 Task: Research Airbnb options in Venado Tuerto, Argentina from 12th  December, 2023 to 15th December, 2023 for 3 adults.2 bedrooms having 3 beds and 1 bathroom. Property type can be flat. Amenities needed are: heating. Booking option can be shelf check-in. Look for 5 properties as per requirement.
Action: Mouse moved to (423, 84)
Screenshot: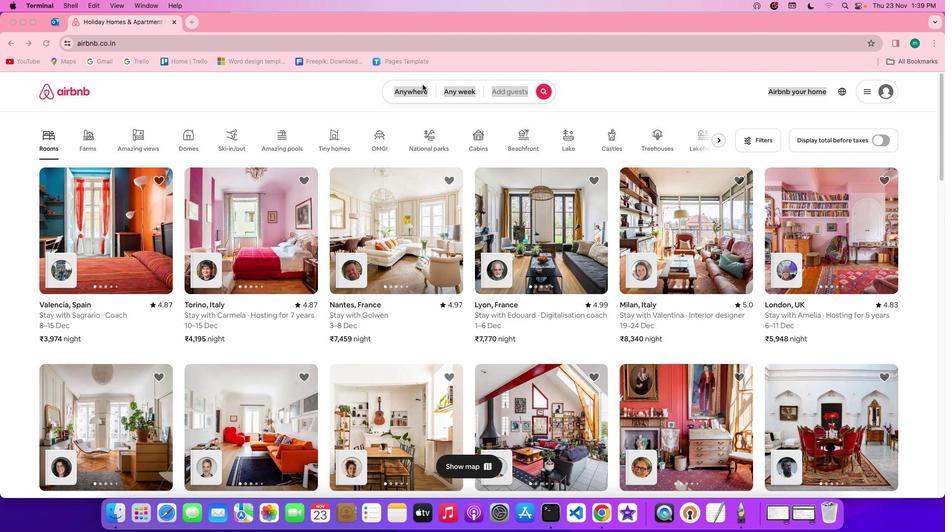 
Action: Mouse pressed left at (423, 84)
Screenshot: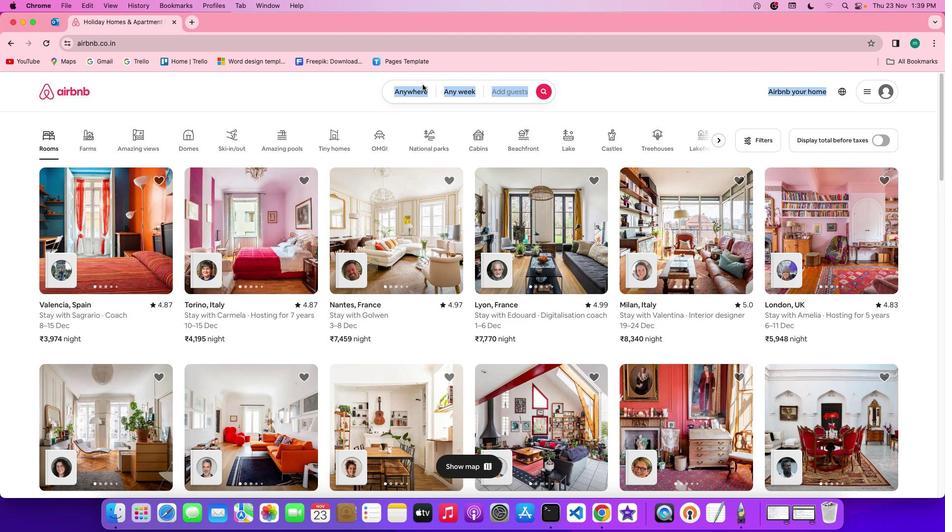 
Action: Mouse pressed left at (423, 84)
Screenshot: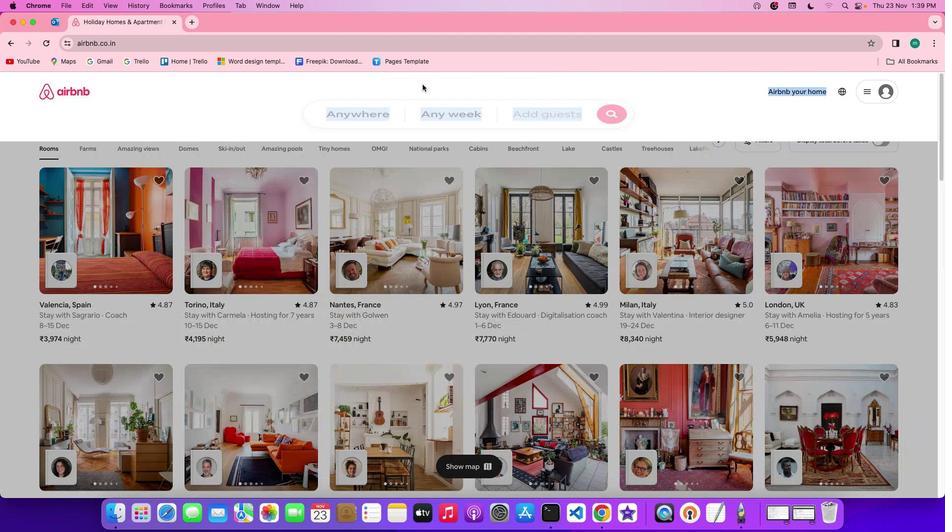 
Action: Mouse moved to (381, 127)
Screenshot: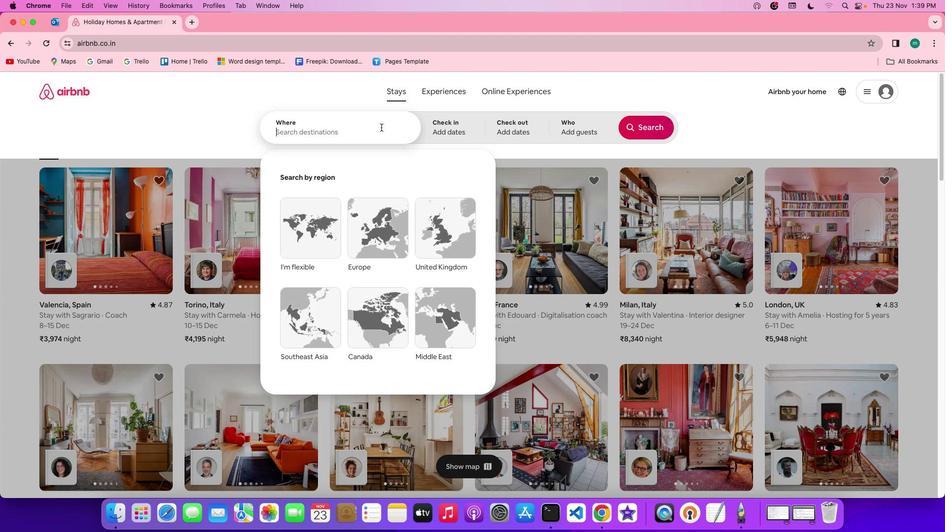 
Action: Mouse pressed left at (381, 127)
Screenshot: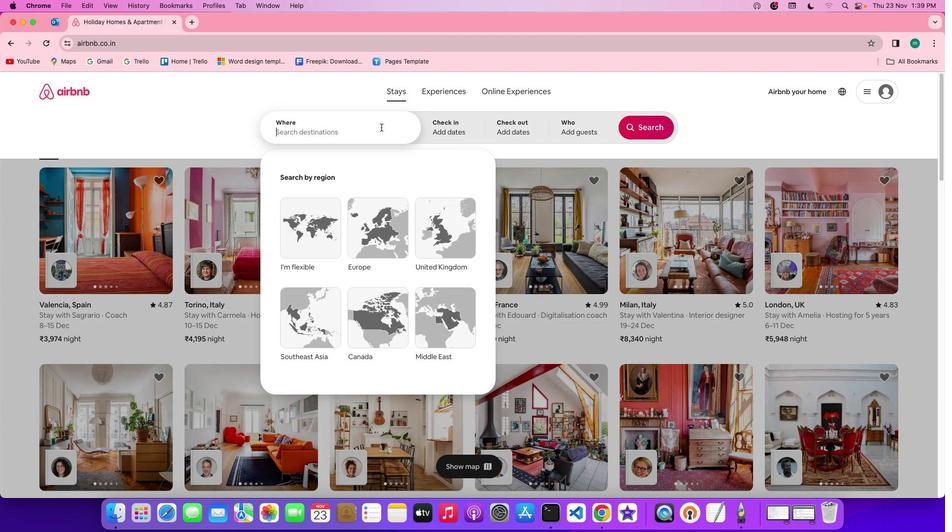 
Action: Key pressed Key.spaceKey.shift'V''e''n''a''d''o'Key.spaceKey.shift'T''u''e''r''t''o'','Key.spaceKey.shift'a''r''g''e''n''t''i''n''a'
Screenshot: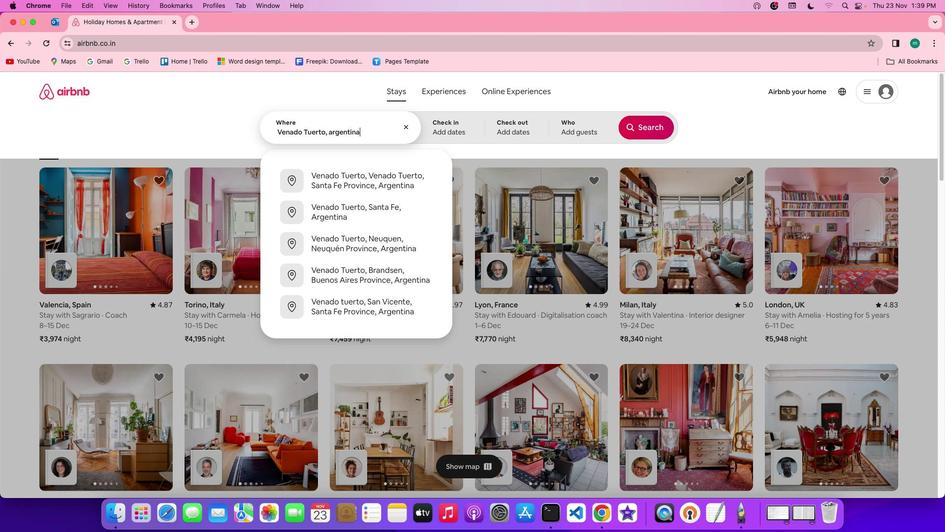 
Action: Mouse moved to (459, 125)
Screenshot: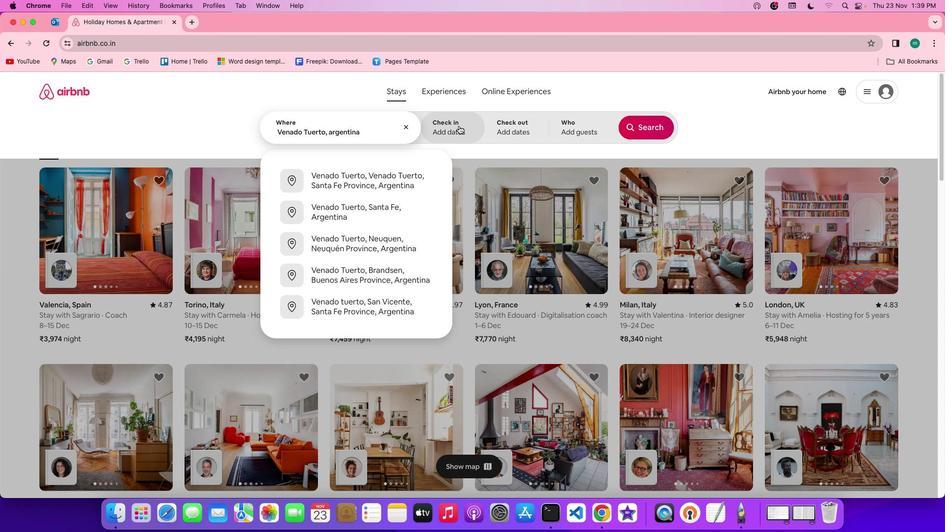
Action: Mouse pressed left at (459, 125)
Screenshot: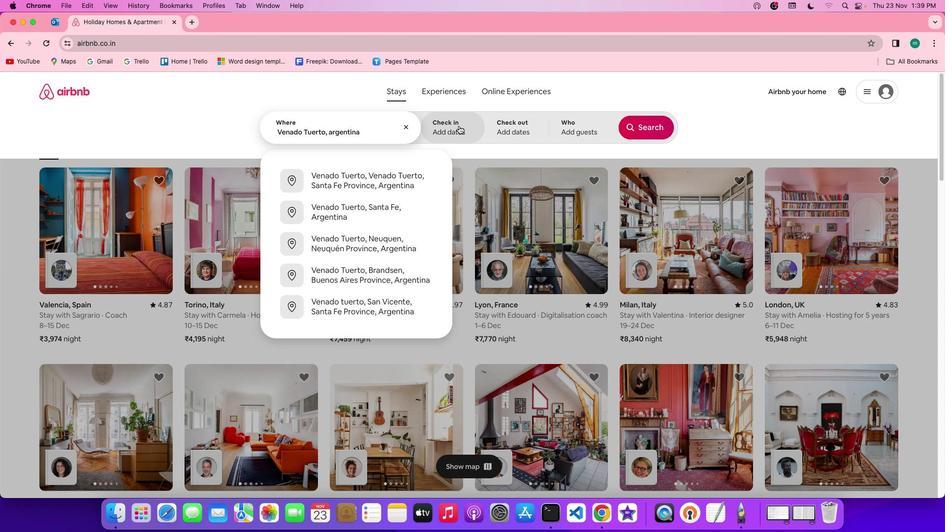 
Action: Mouse moved to (548, 297)
Screenshot: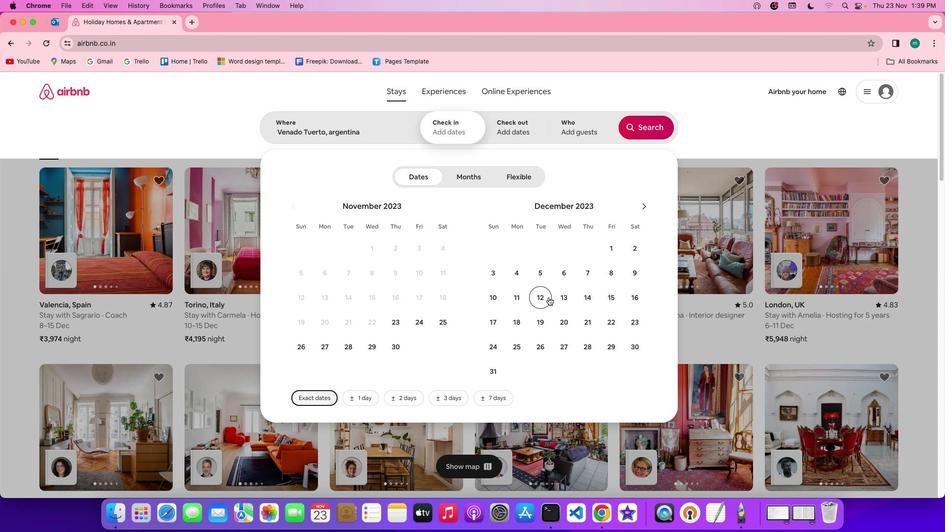 
Action: Mouse pressed left at (548, 297)
Screenshot: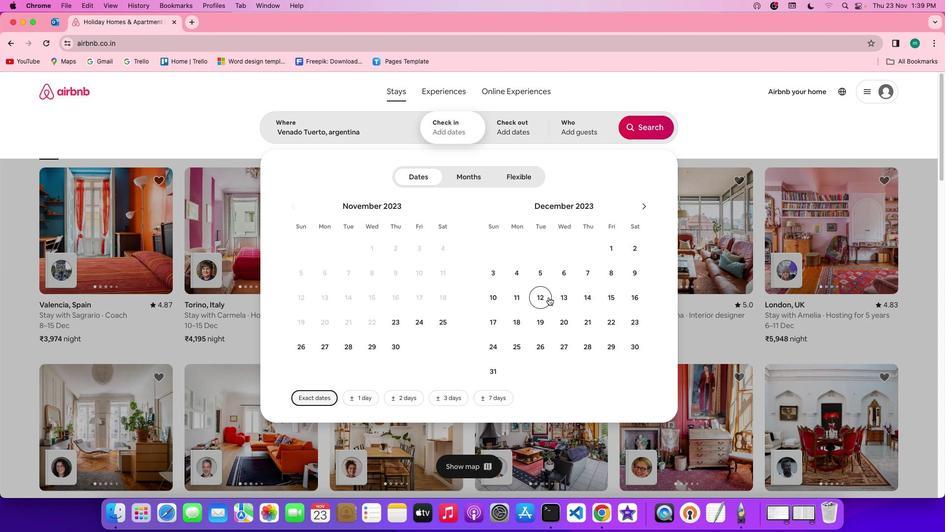 
Action: Mouse moved to (608, 301)
Screenshot: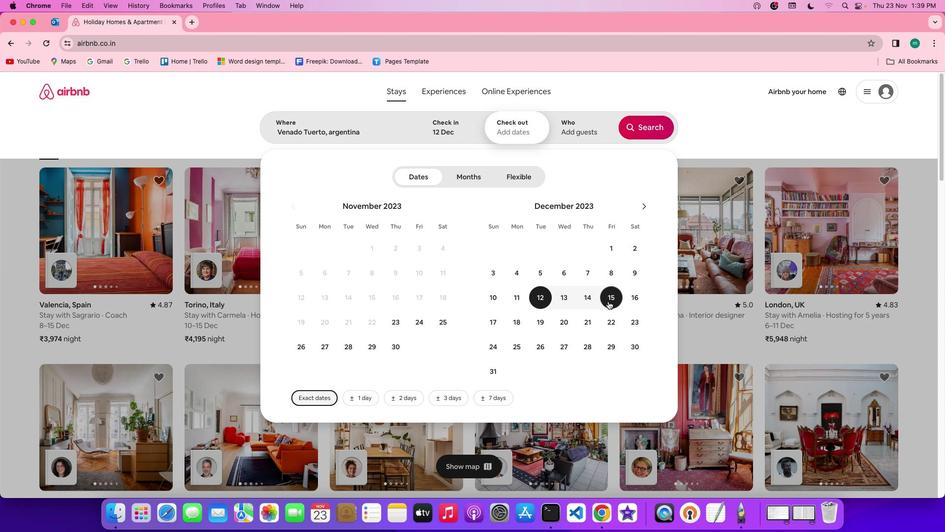 
Action: Mouse pressed left at (608, 301)
Screenshot: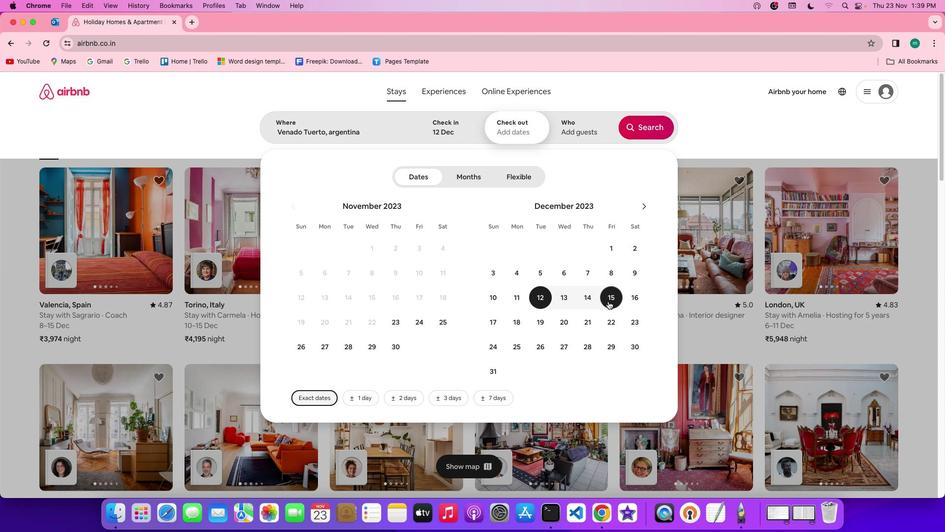 
Action: Mouse moved to (594, 124)
Screenshot: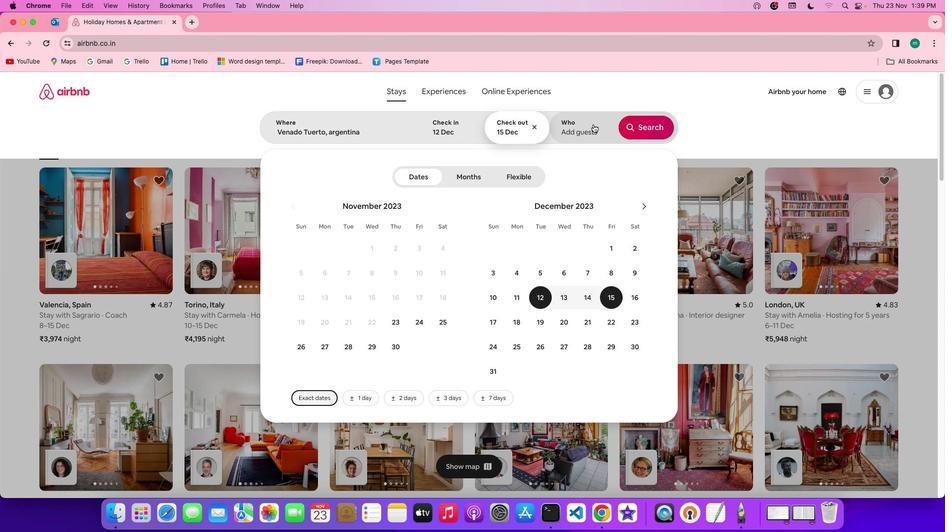 
Action: Mouse pressed left at (594, 124)
Screenshot: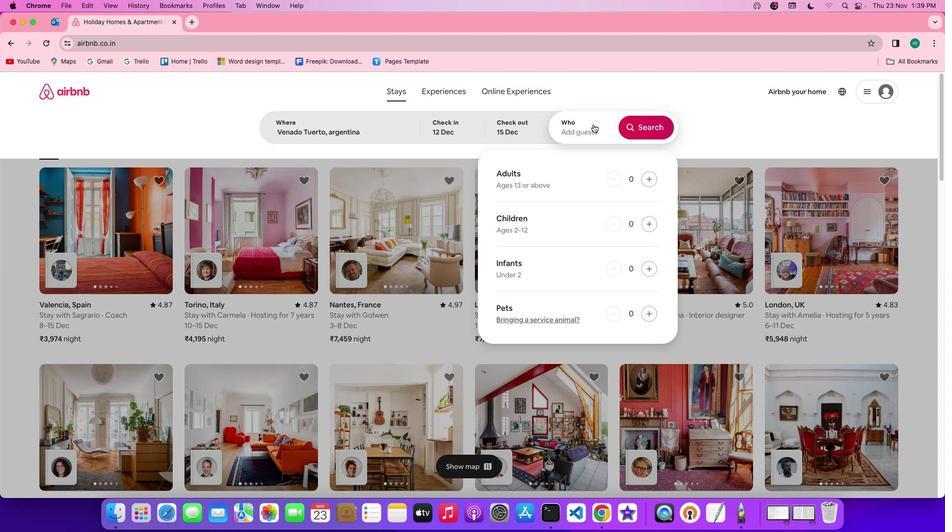 
Action: Mouse moved to (649, 178)
Screenshot: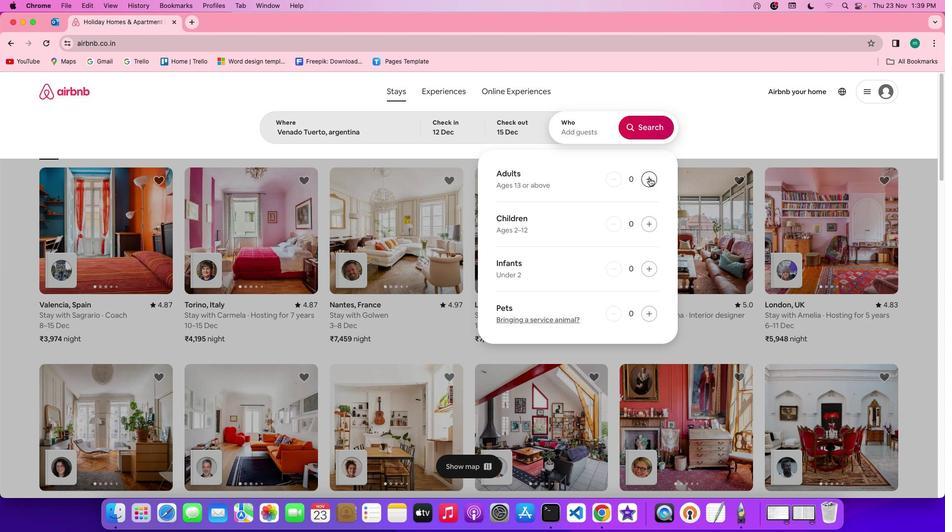 
Action: Mouse pressed left at (649, 178)
Screenshot: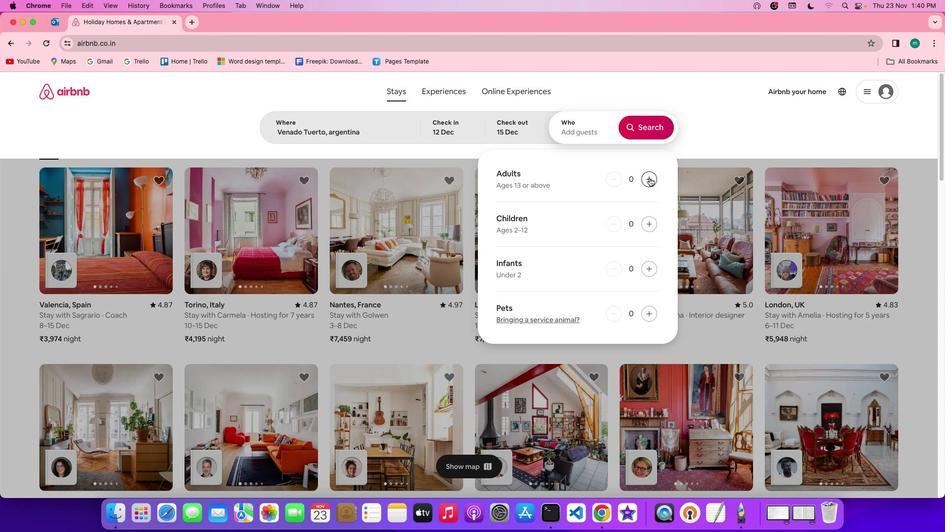 
Action: Mouse pressed left at (649, 178)
Screenshot: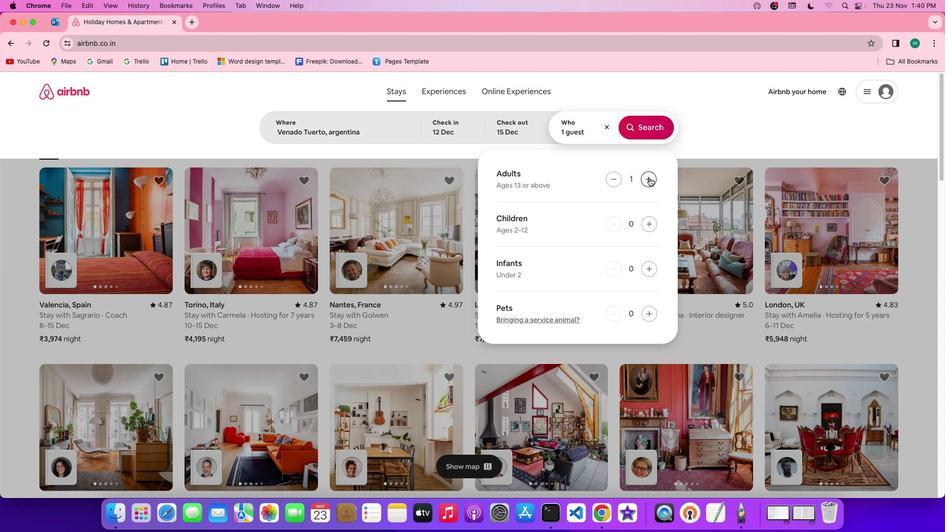 
Action: Mouse pressed left at (649, 178)
Screenshot: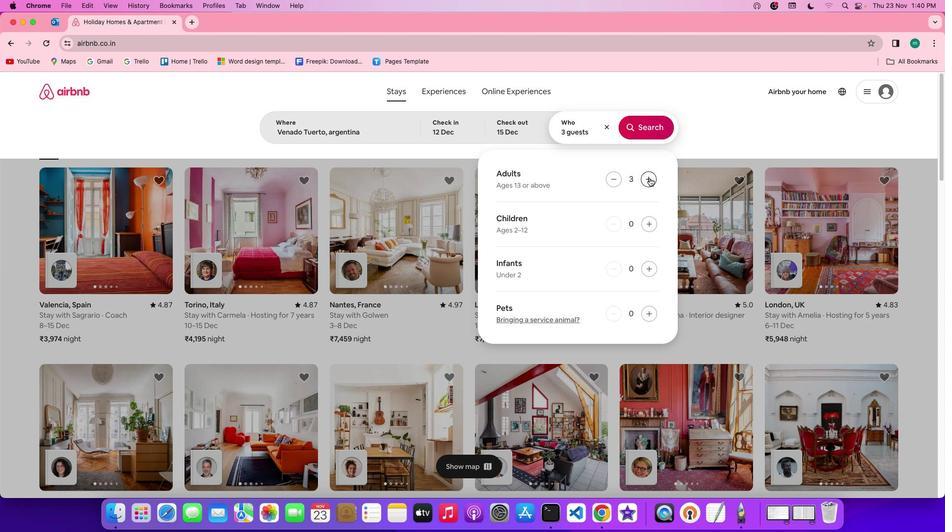 
Action: Mouse moved to (656, 123)
Screenshot: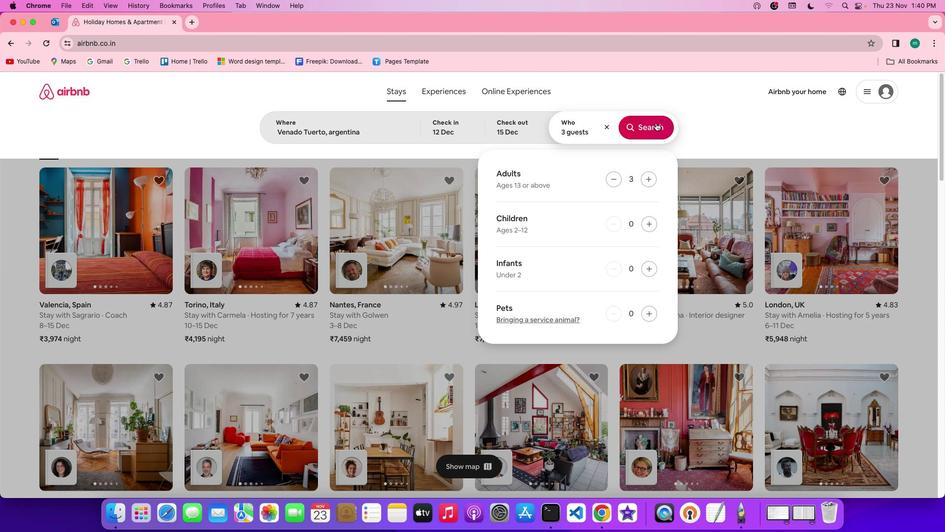 
Action: Mouse pressed left at (656, 123)
Screenshot: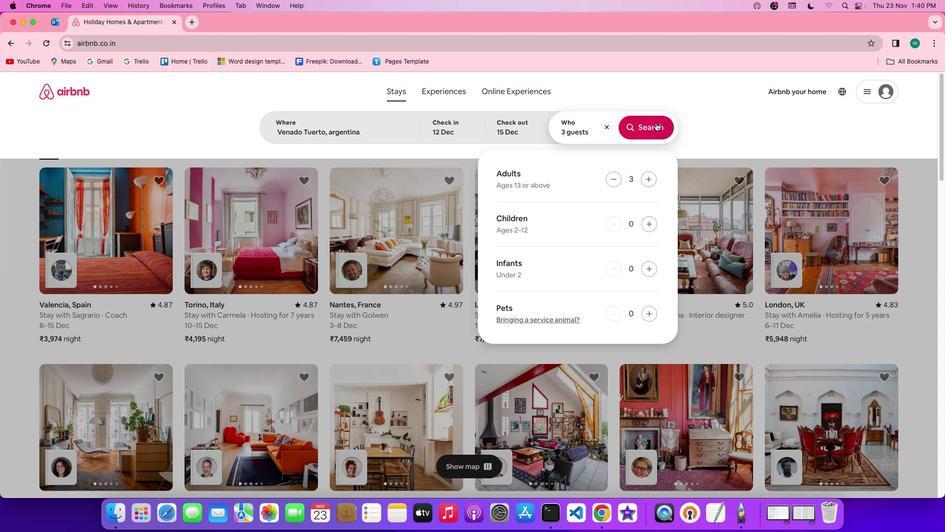 
Action: Mouse moved to (778, 132)
Screenshot: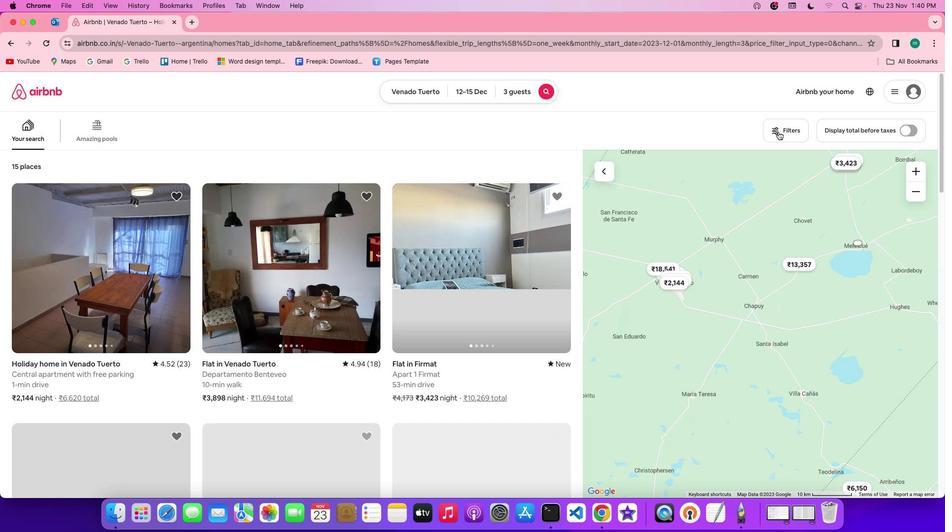 
Action: Mouse pressed left at (778, 132)
Screenshot: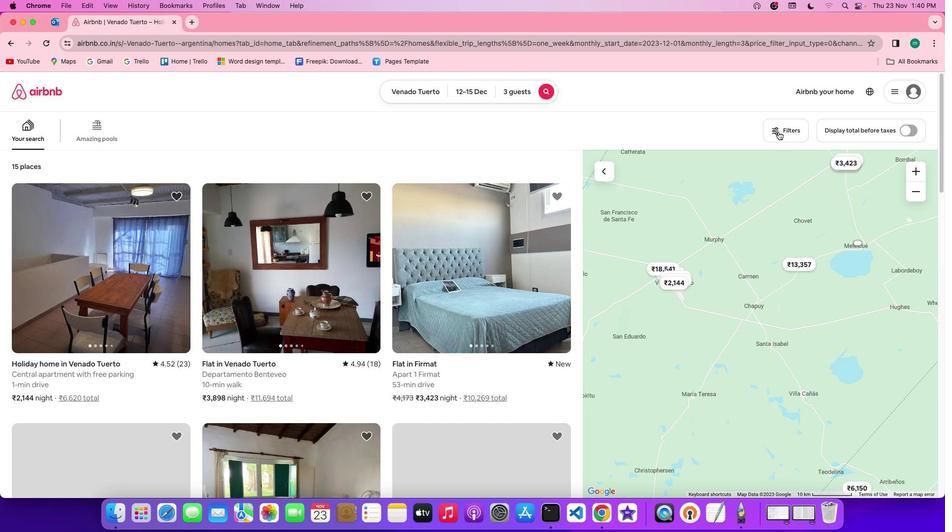 
Action: Mouse moved to (457, 311)
Screenshot: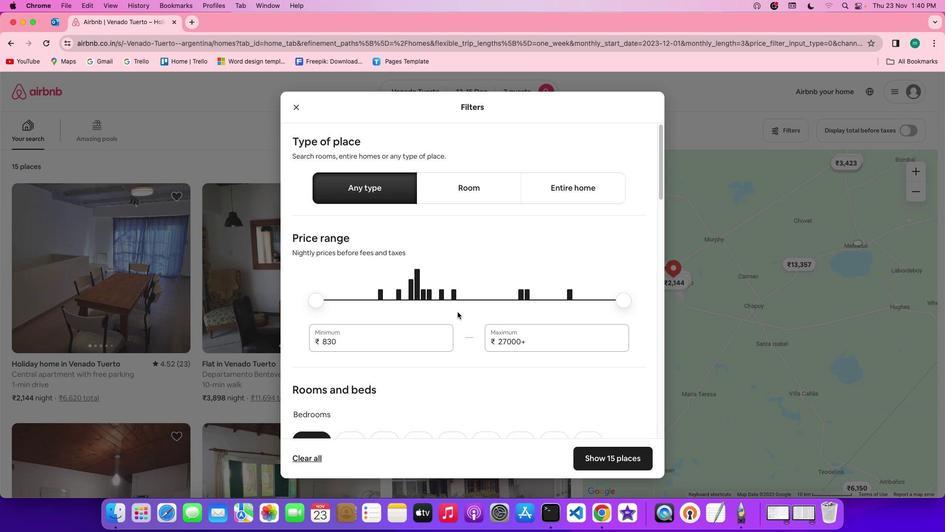 
Action: Mouse scrolled (457, 311) with delta (0, 0)
Screenshot: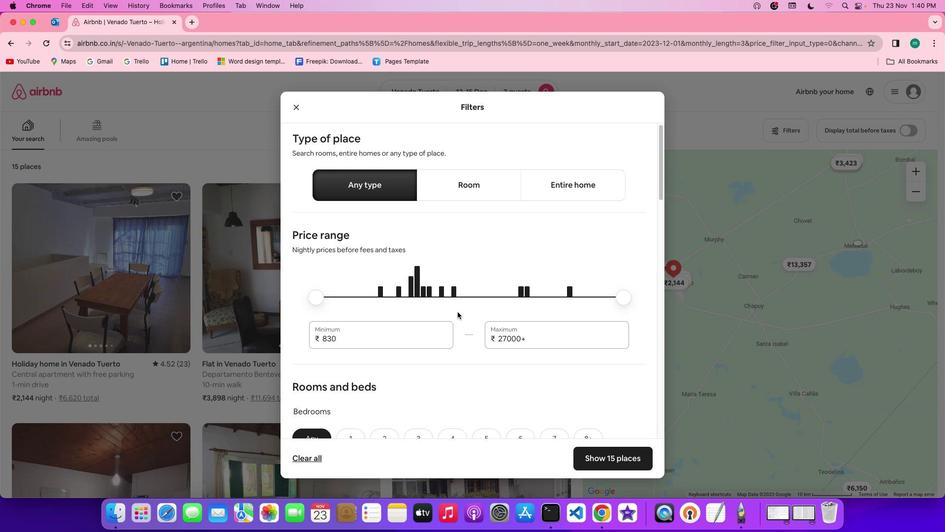 
Action: Mouse scrolled (457, 311) with delta (0, 0)
Screenshot: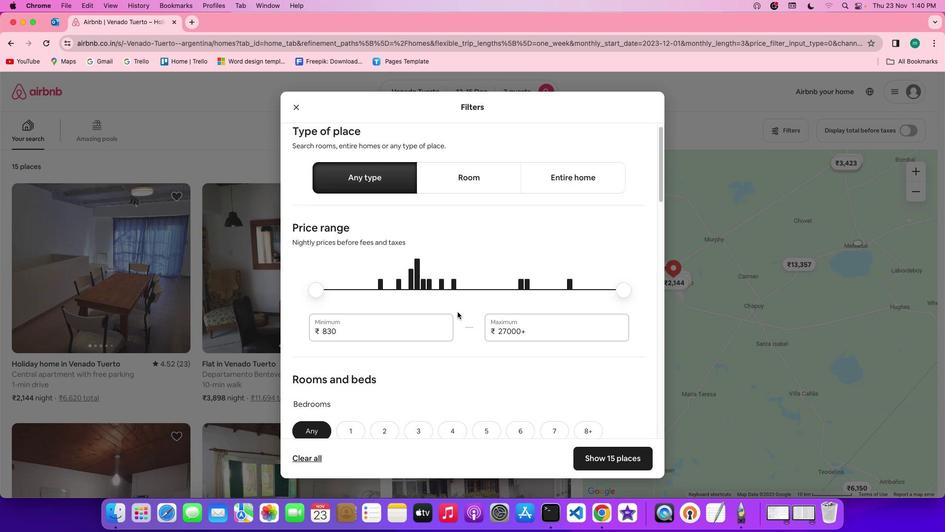 
Action: Mouse scrolled (457, 311) with delta (0, 0)
Screenshot: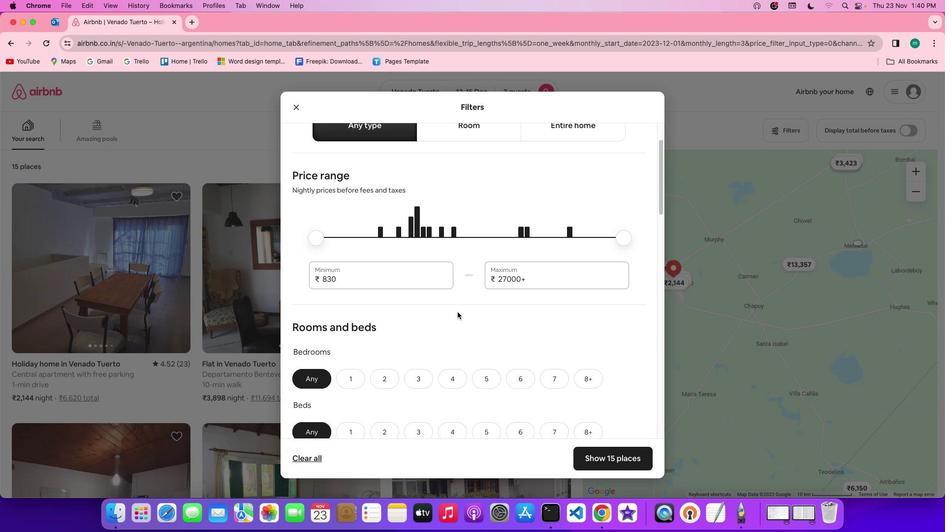 
Action: Mouse scrolled (457, 311) with delta (0, -1)
Screenshot: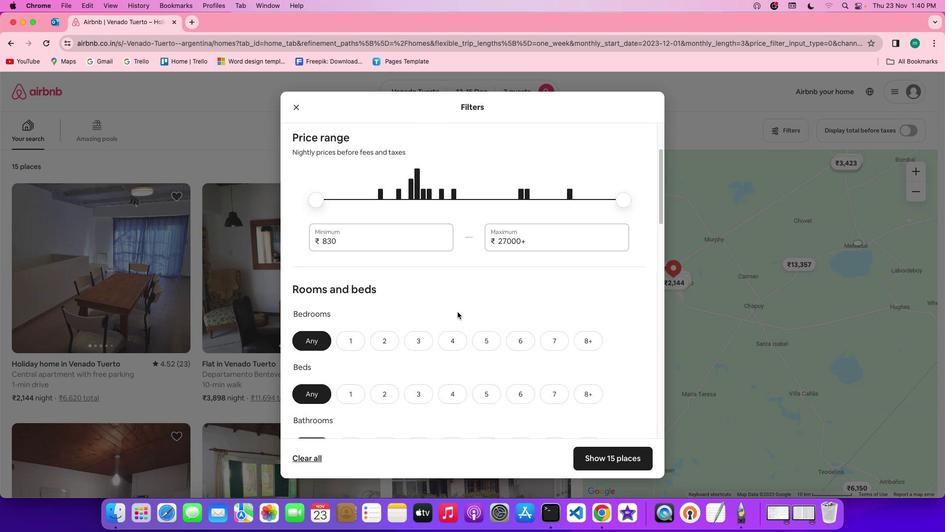 
Action: Mouse scrolled (457, 311) with delta (0, 0)
Screenshot: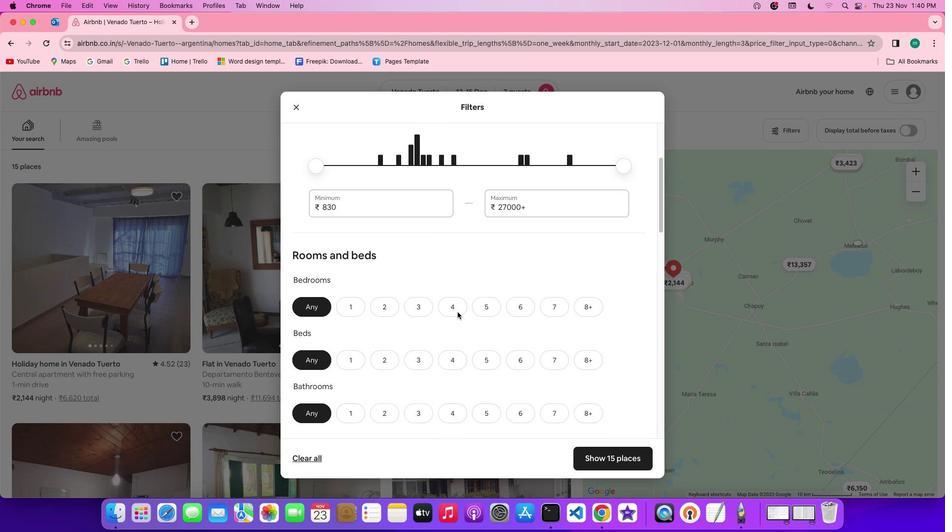 
Action: Mouse scrolled (457, 311) with delta (0, 0)
Screenshot: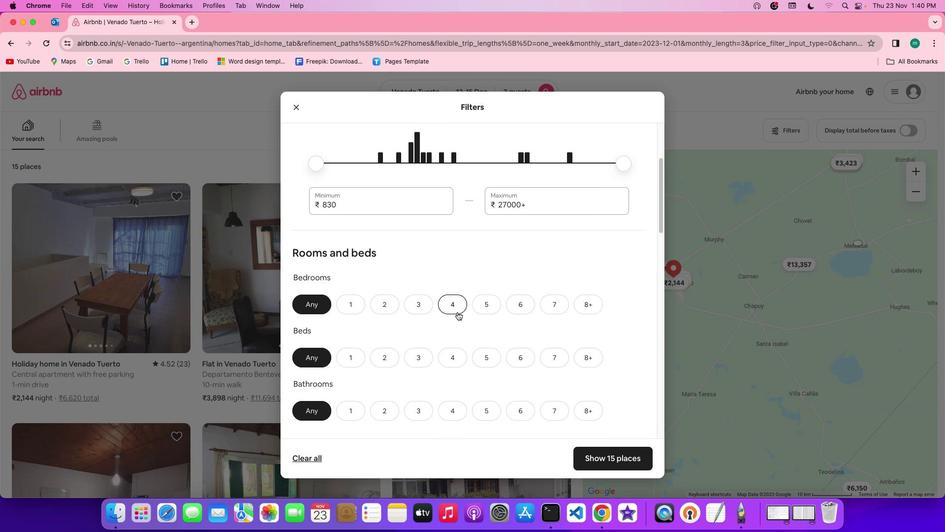 
Action: Mouse scrolled (457, 311) with delta (0, 0)
Screenshot: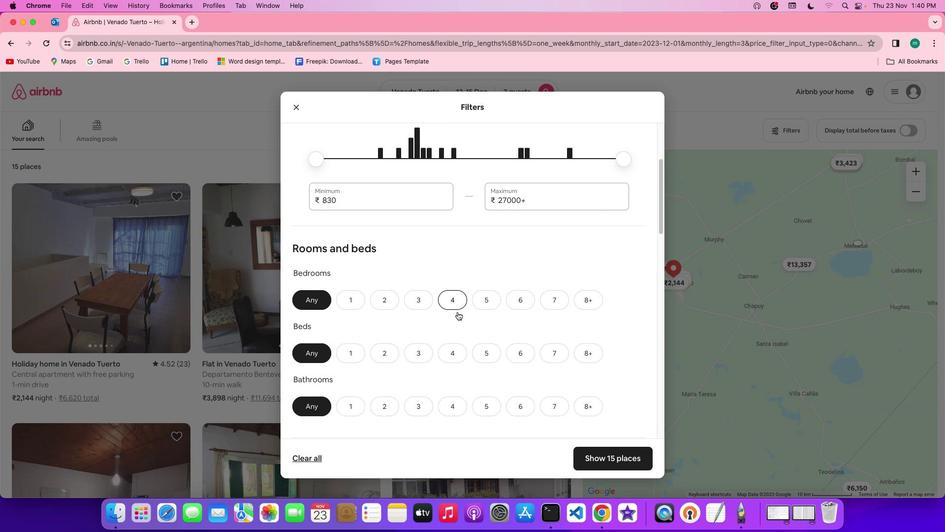 
Action: Mouse scrolled (457, 311) with delta (0, 0)
Screenshot: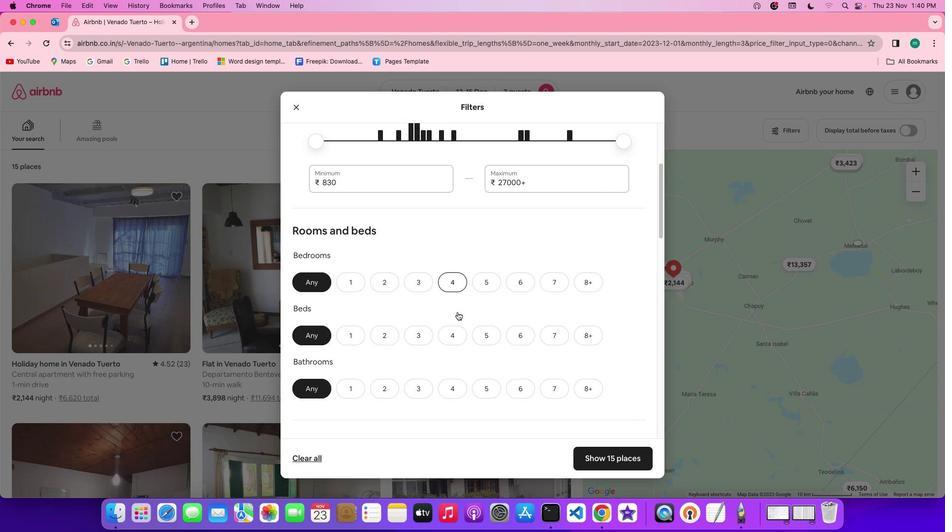 
Action: Mouse scrolled (457, 311) with delta (0, 0)
Screenshot: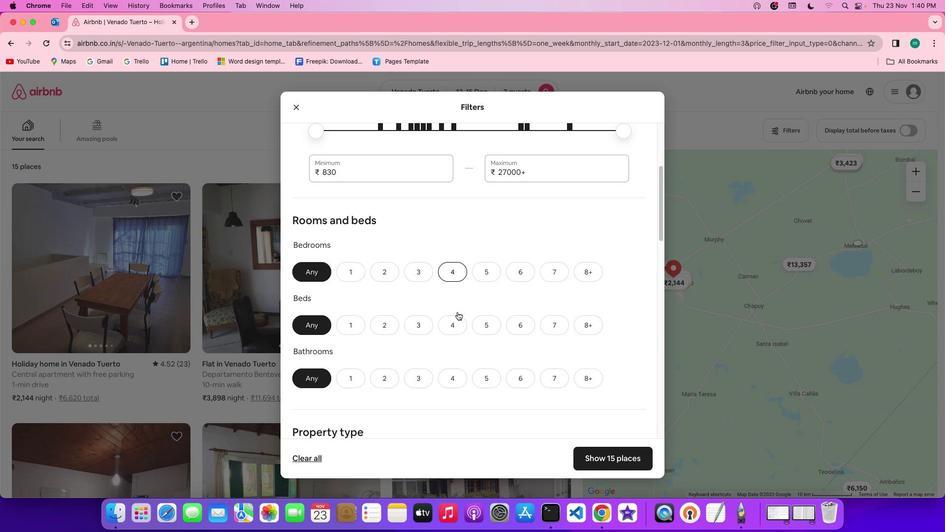 
Action: Mouse scrolled (457, 311) with delta (0, 0)
Screenshot: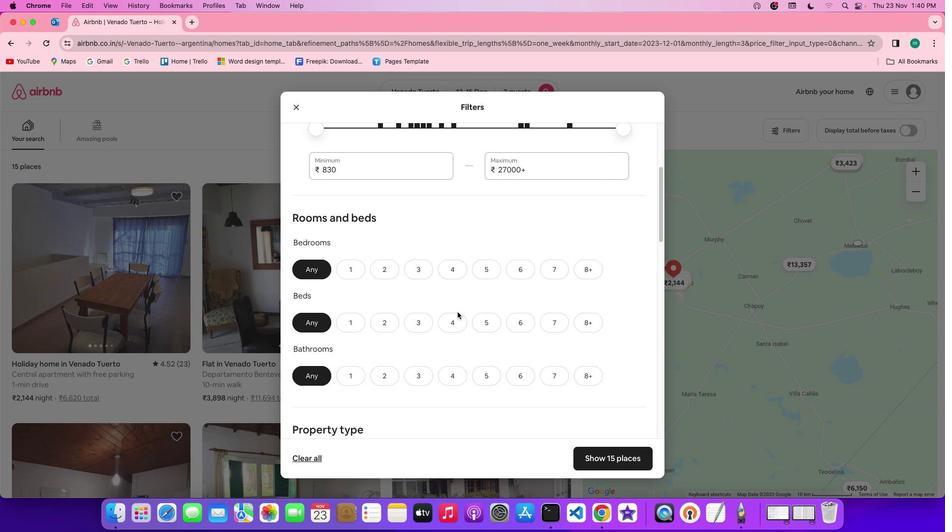 
Action: Mouse scrolled (457, 311) with delta (0, 0)
Screenshot: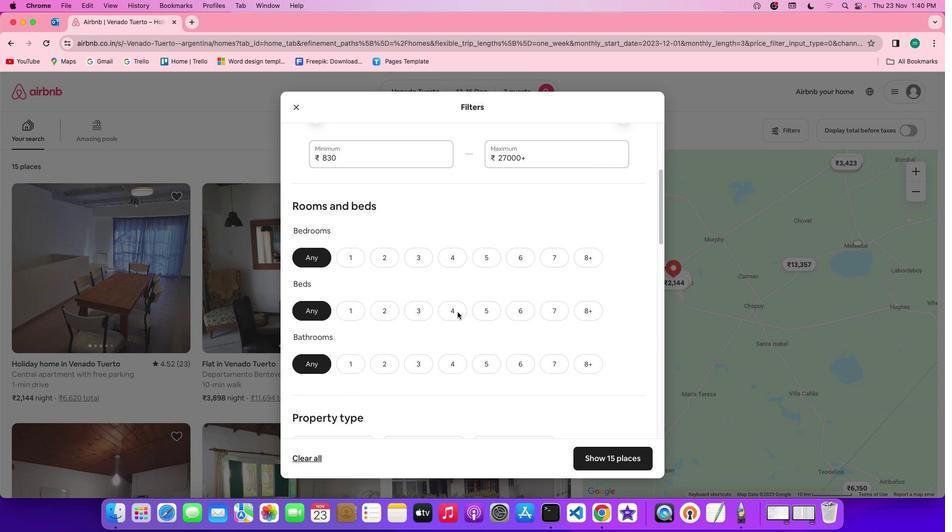 
Action: Mouse scrolled (457, 311) with delta (0, 0)
Screenshot: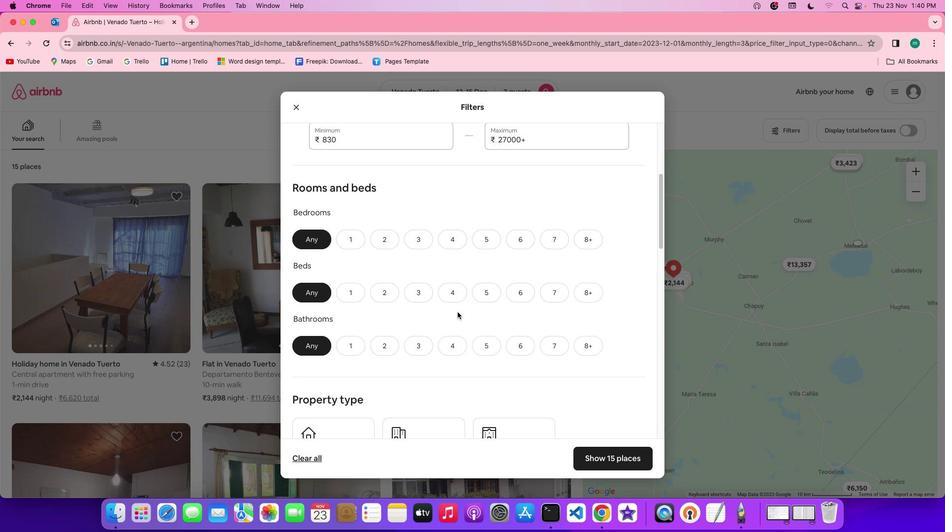 
Action: Mouse moved to (379, 221)
Screenshot: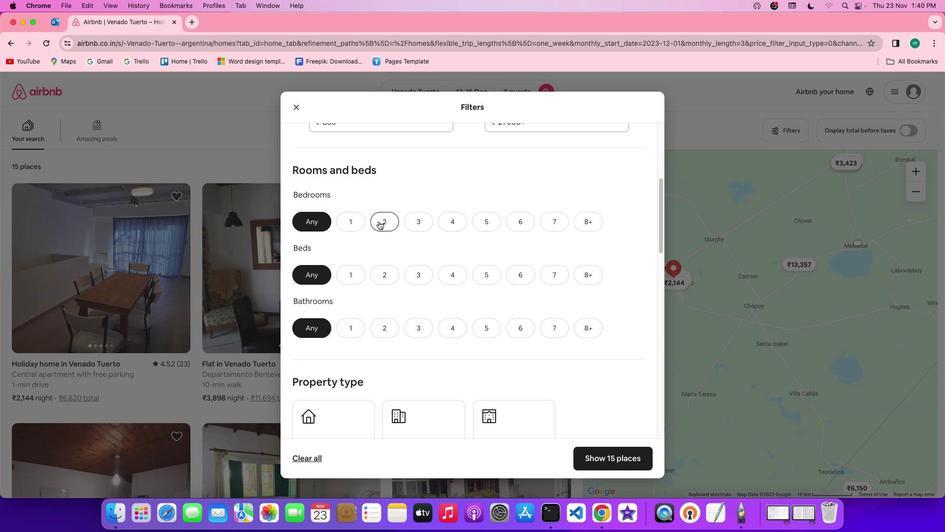 
Action: Mouse pressed left at (379, 221)
Screenshot: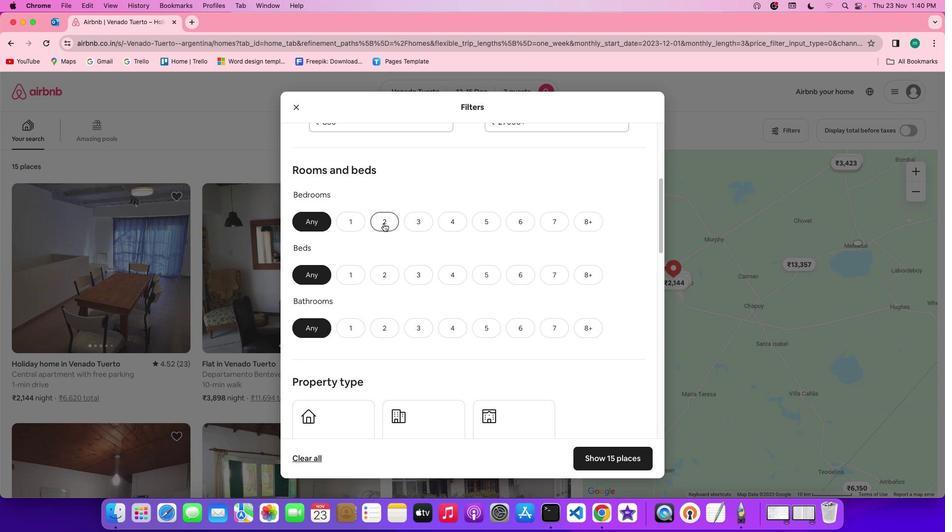 
Action: Mouse moved to (426, 280)
Screenshot: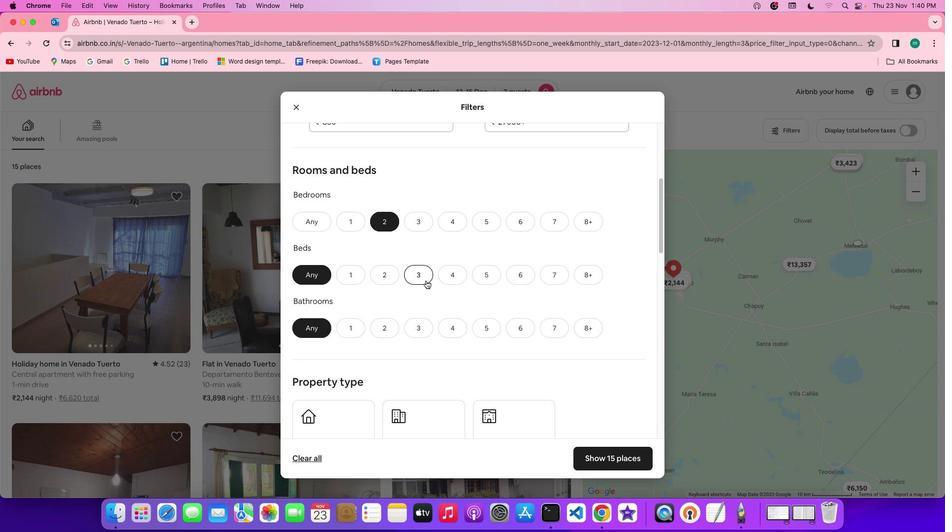 
Action: Mouse pressed left at (426, 280)
Screenshot: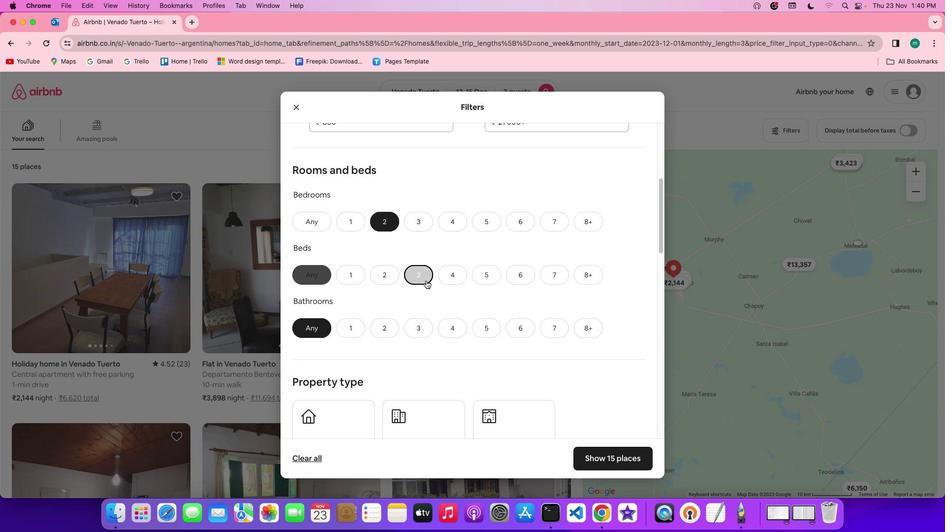 
Action: Mouse moved to (355, 327)
Screenshot: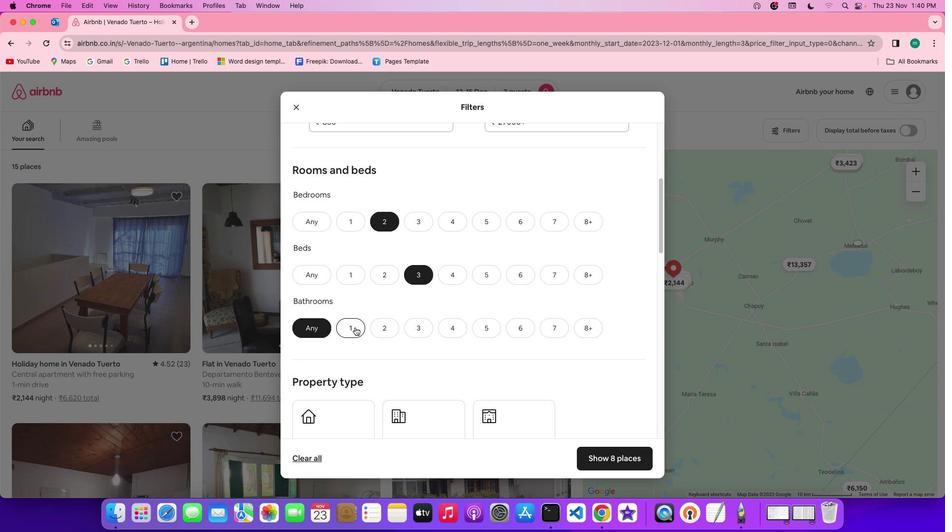 
Action: Mouse pressed left at (355, 327)
Screenshot: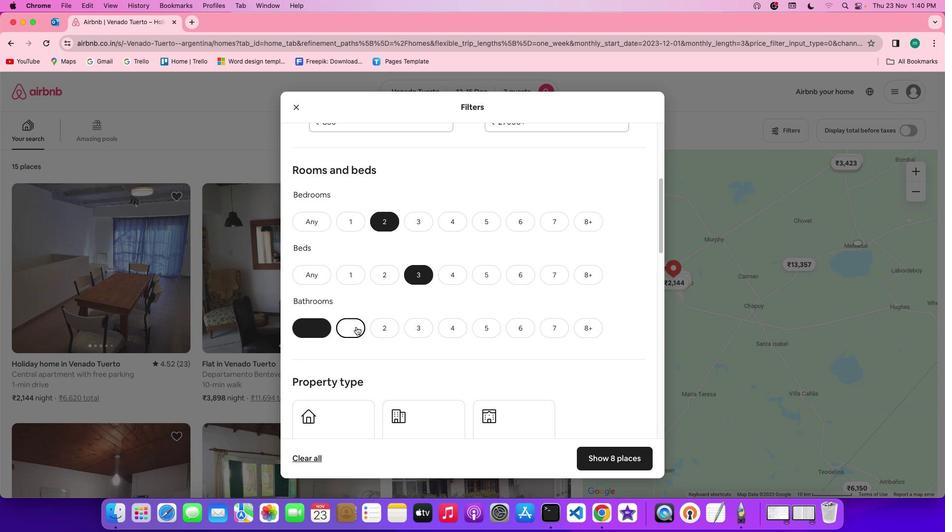 
Action: Mouse moved to (476, 322)
Screenshot: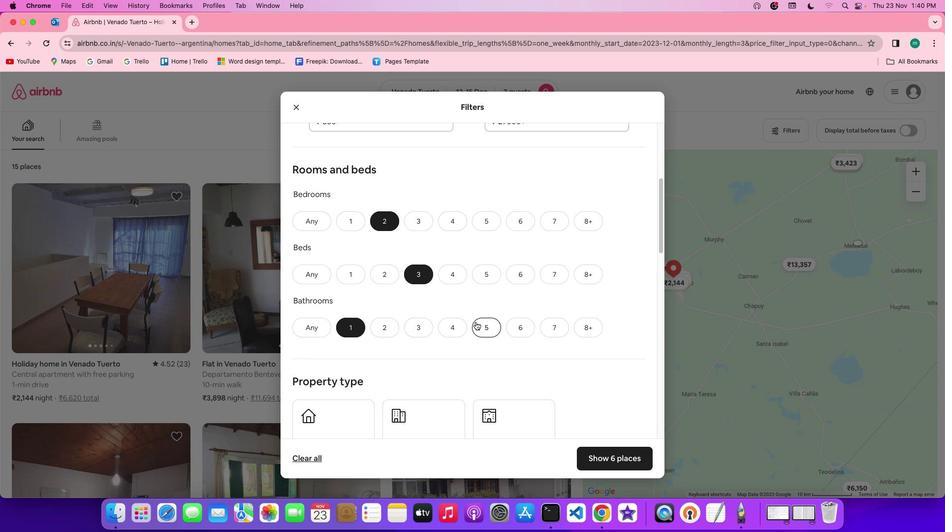 
Action: Mouse scrolled (476, 322) with delta (0, 0)
Screenshot: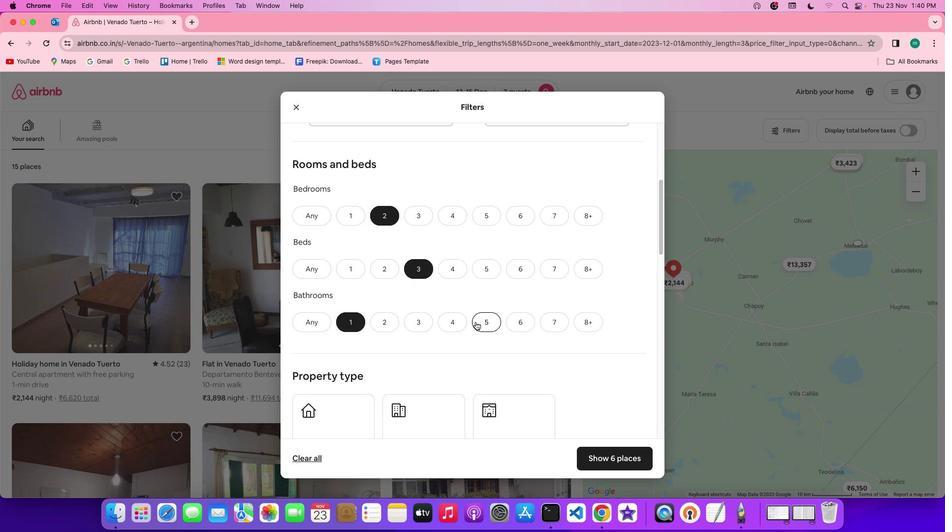 
Action: Mouse scrolled (476, 322) with delta (0, 0)
Screenshot: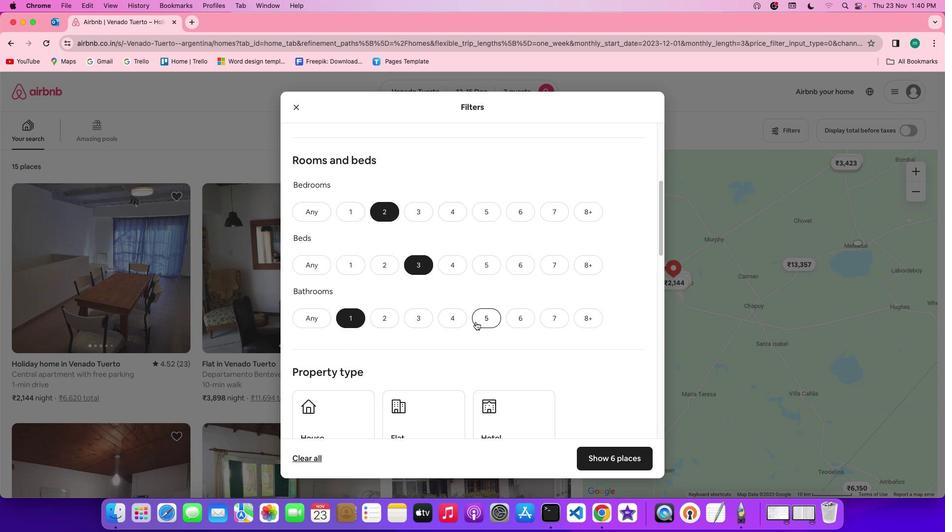 
Action: Mouse scrolled (476, 322) with delta (0, 0)
Screenshot: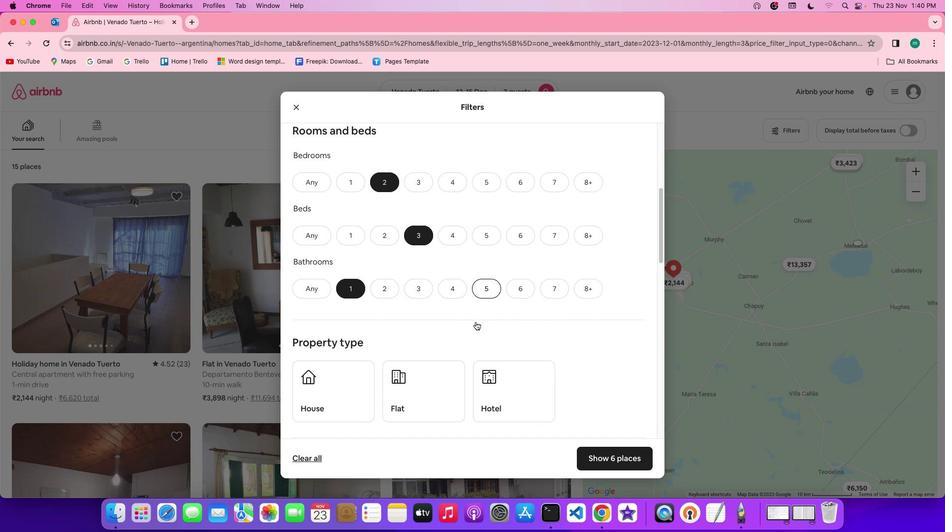 
Action: Mouse scrolled (476, 322) with delta (0, 0)
Screenshot: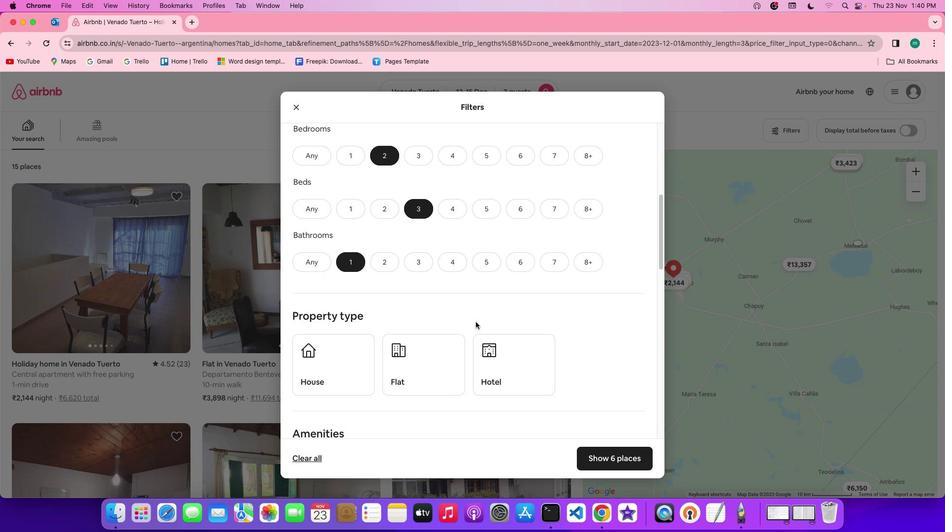 
Action: Mouse scrolled (476, 322) with delta (0, 0)
Screenshot: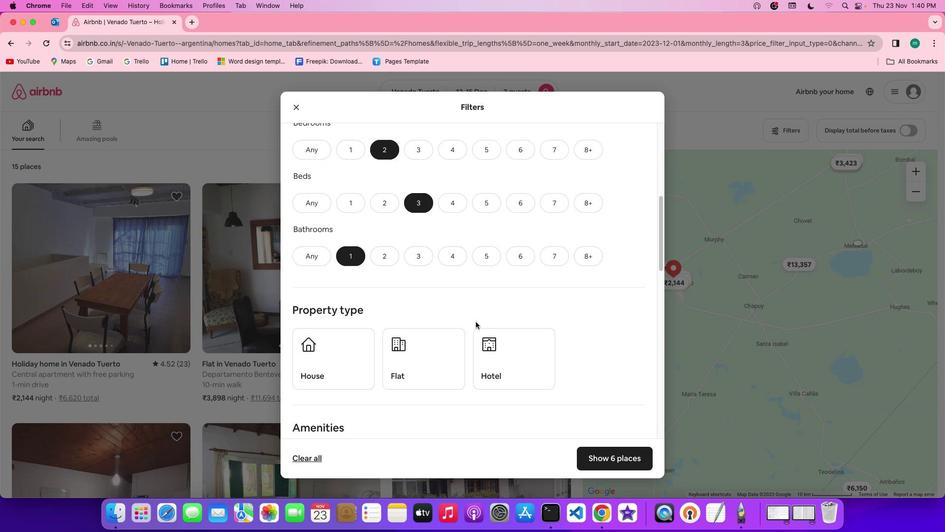 
Action: Mouse scrolled (476, 322) with delta (0, 0)
Screenshot: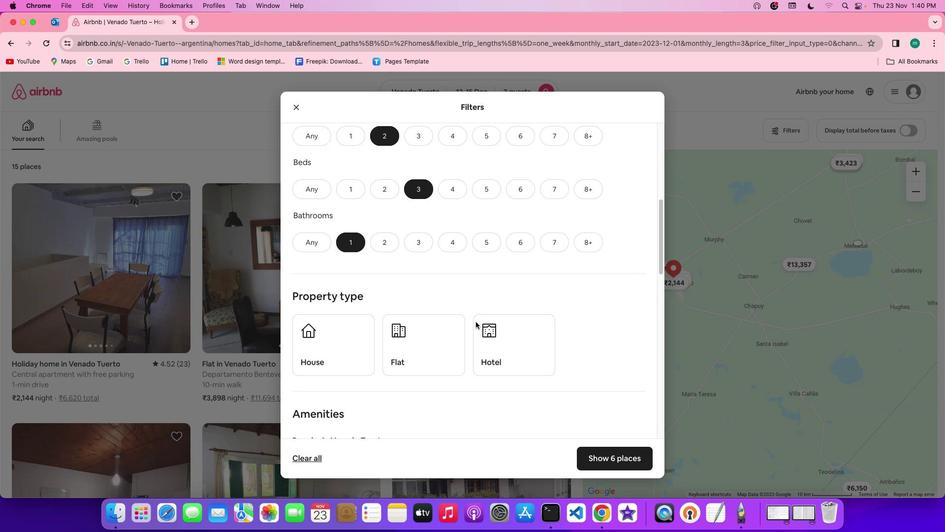 
Action: Mouse scrolled (476, 322) with delta (0, 0)
Screenshot: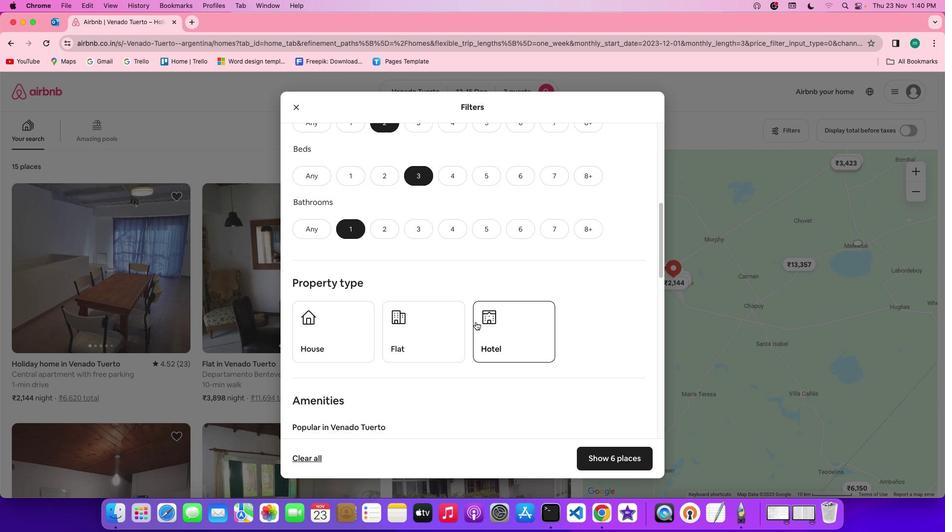 
Action: Mouse scrolled (476, 322) with delta (0, 0)
Screenshot: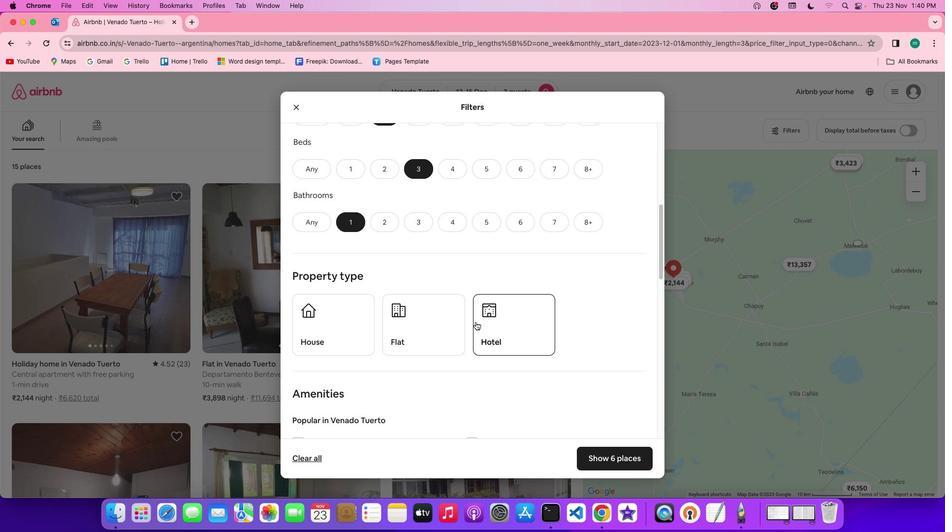 
Action: Mouse scrolled (476, 322) with delta (0, 0)
Screenshot: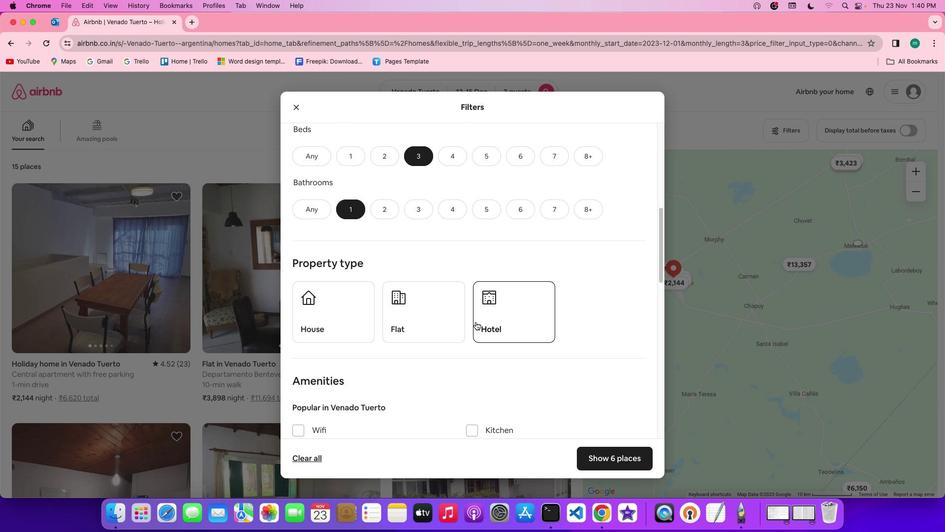 
Action: Mouse scrolled (476, 322) with delta (0, 0)
Screenshot: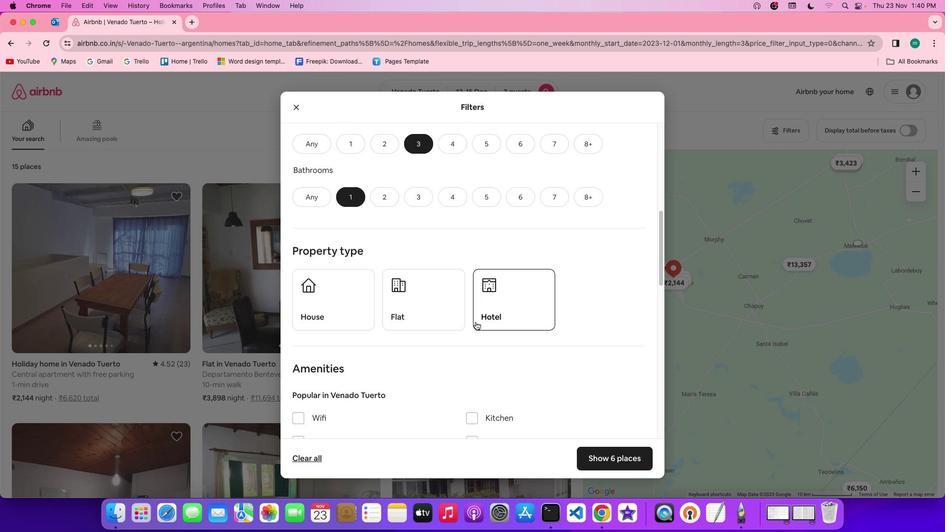 
Action: Mouse moved to (451, 319)
Screenshot: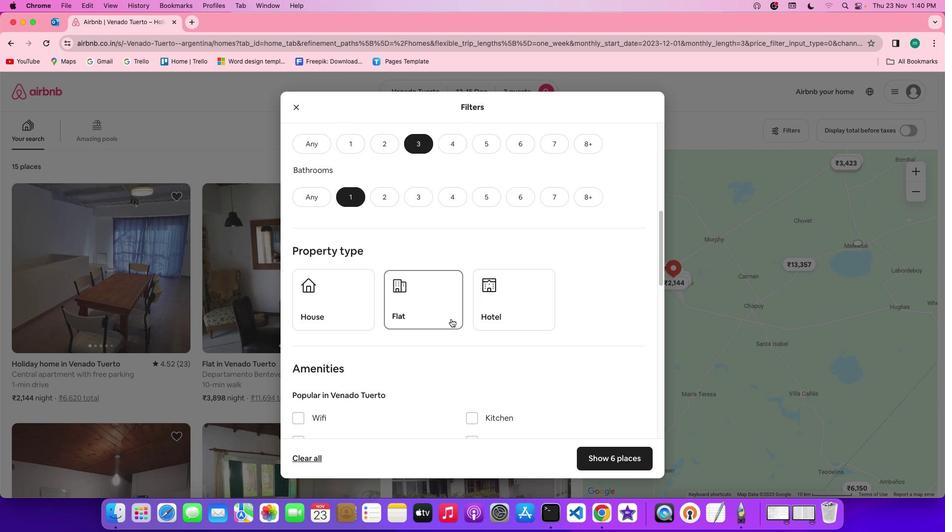 
Action: Mouse pressed left at (451, 319)
Screenshot: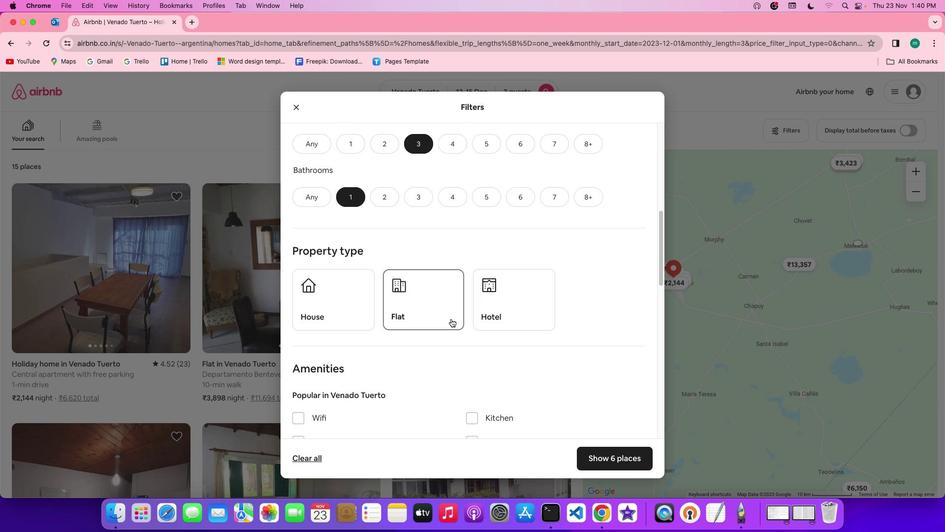 
Action: Mouse moved to (554, 330)
Screenshot: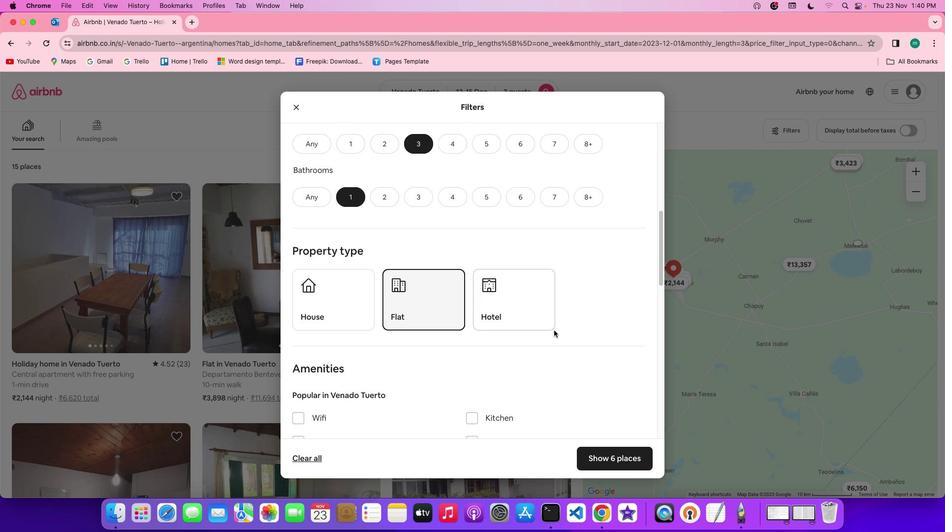 
Action: Mouse scrolled (554, 330) with delta (0, 0)
Screenshot: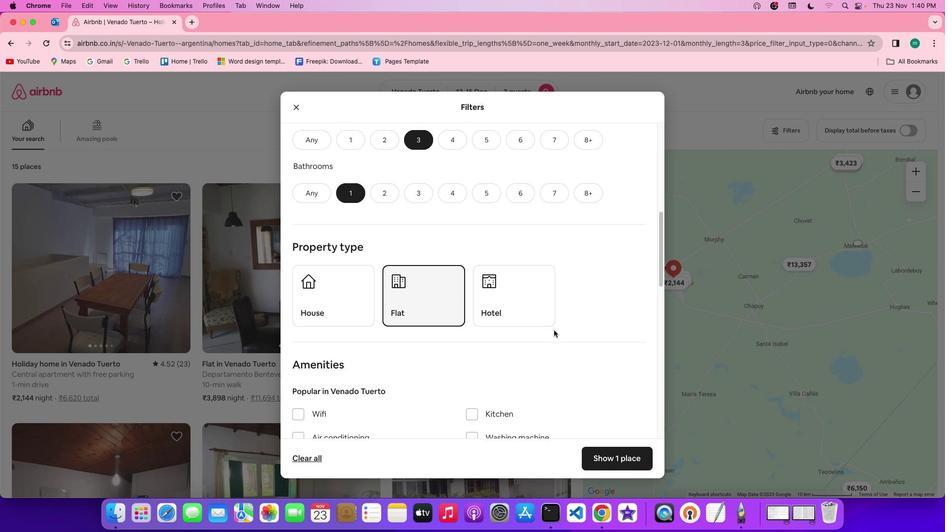 
Action: Mouse scrolled (554, 330) with delta (0, 0)
Screenshot: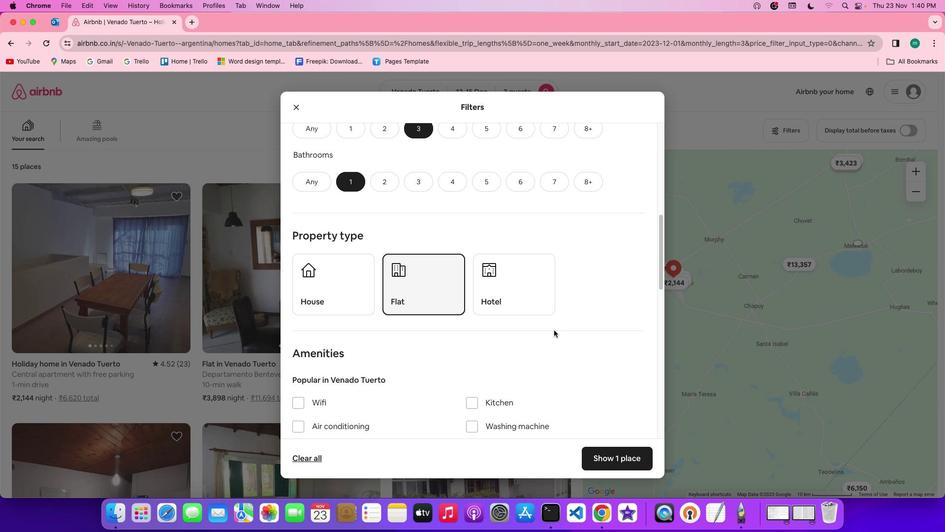 
Action: Mouse scrolled (554, 330) with delta (0, 0)
Screenshot: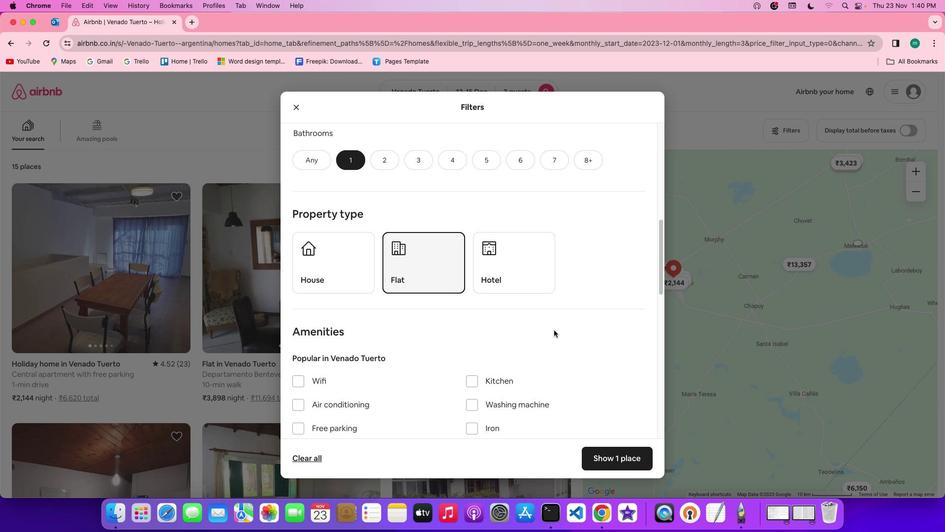 
Action: Mouse scrolled (554, 330) with delta (0, 0)
Screenshot: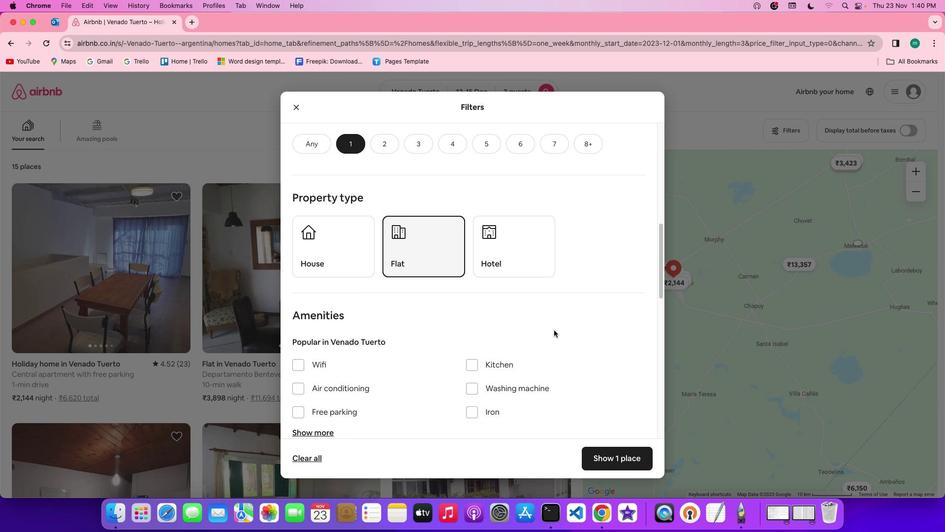 
Action: Mouse scrolled (554, 330) with delta (0, 0)
Screenshot: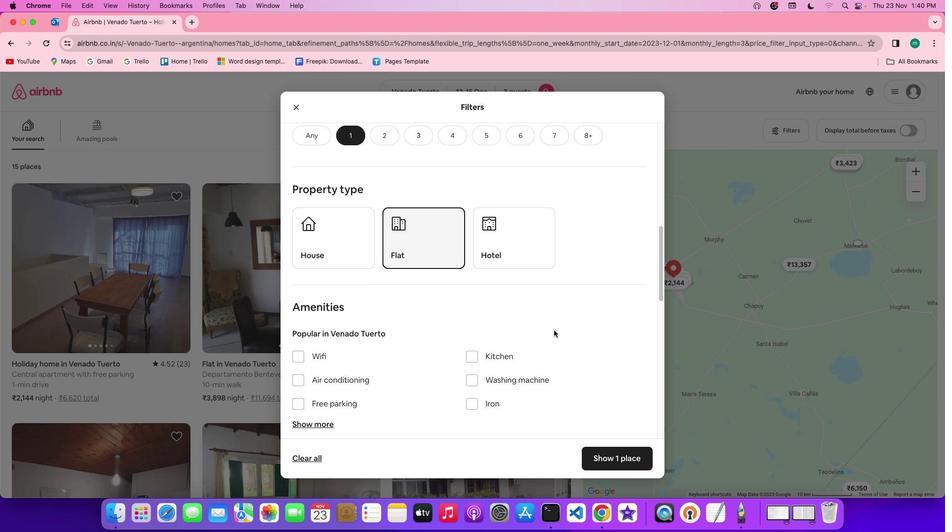 
Action: Mouse scrolled (554, 330) with delta (0, 0)
Screenshot: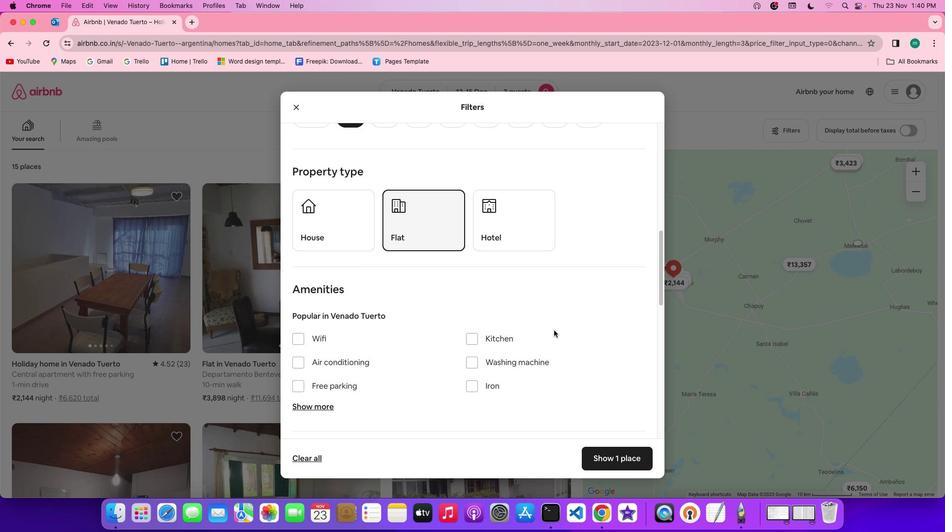 
Action: Mouse scrolled (554, 330) with delta (0, 0)
Screenshot: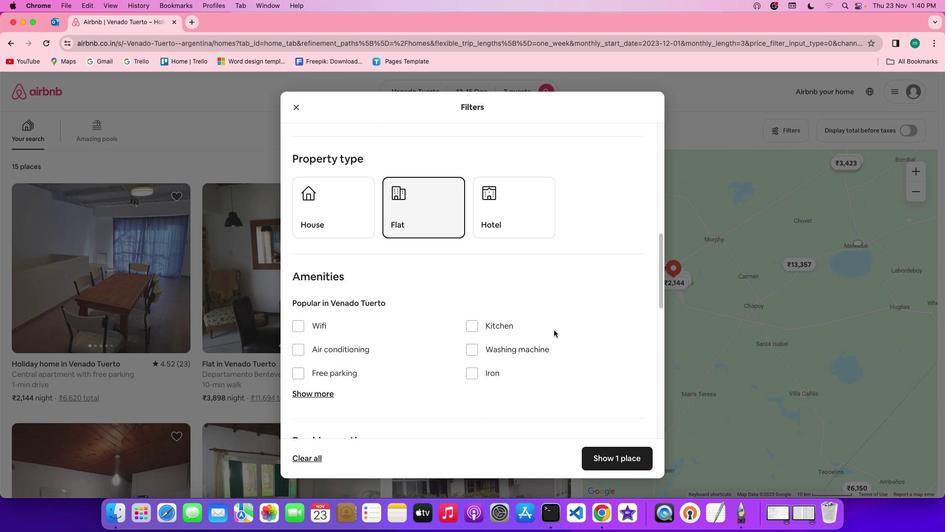
Action: Mouse scrolled (554, 330) with delta (0, 0)
Screenshot: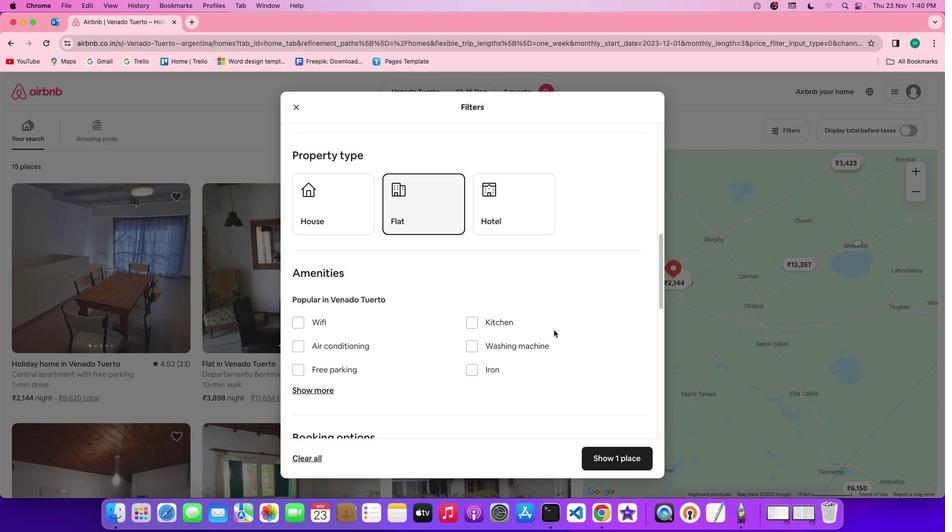 
Action: Mouse scrolled (554, 330) with delta (0, 0)
Screenshot: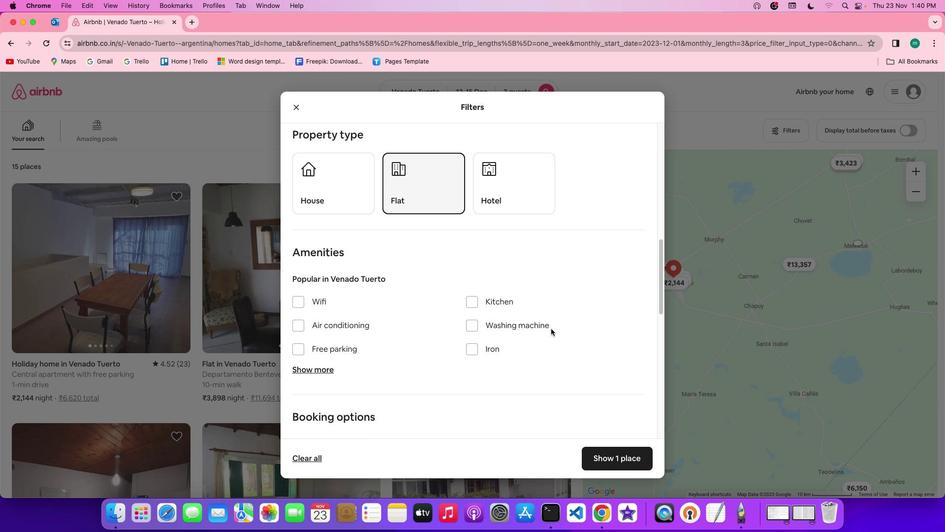 
Action: Mouse moved to (331, 366)
Screenshot: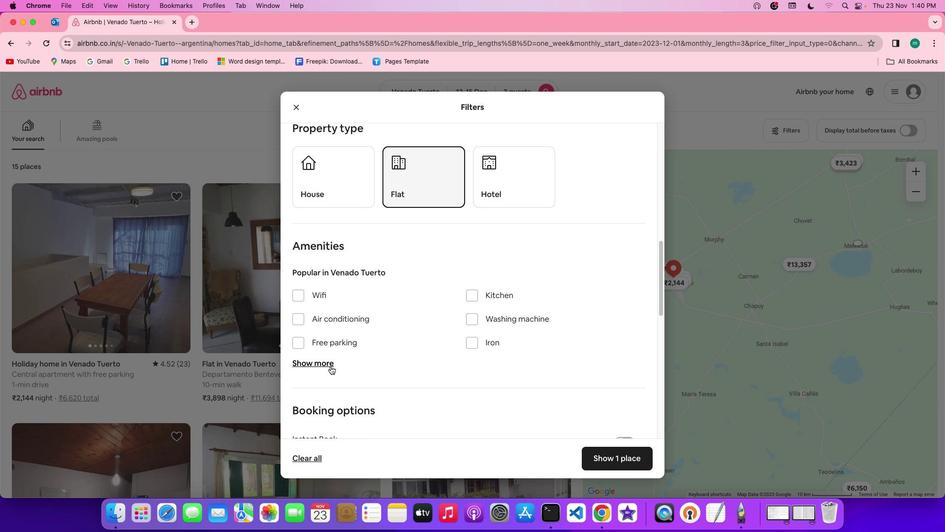 
Action: Mouse pressed left at (331, 366)
Screenshot: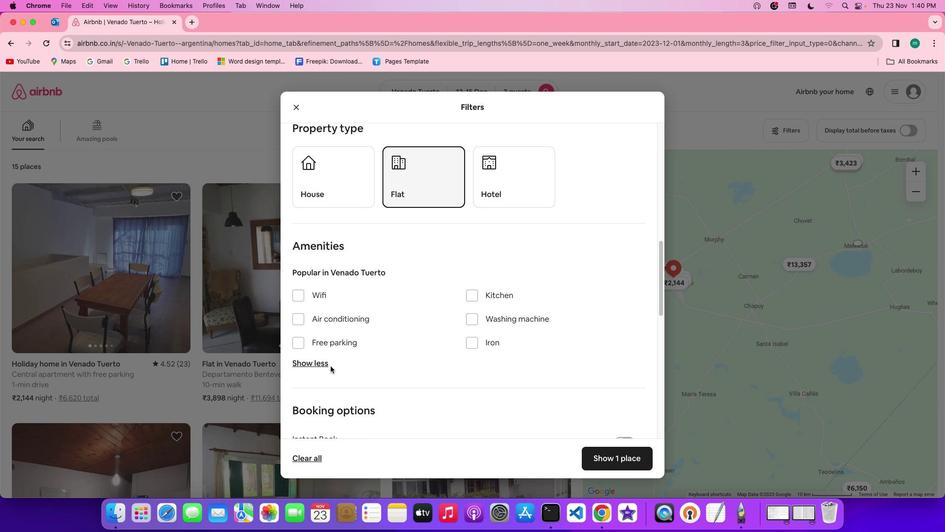
Action: Mouse moved to (474, 395)
Screenshot: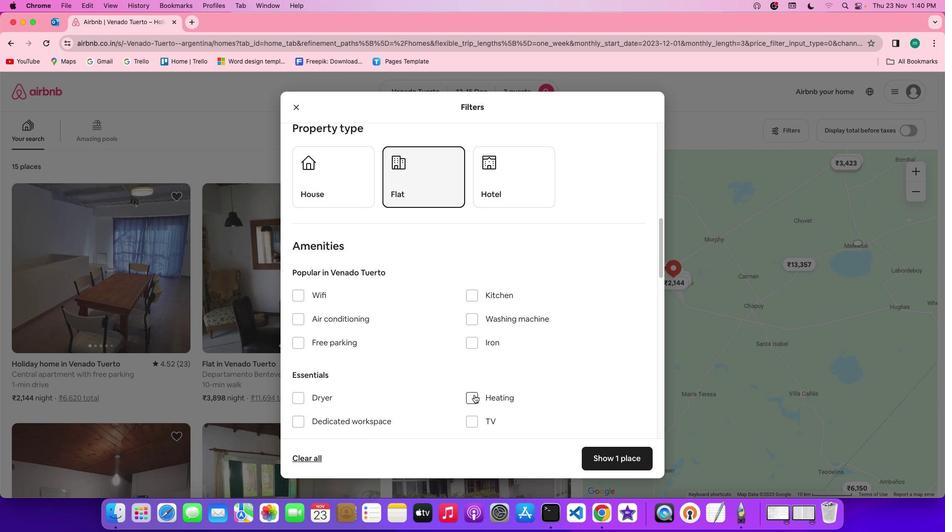
Action: Mouse pressed left at (474, 395)
Screenshot: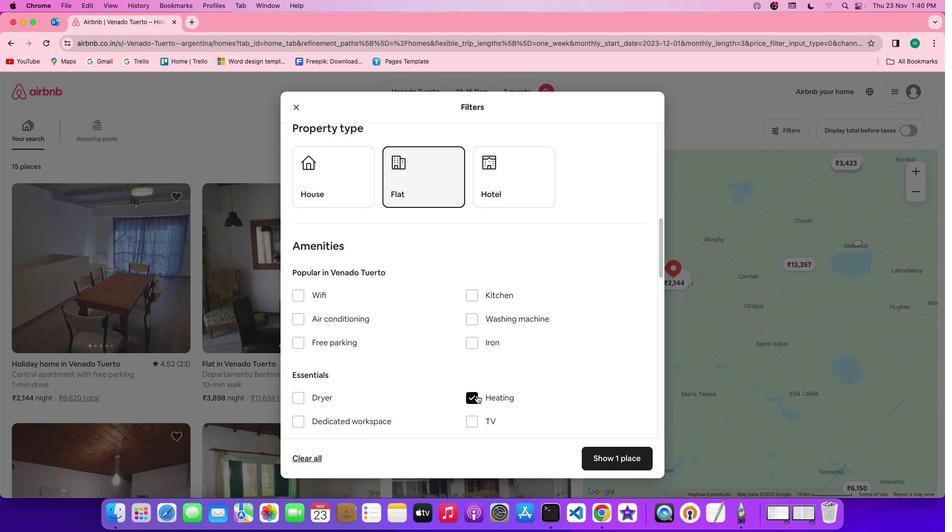 
Action: Mouse moved to (557, 388)
Screenshot: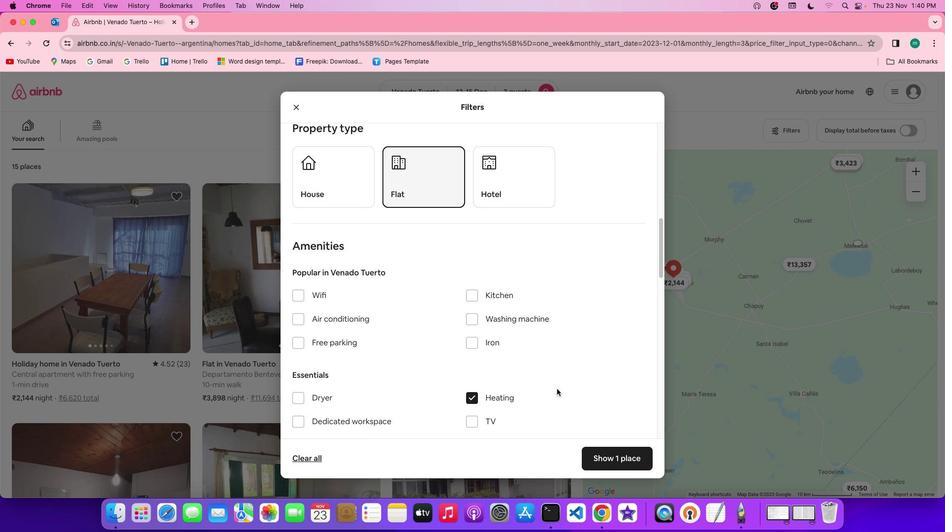 
Action: Mouse scrolled (557, 388) with delta (0, 0)
Screenshot: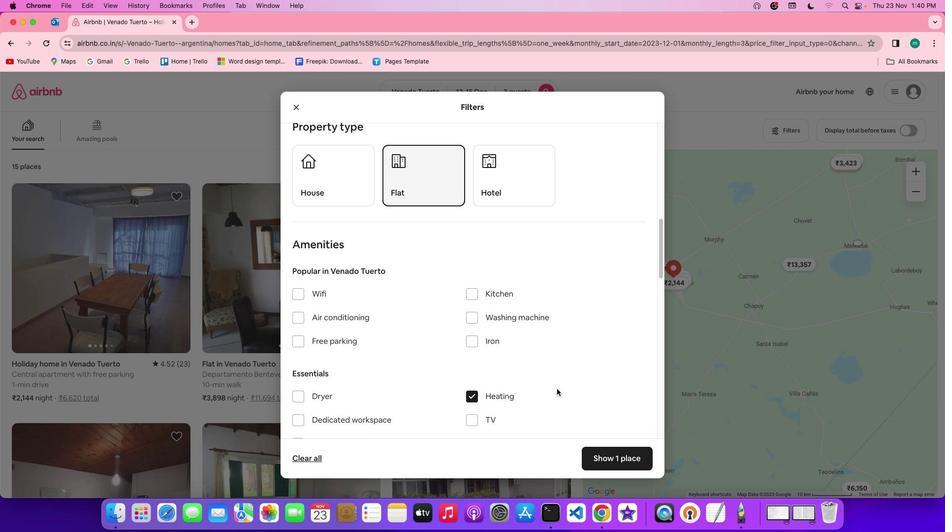 
Action: Mouse scrolled (557, 388) with delta (0, 0)
Screenshot: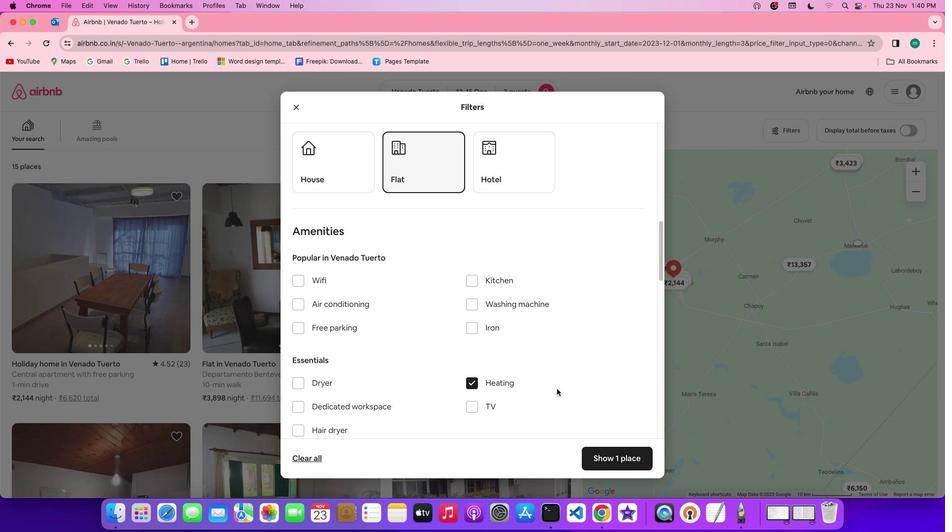
Action: Mouse scrolled (557, 388) with delta (0, 0)
Screenshot: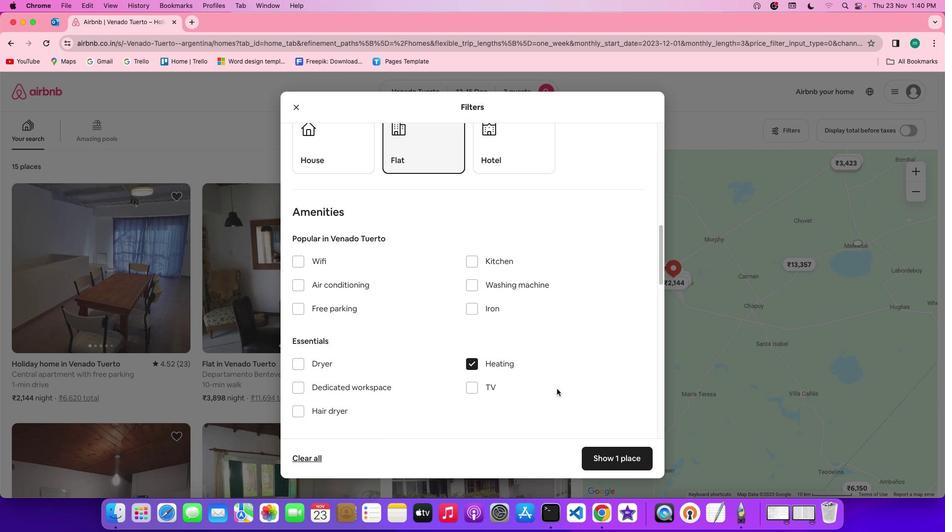 
Action: Mouse scrolled (557, 388) with delta (0, 0)
Screenshot: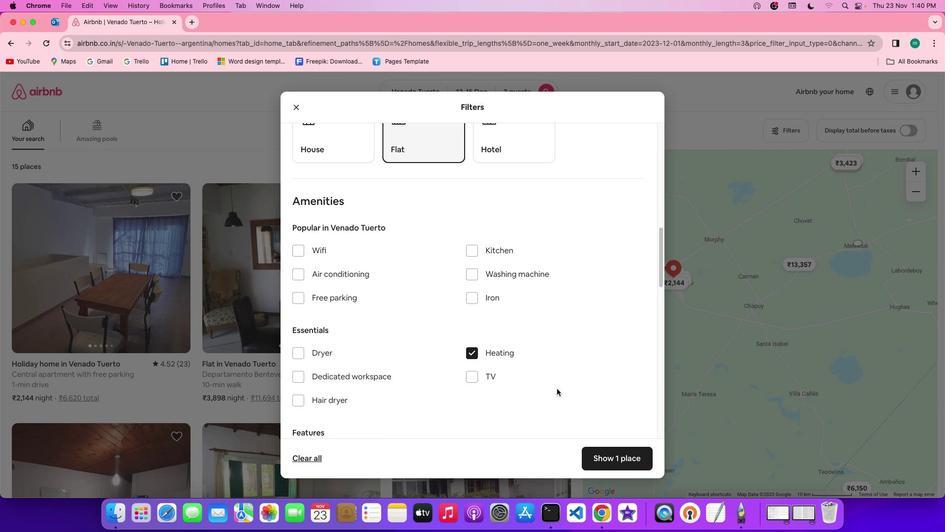 
Action: Mouse scrolled (557, 388) with delta (0, 0)
Screenshot: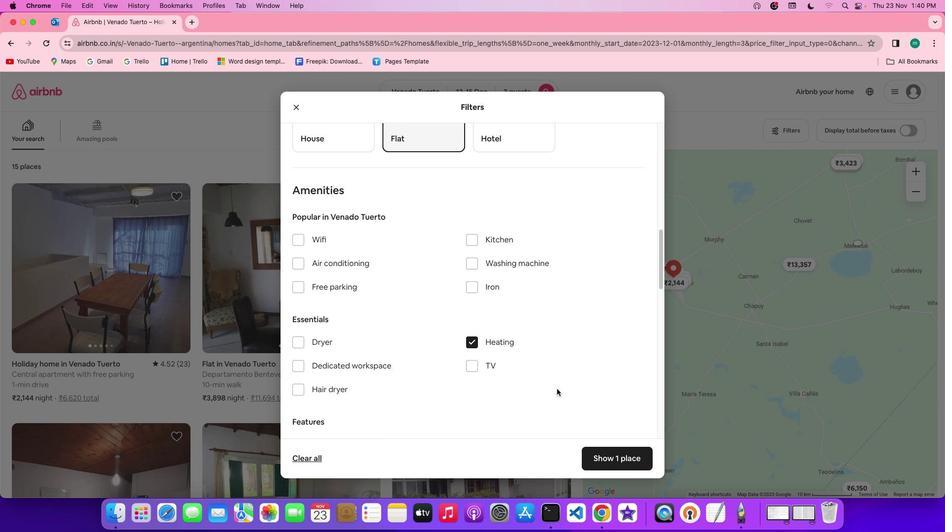 
Action: Mouse scrolled (557, 388) with delta (0, 0)
Screenshot: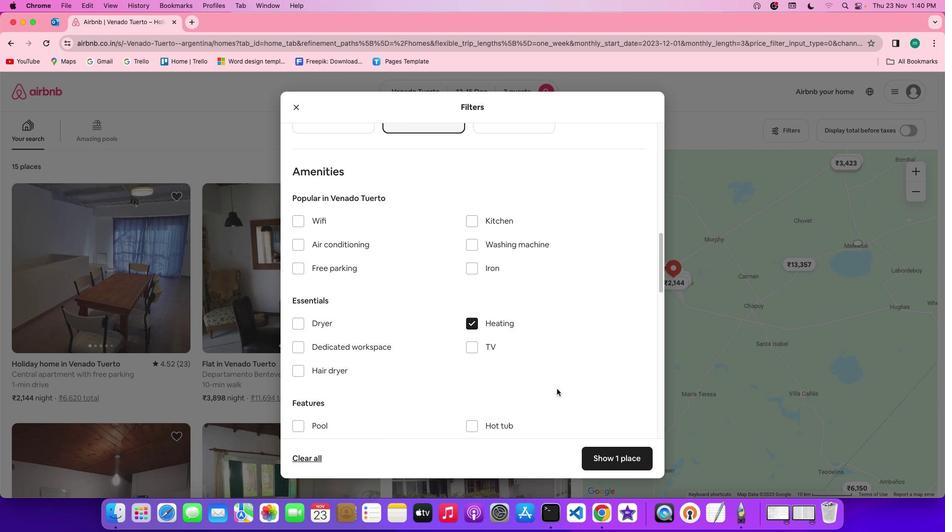 
Action: Mouse scrolled (557, 388) with delta (0, 0)
Screenshot: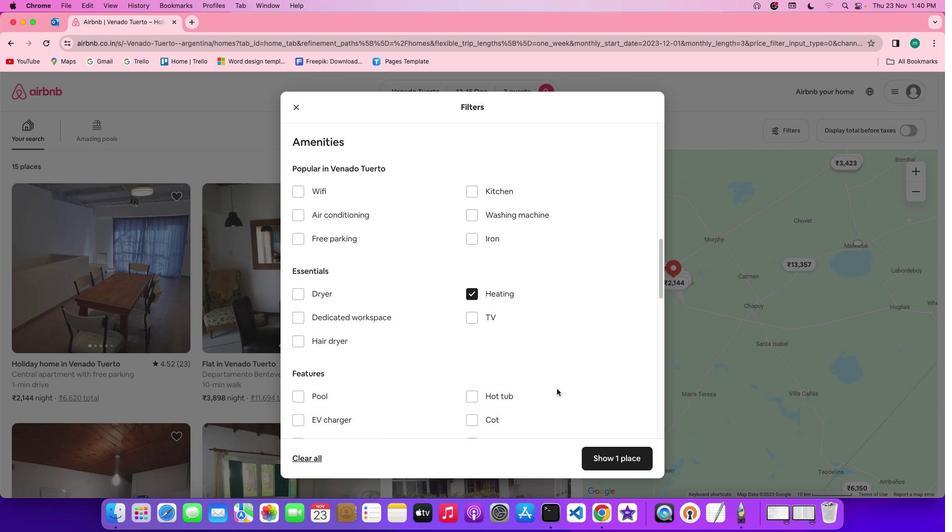 
Action: Mouse scrolled (557, 388) with delta (0, 0)
Screenshot: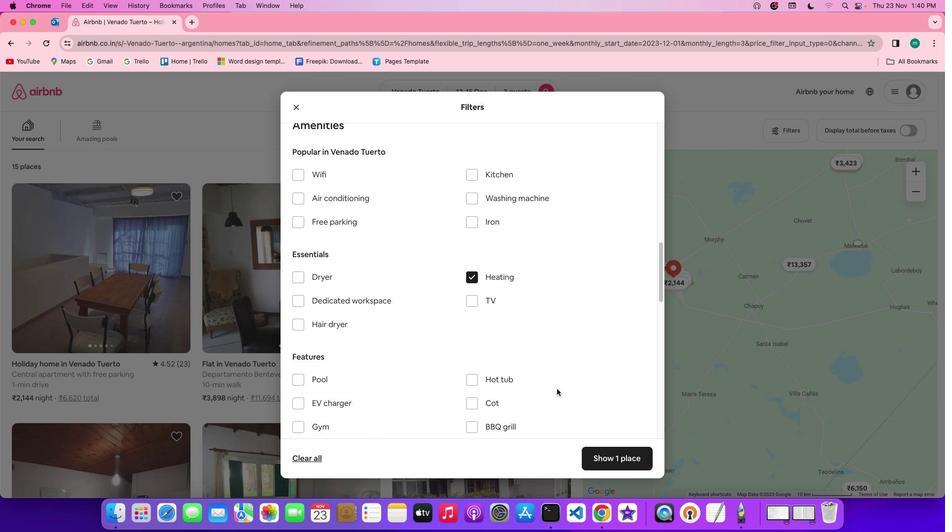 
Action: Mouse scrolled (557, 388) with delta (0, 0)
Screenshot: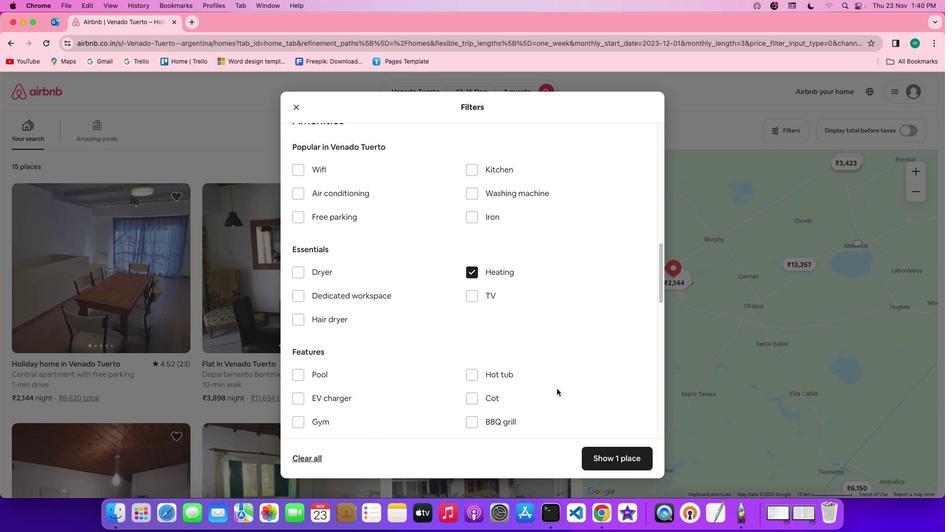 
Action: Mouse scrolled (557, 388) with delta (0, 0)
Screenshot: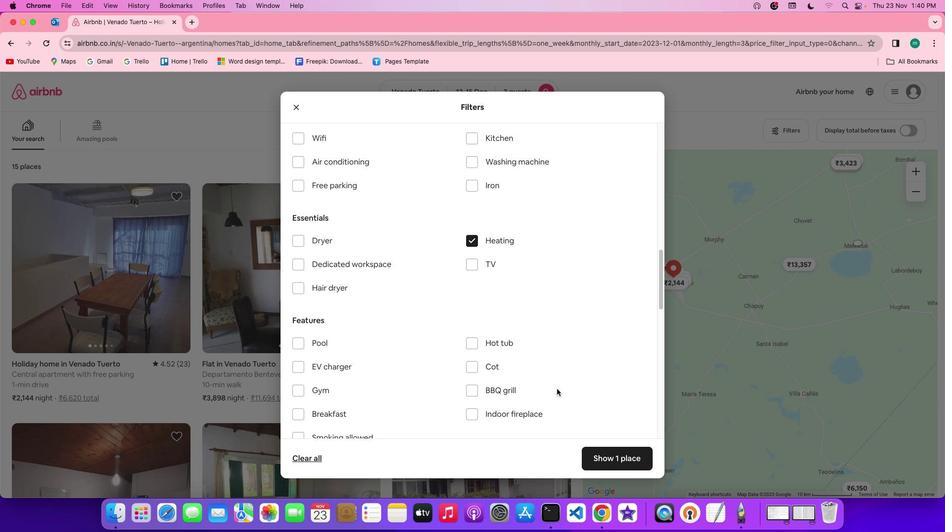 
Action: Mouse scrolled (557, 388) with delta (0, 0)
Screenshot: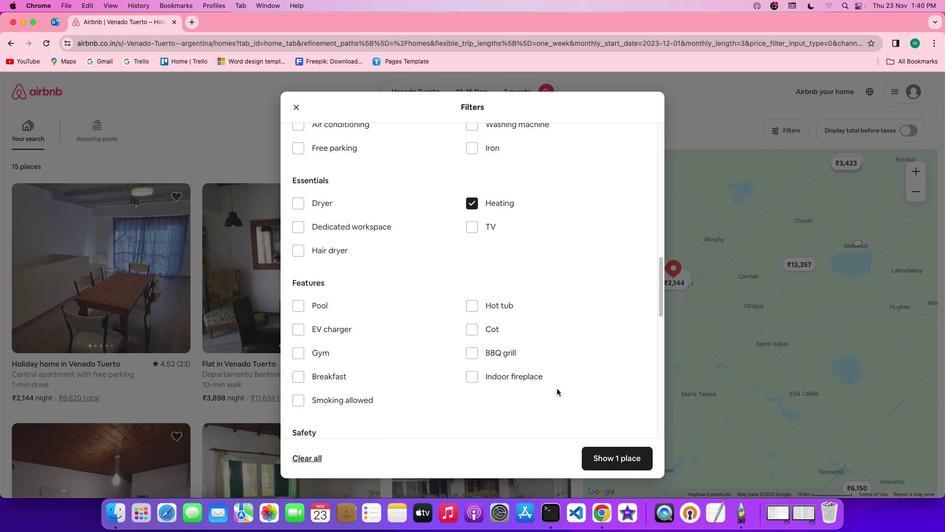 
Action: Mouse scrolled (557, 388) with delta (0, 0)
Screenshot: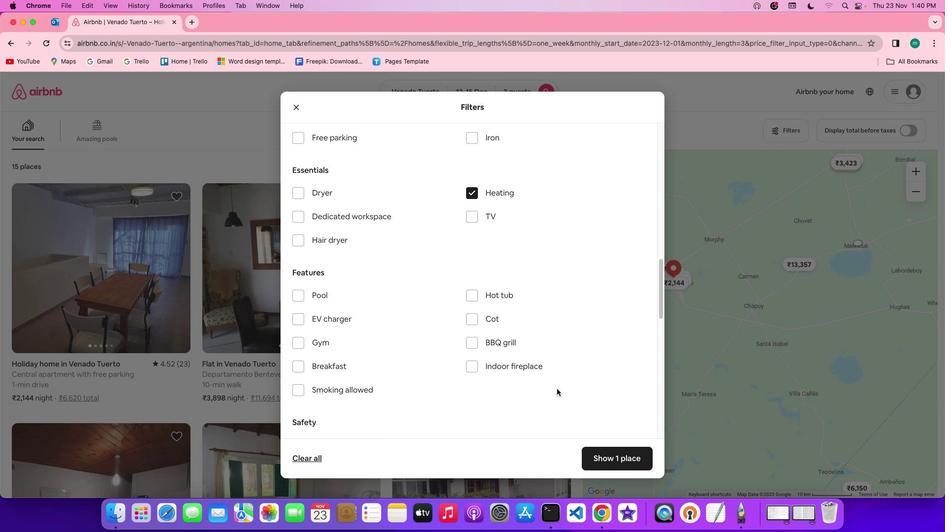 
Action: Mouse scrolled (557, 388) with delta (0, 0)
Screenshot: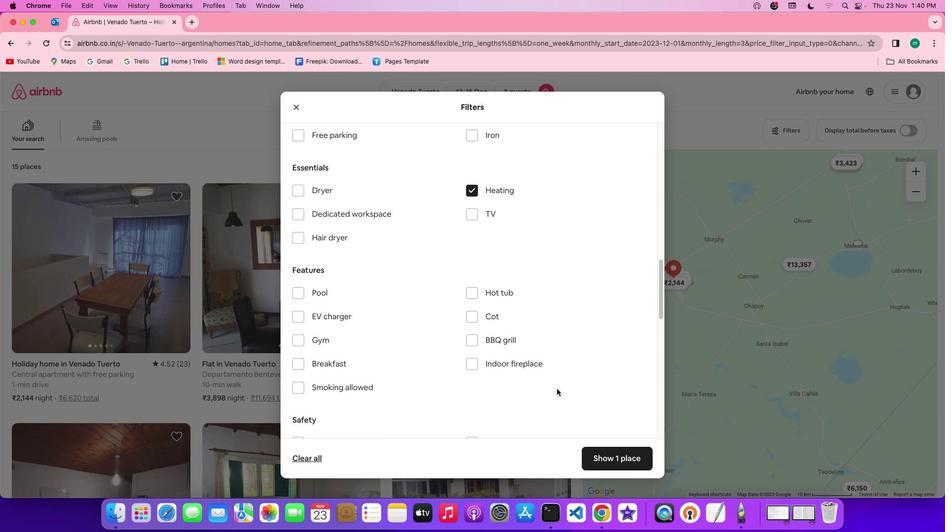 
Action: Mouse scrolled (557, 388) with delta (0, 0)
Screenshot: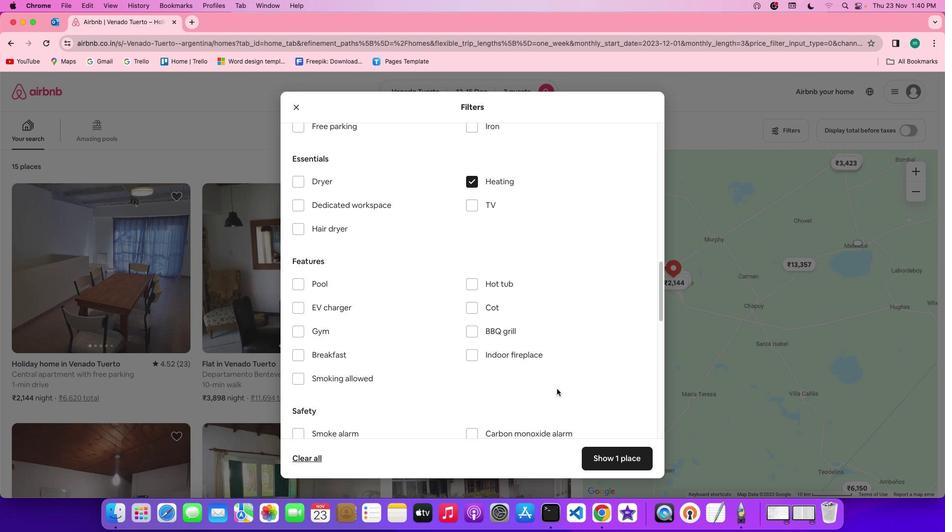 
Action: Mouse scrolled (557, 388) with delta (0, 0)
Screenshot: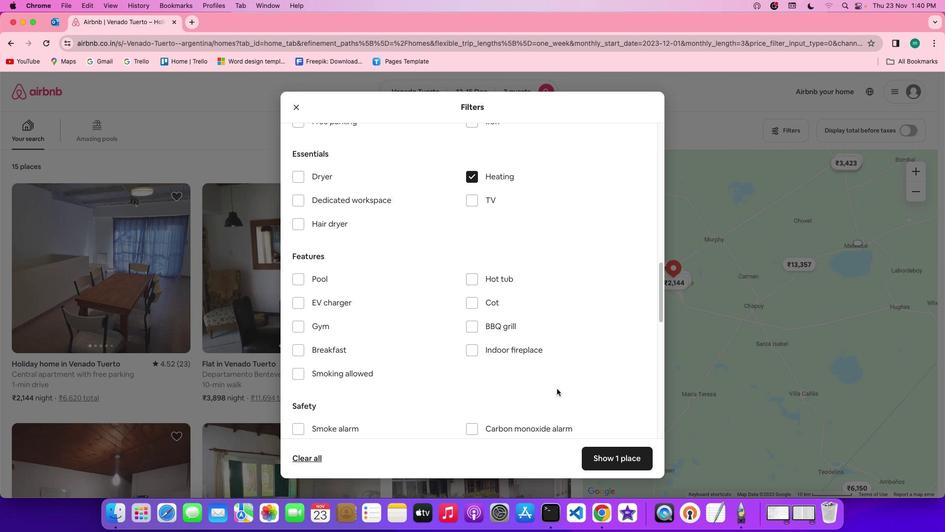 
Action: Mouse scrolled (557, 388) with delta (0, 0)
Screenshot: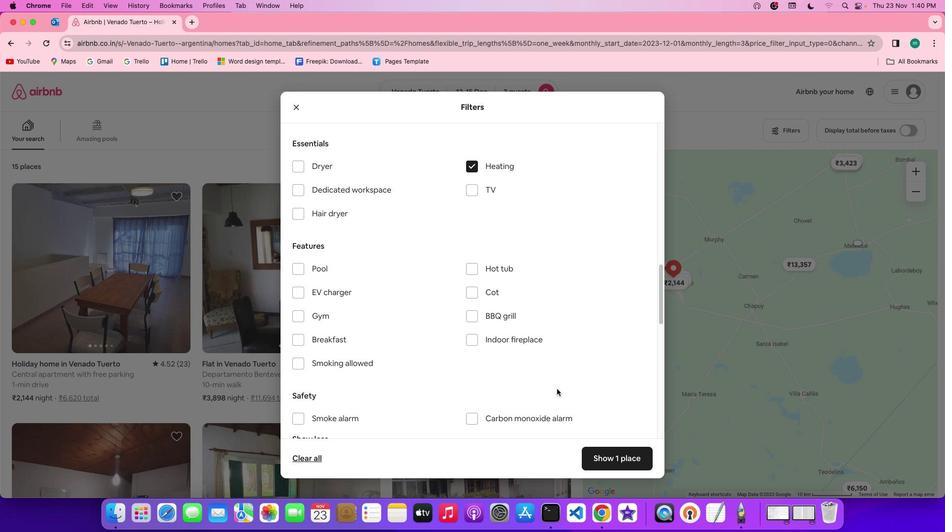 
Action: Mouse scrolled (557, 388) with delta (0, 0)
Screenshot: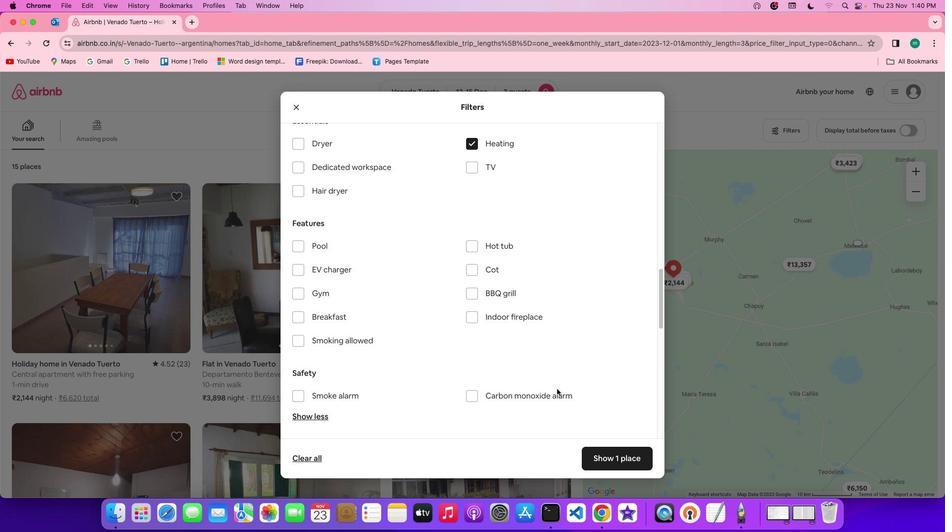 
Action: Mouse scrolled (557, 388) with delta (0, -1)
Screenshot: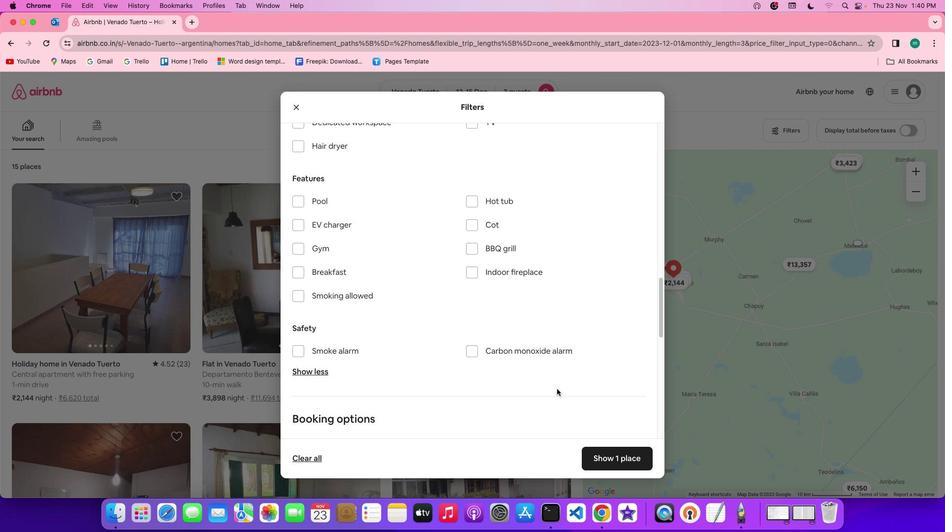 
Action: Mouse scrolled (557, 388) with delta (0, -1)
Screenshot: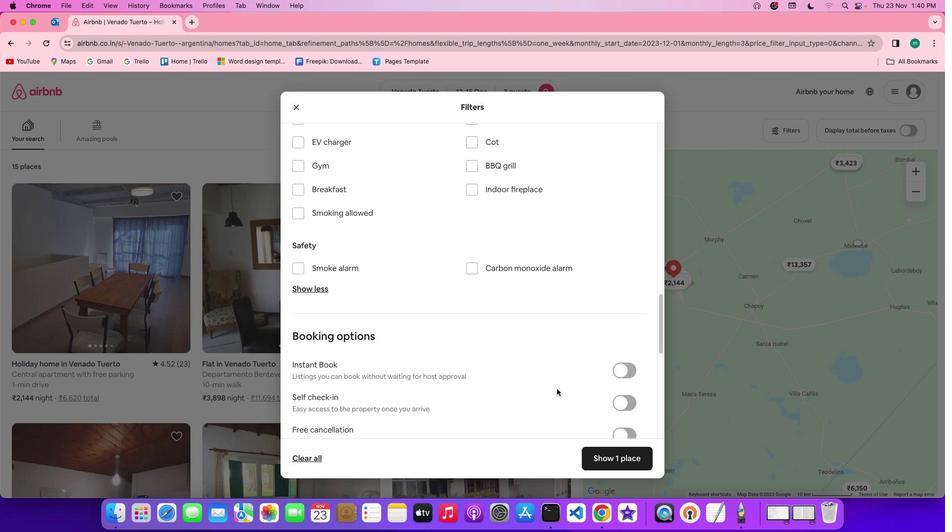 
Action: Mouse scrolled (557, 388) with delta (0, 0)
Screenshot: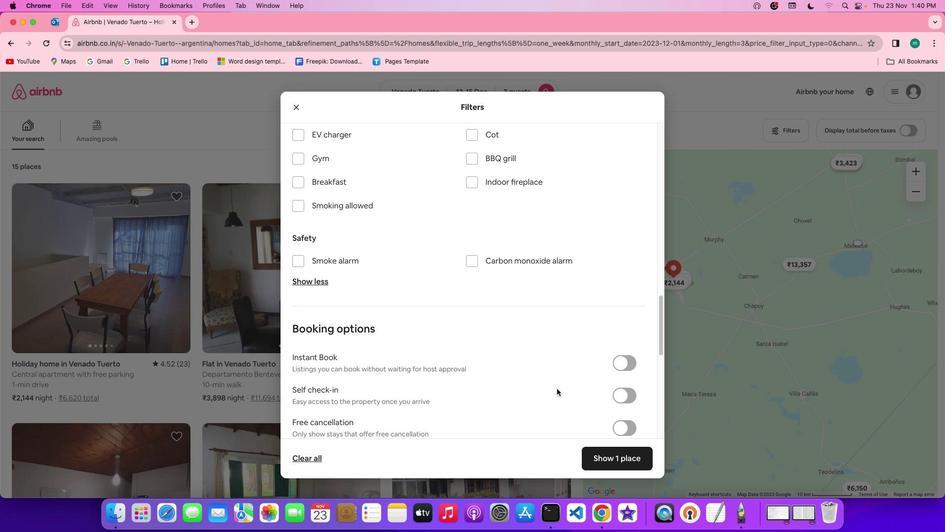 
Action: Mouse moved to (617, 388)
Screenshot: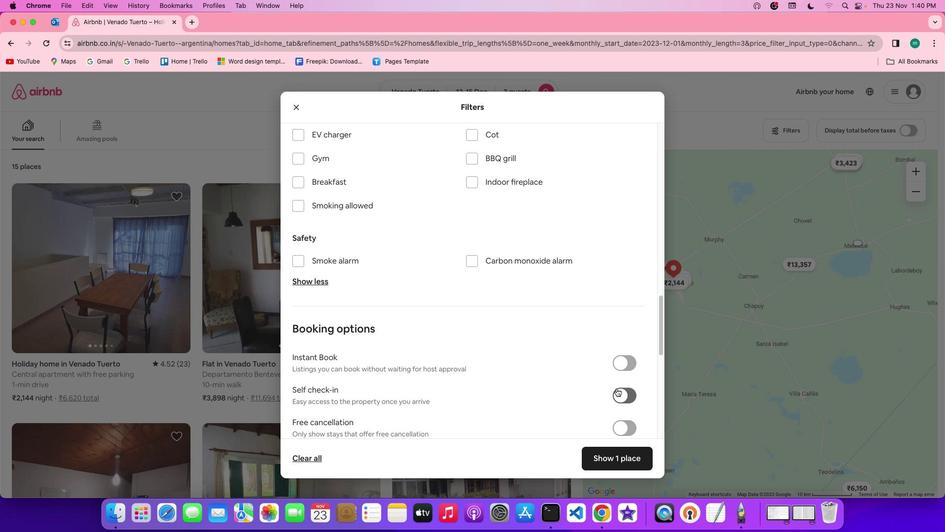 
Action: Mouse pressed left at (617, 388)
Screenshot: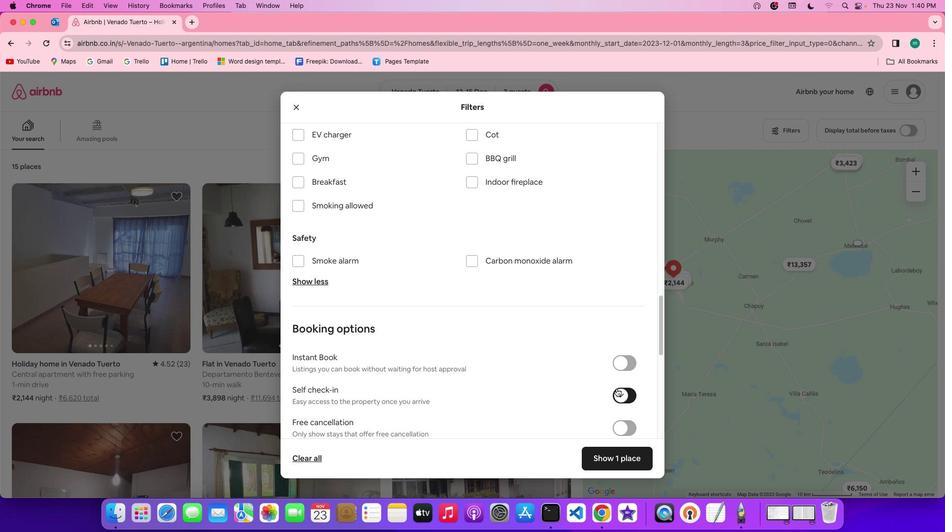 
Action: Mouse moved to (551, 402)
Screenshot: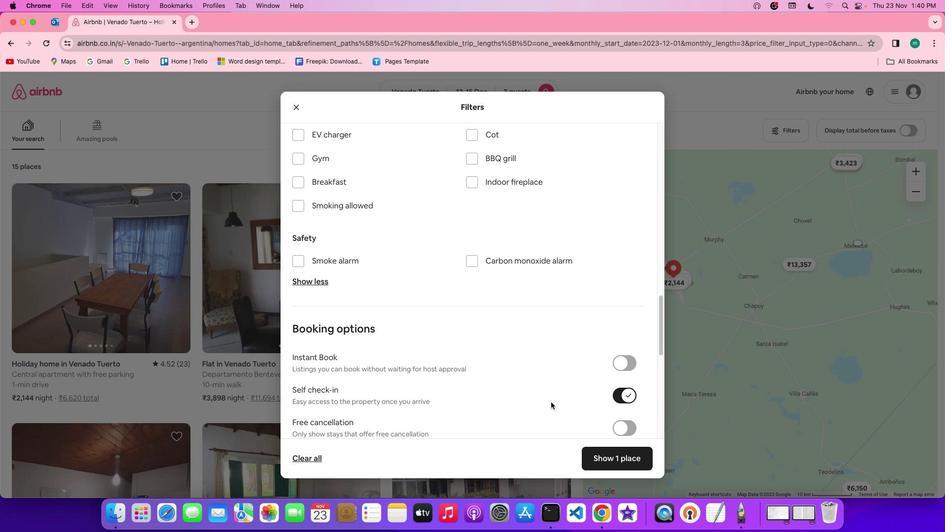 
Action: Mouse scrolled (551, 402) with delta (0, 0)
Screenshot: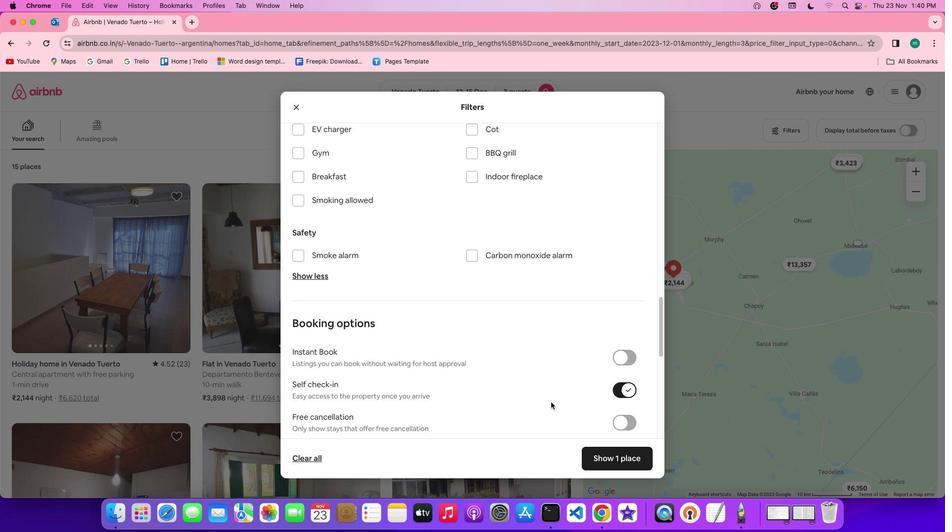 
Action: Mouse scrolled (551, 402) with delta (0, 0)
Screenshot: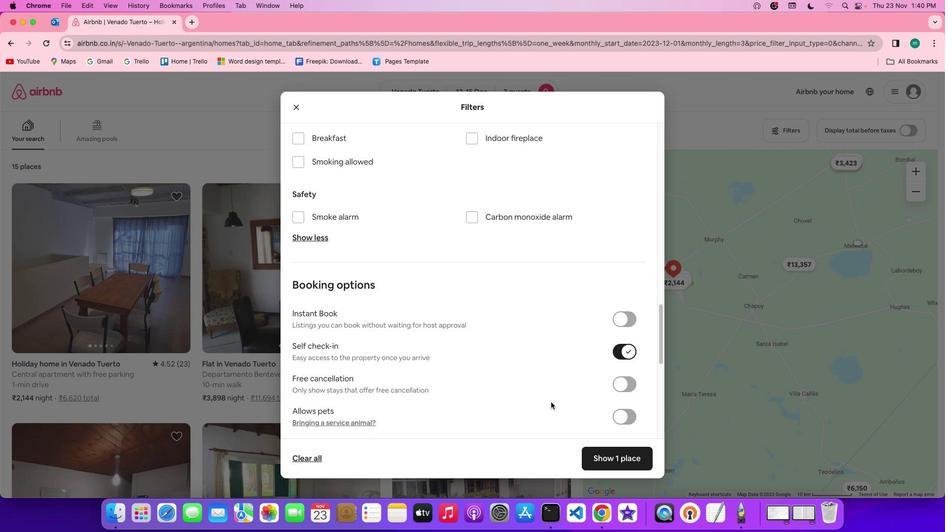 
Action: Mouse scrolled (551, 402) with delta (0, 0)
Screenshot: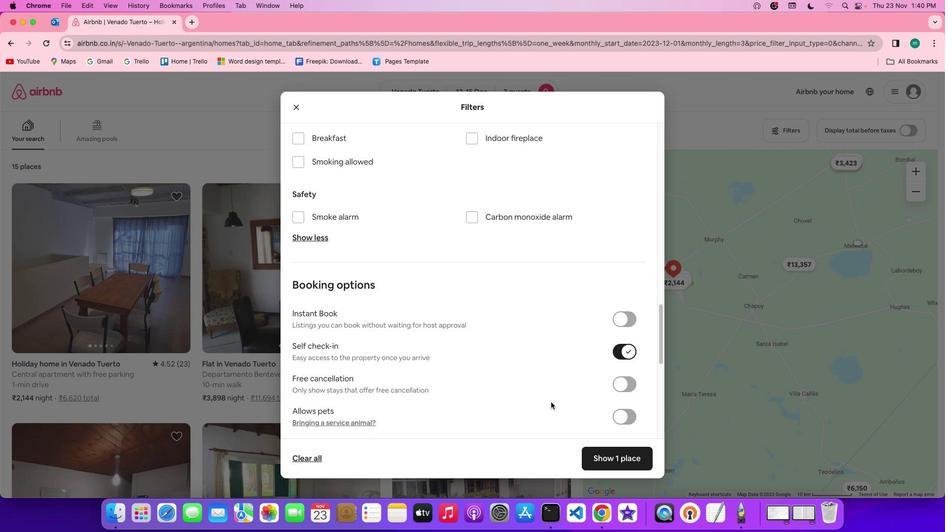
Action: Mouse scrolled (551, 402) with delta (0, -1)
Screenshot: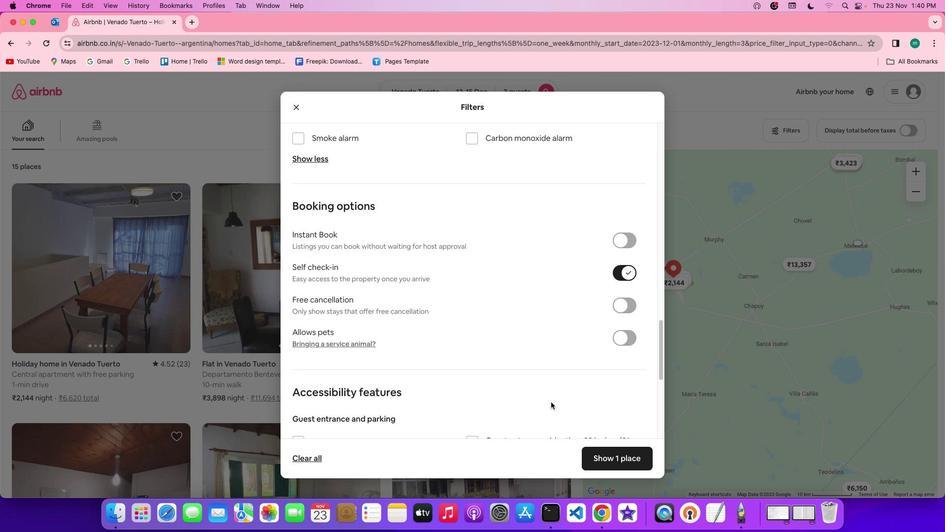
Action: Mouse scrolled (551, 402) with delta (0, 0)
Screenshot: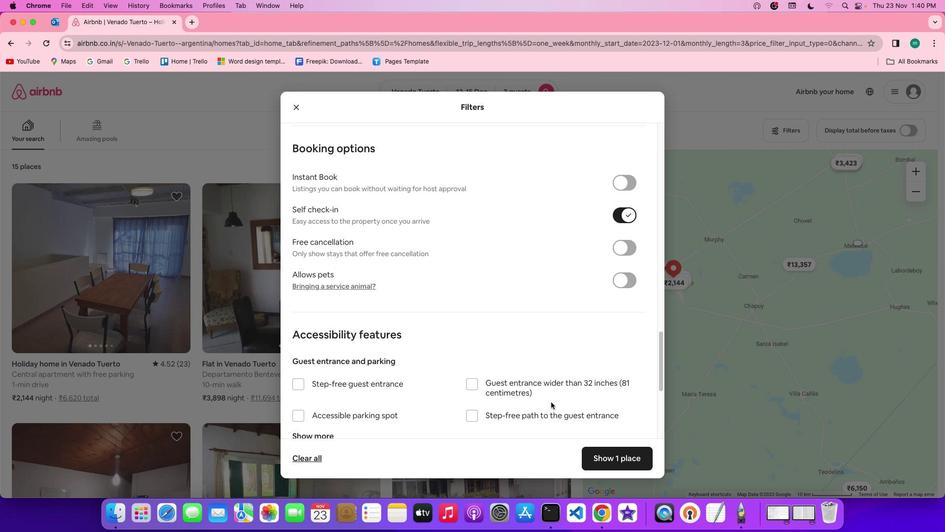 
Action: Mouse scrolled (551, 402) with delta (0, 0)
Screenshot: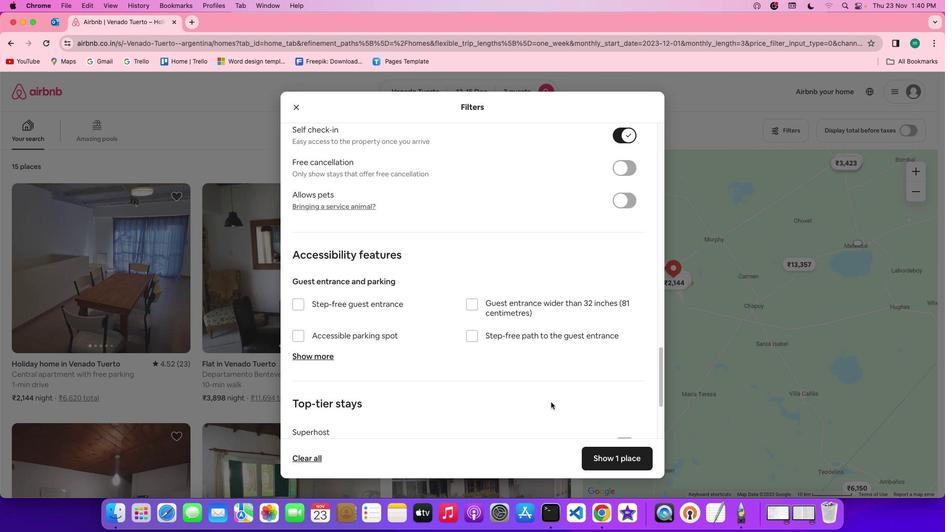 
Action: Mouse scrolled (551, 402) with delta (0, -1)
Screenshot: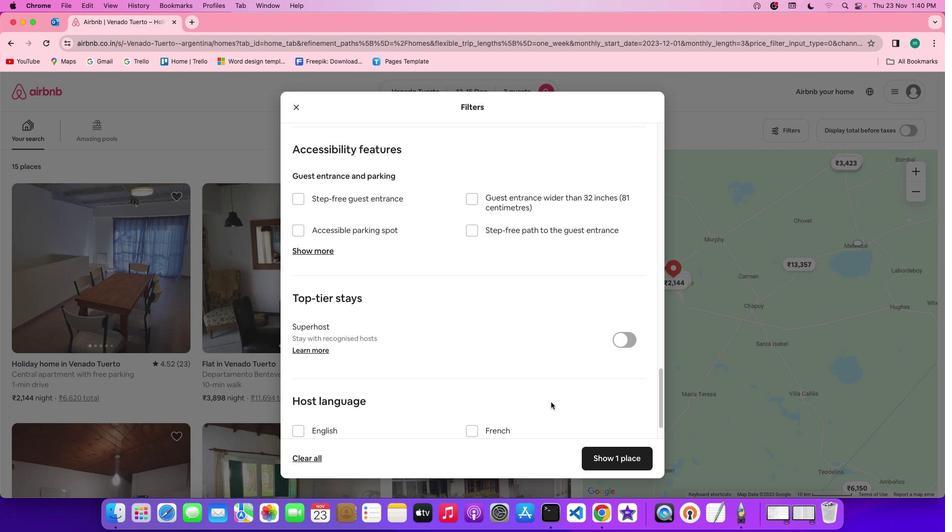 
Action: Mouse scrolled (551, 402) with delta (0, -2)
Screenshot: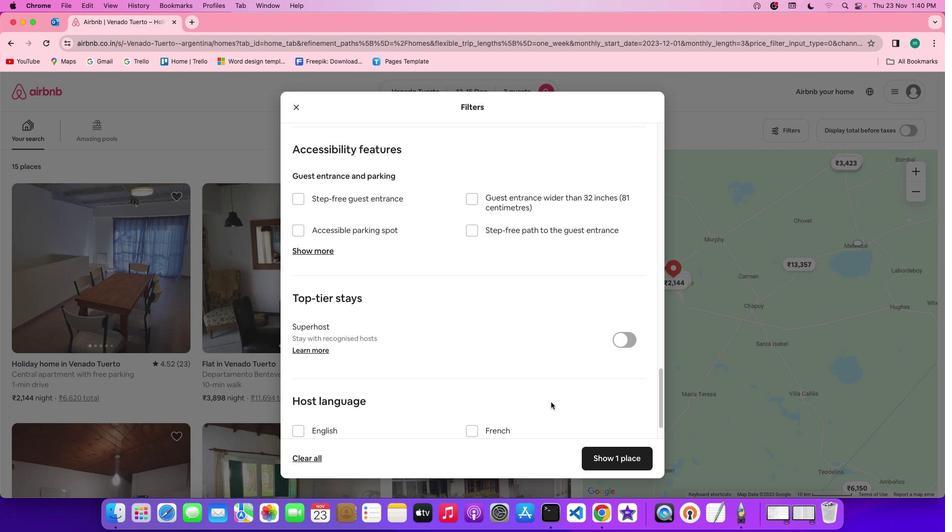 
Action: Mouse scrolled (551, 402) with delta (0, -2)
Screenshot: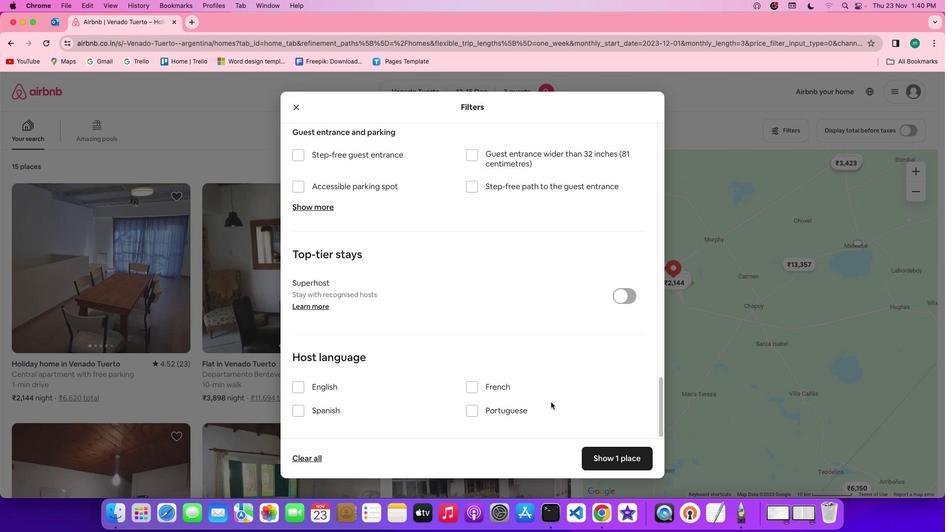 
Action: Mouse scrolled (551, 402) with delta (0, 0)
Screenshot: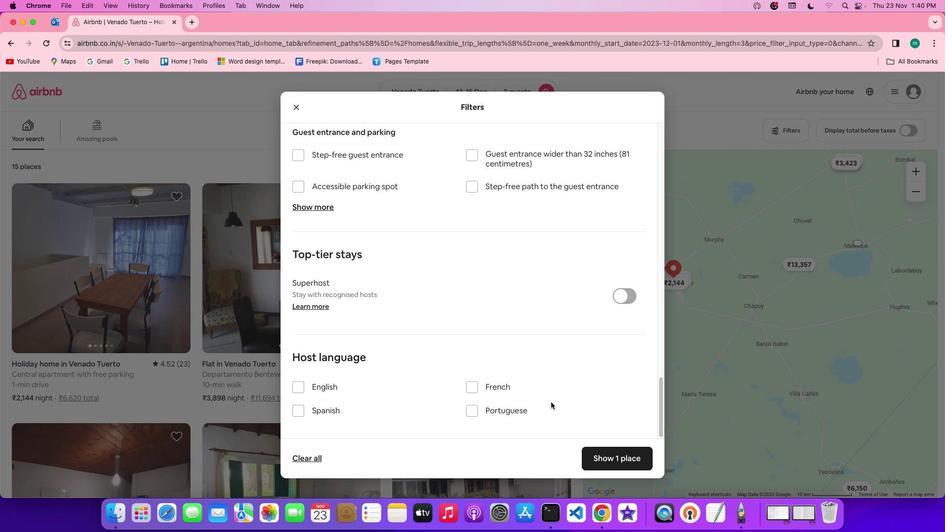 
Action: Mouse scrolled (551, 402) with delta (0, 0)
Screenshot: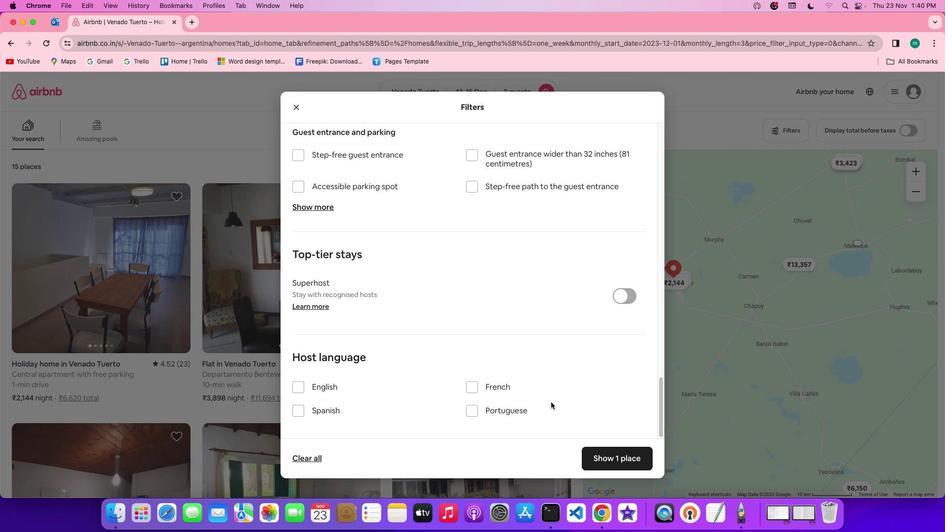 
Action: Mouse scrolled (551, 402) with delta (0, -1)
Screenshot: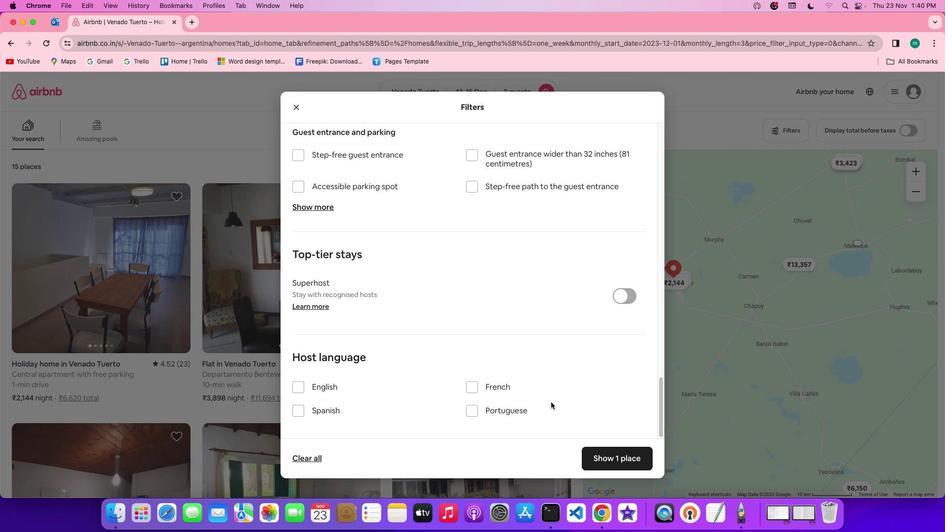 
Action: Mouse scrolled (551, 402) with delta (0, -2)
Screenshot: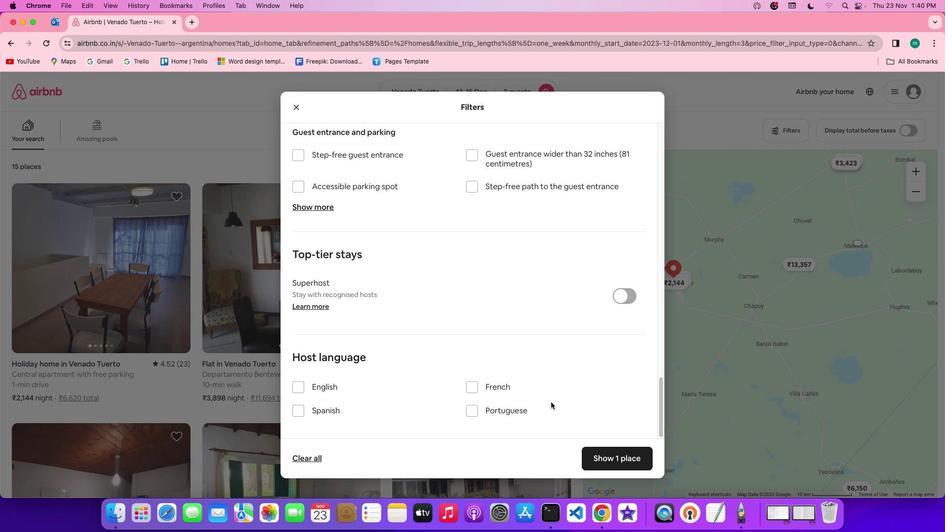 
Action: Mouse scrolled (551, 402) with delta (0, -2)
Screenshot: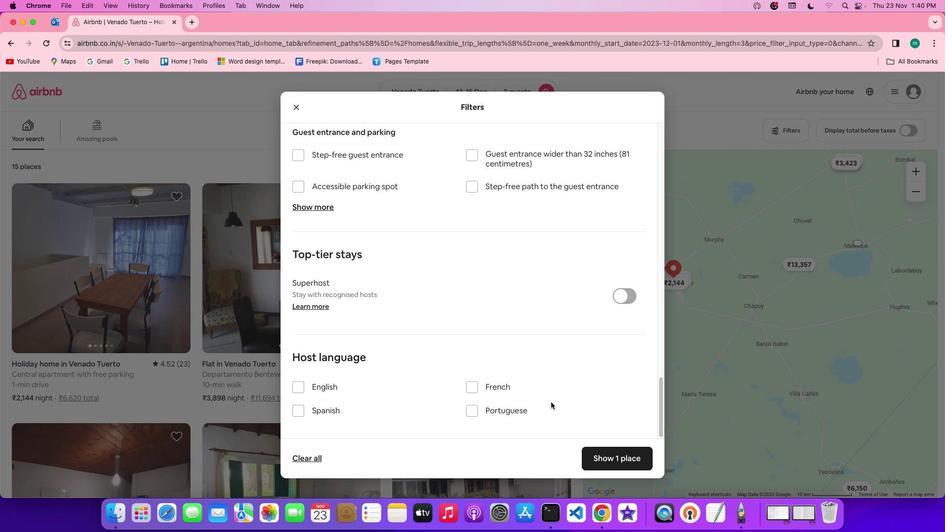 
Action: Mouse scrolled (551, 402) with delta (0, -3)
Screenshot: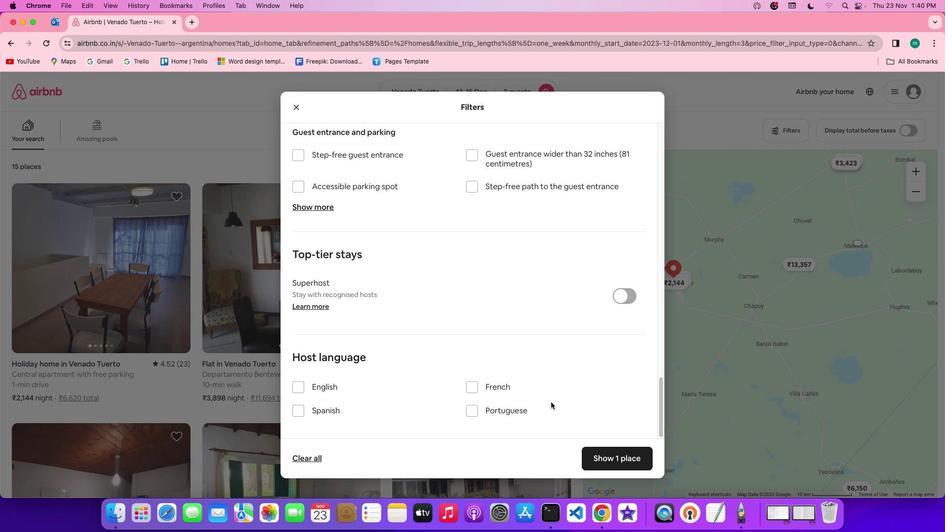 
Action: Mouse scrolled (551, 402) with delta (0, -3)
Screenshot: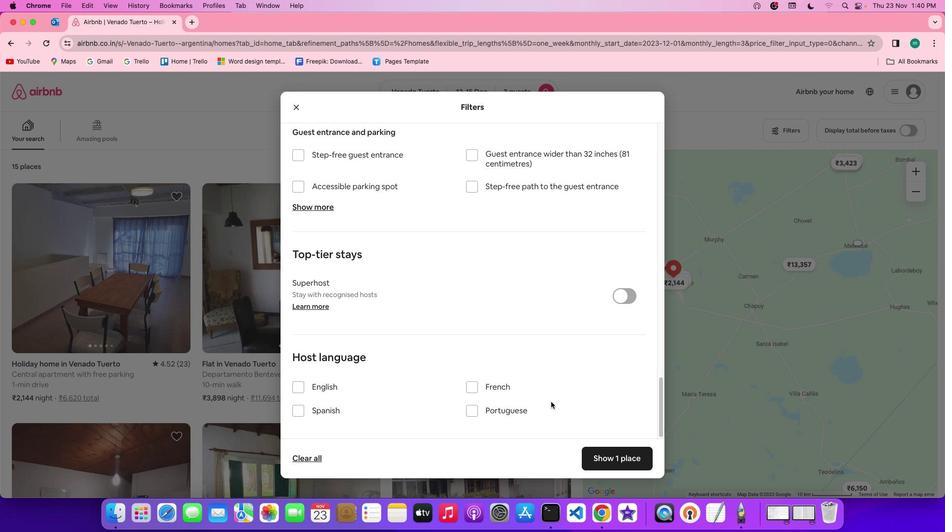 
Action: Mouse moved to (537, 391)
Screenshot: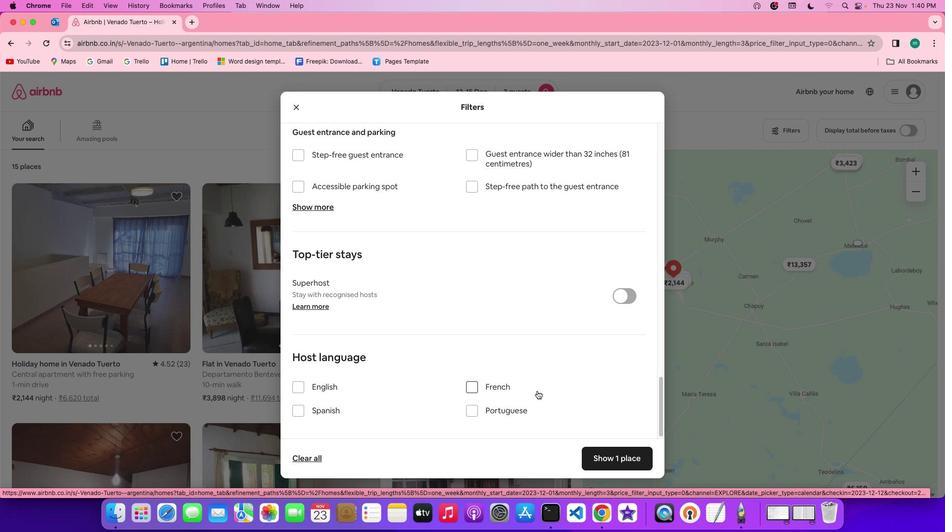 
Action: Mouse scrolled (537, 391) with delta (0, 0)
Screenshot: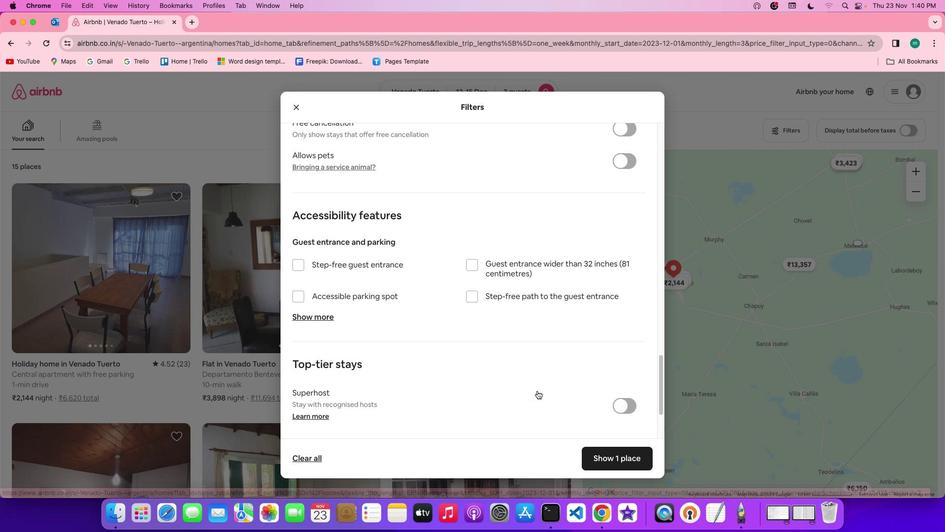 
Action: Mouse scrolled (537, 391) with delta (0, 0)
Screenshot: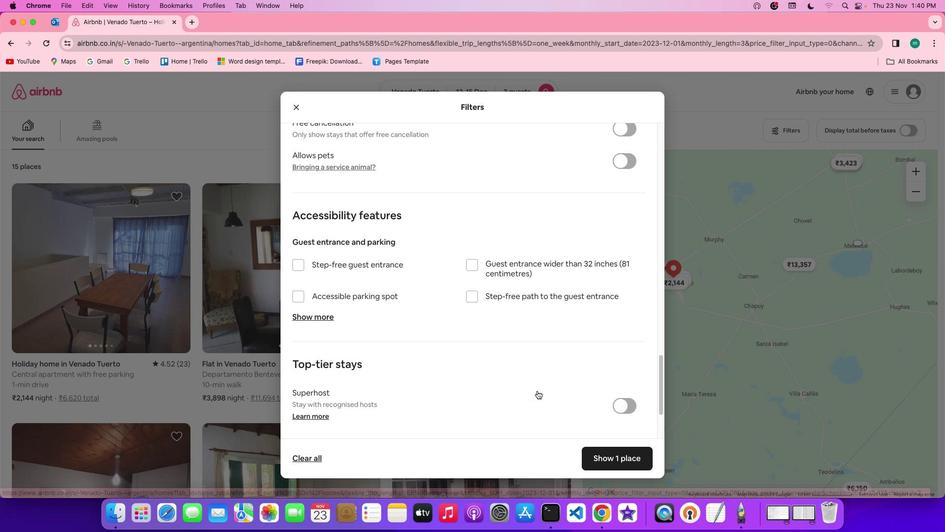 
Action: Mouse scrolled (537, 391) with delta (0, 1)
Screenshot: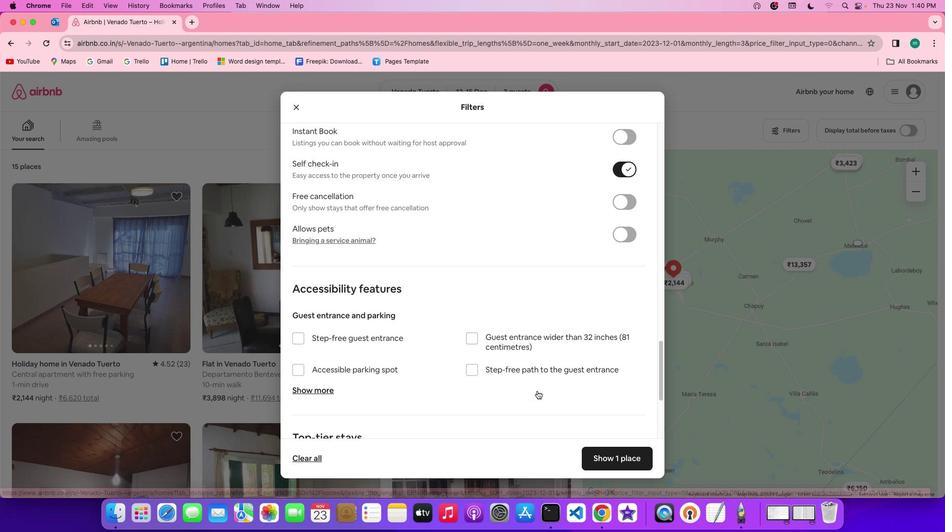 
Action: Mouse scrolled (537, 391) with delta (0, 2)
Screenshot: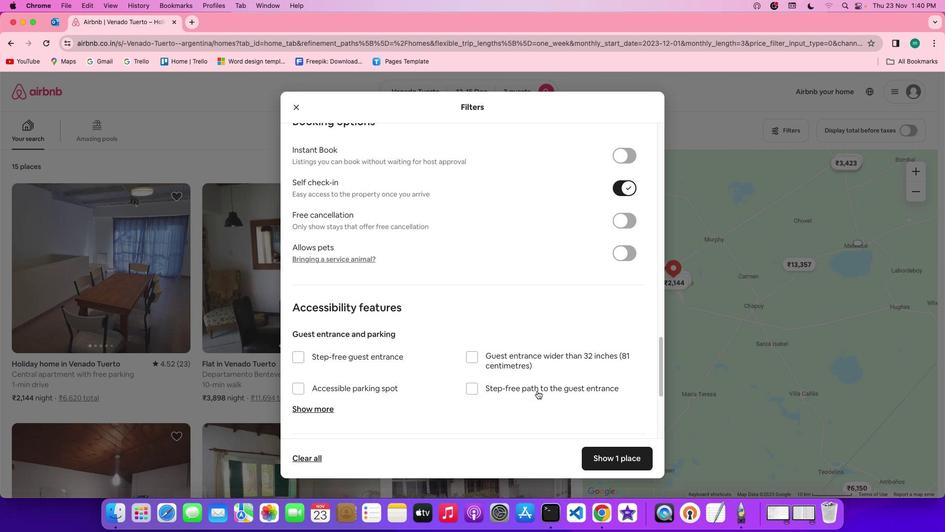 
Action: Mouse scrolled (537, 391) with delta (0, 0)
Screenshot: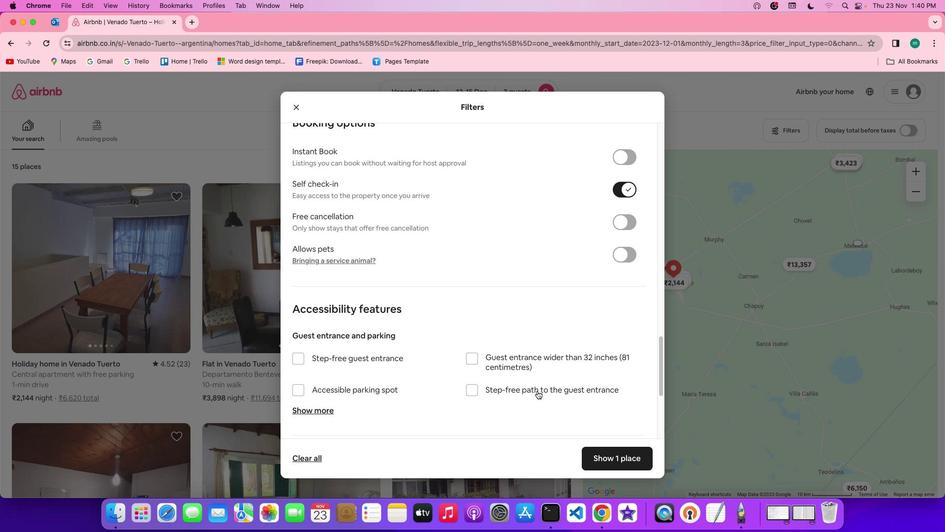 
Action: Mouse moved to (551, 404)
Screenshot: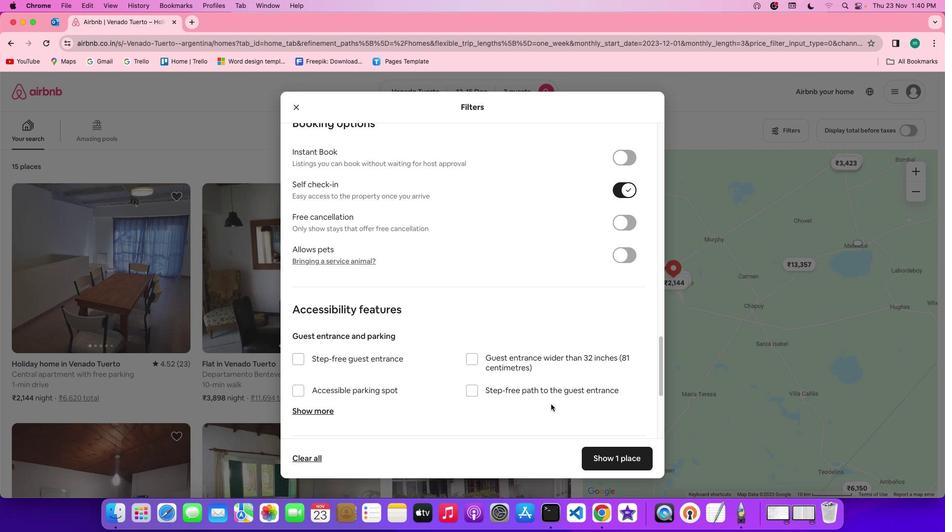 
Action: Mouse scrolled (551, 404) with delta (0, 0)
Screenshot: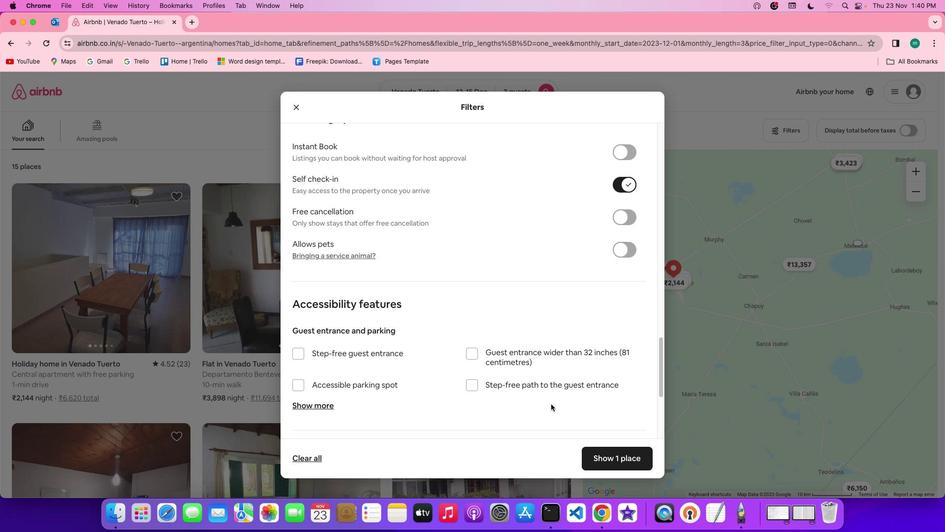 
Action: Mouse scrolled (551, 404) with delta (0, 0)
Screenshot: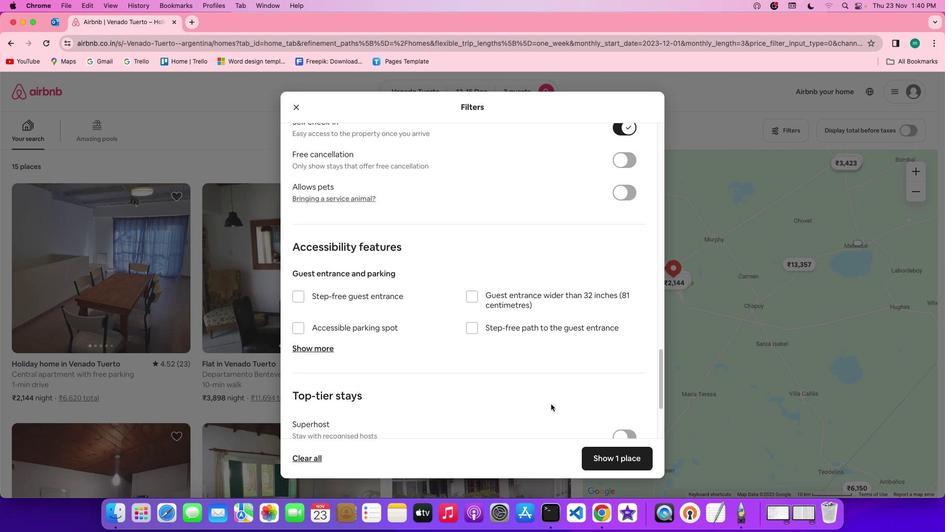 
Action: Mouse scrolled (551, 404) with delta (0, 0)
Screenshot: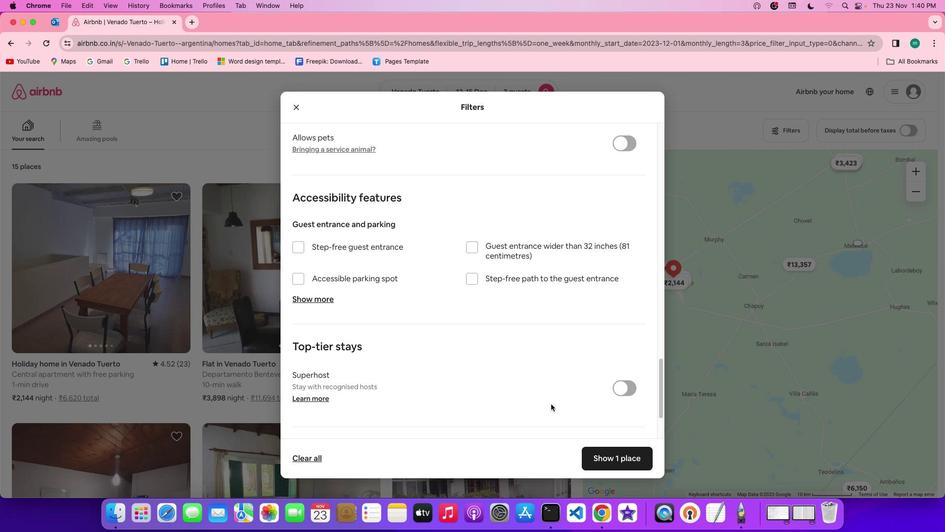 
Action: Mouse scrolled (551, 404) with delta (0, -1)
Screenshot: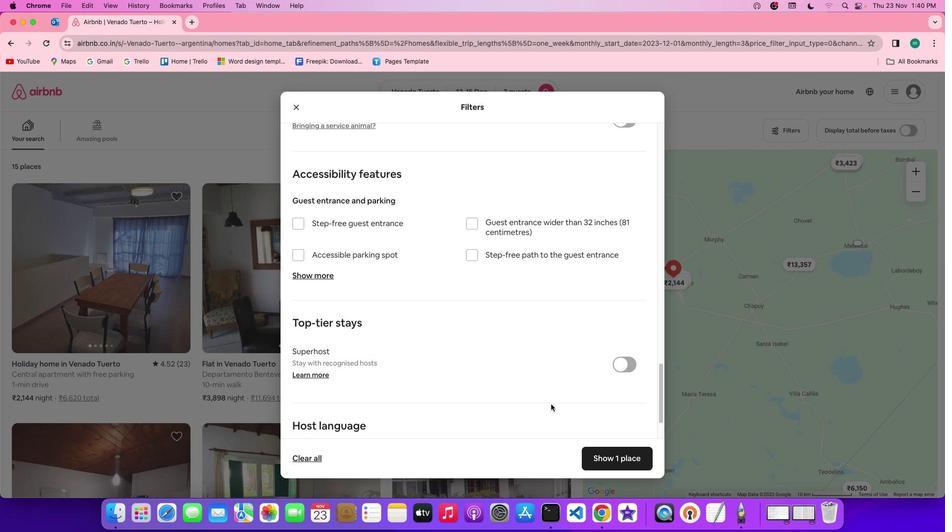 
Action: Mouse scrolled (551, 404) with delta (0, -1)
Screenshot: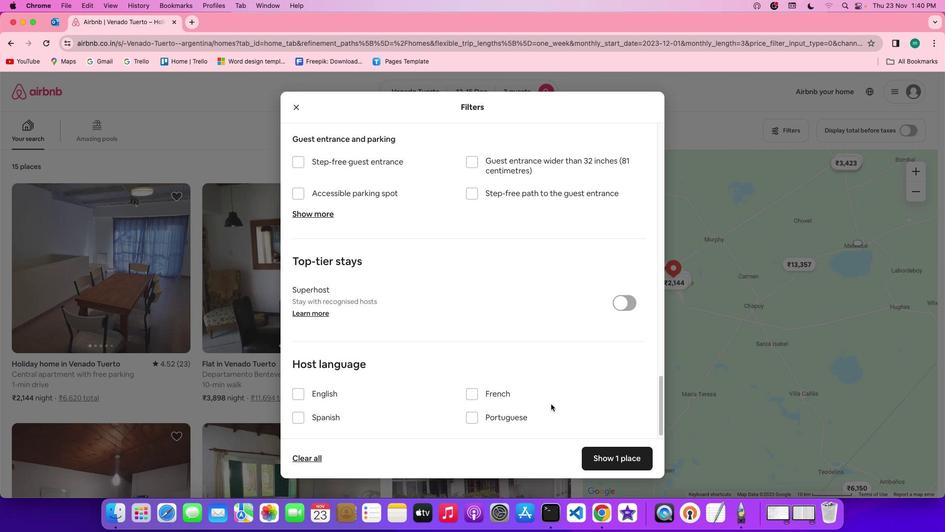 
Action: Mouse moved to (612, 458)
Screenshot: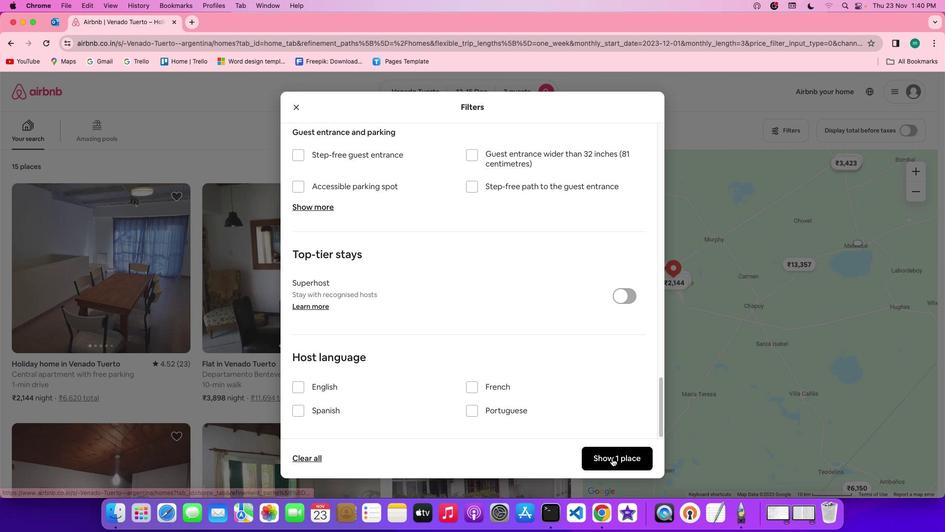 
Action: Mouse pressed left at (612, 458)
Screenshot: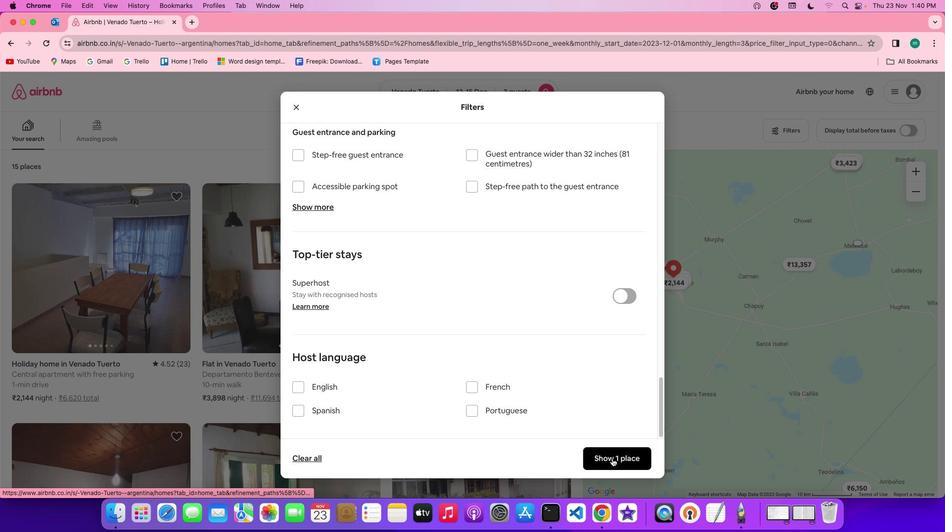
Action: Mouse moved to (101, 247)
Screenshot: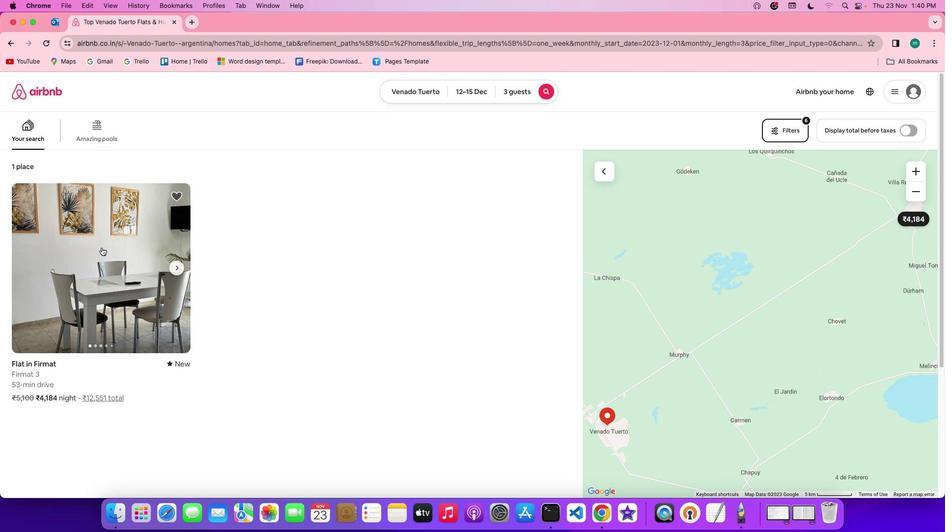 
Action: Mouse pressed left at (101, 247)
Screenshot: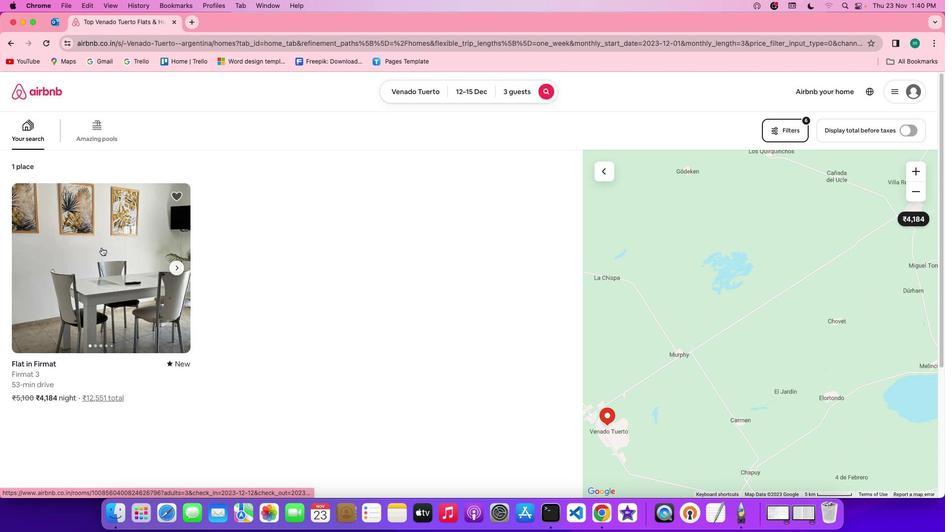 
Action: Mouse moved to (706, 366)
Screenshot: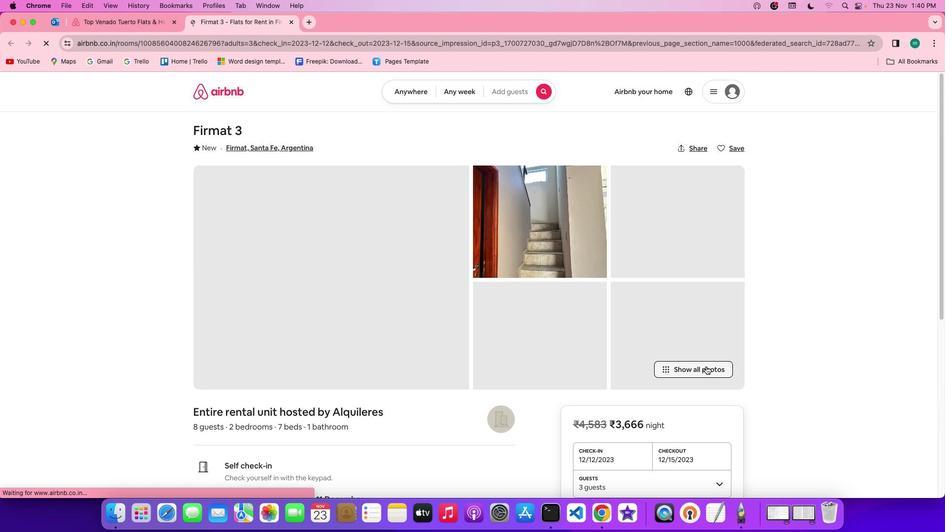 
Action: Mouse pressed left at (706, 366)
Screenshot: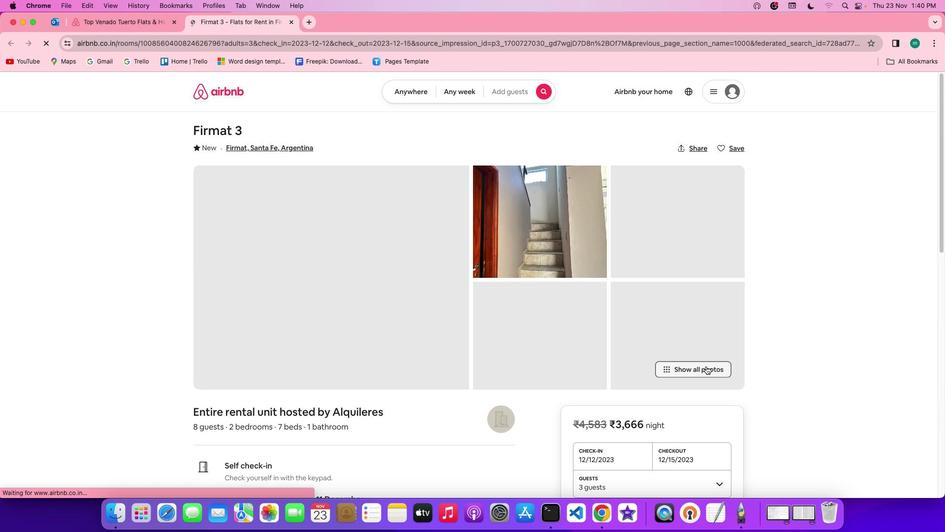 
Action: Mouse moved to (553, 343)
Screenshot: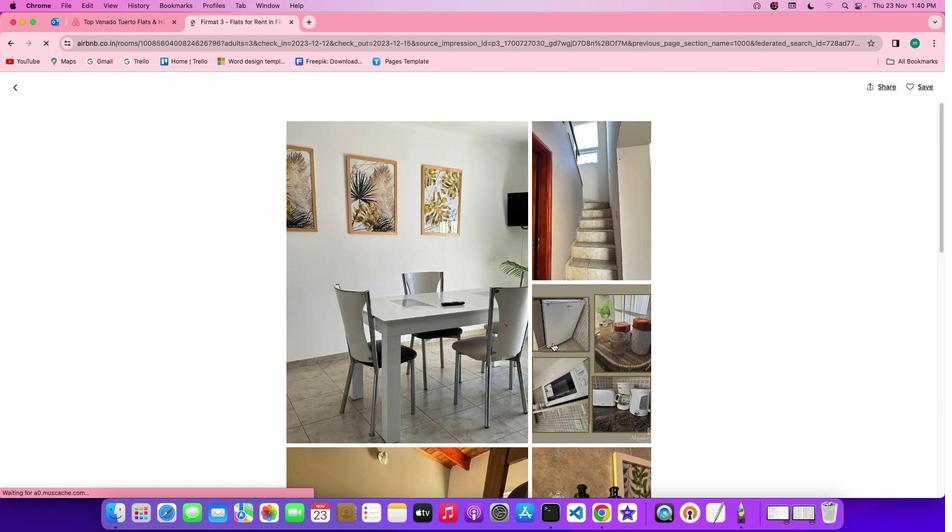
Action: Mouse scrolled (553, 343) with delta (0, 0)
Screenshot: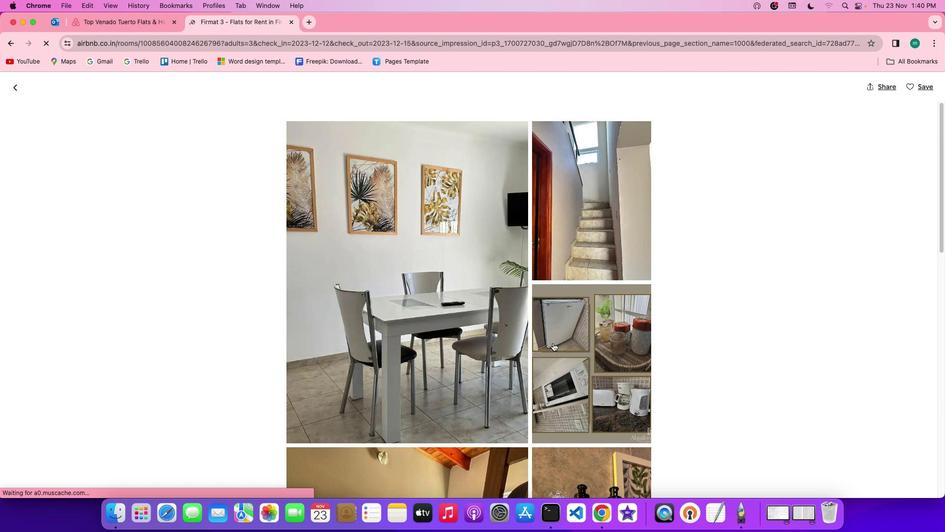 
Action: Mouse scrolled (553, 343) with delta (0, 0)
Screenshot: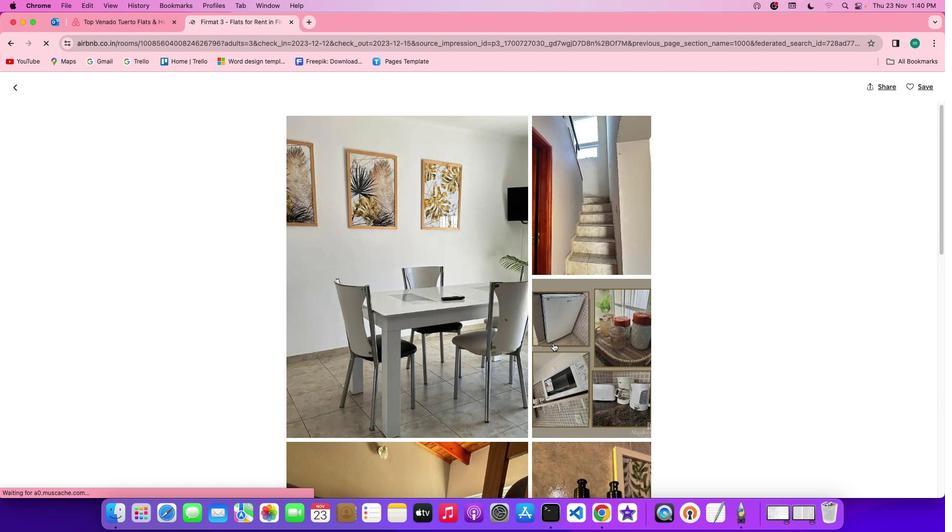 
Action: Mouse scrolled (553, 343) with delta (0, 0)
Screenshot: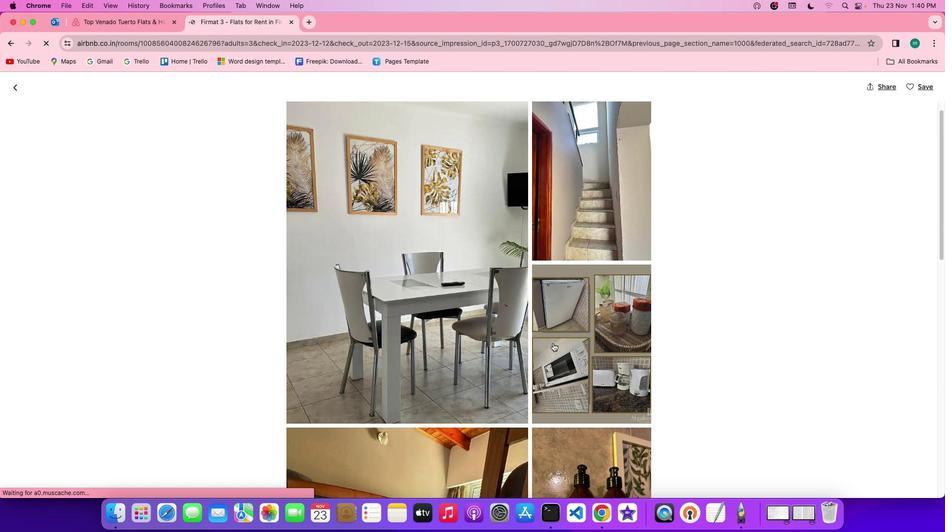 
Action: Mouse scrolled (553, 343) with delta (0, 0)
Screenshot: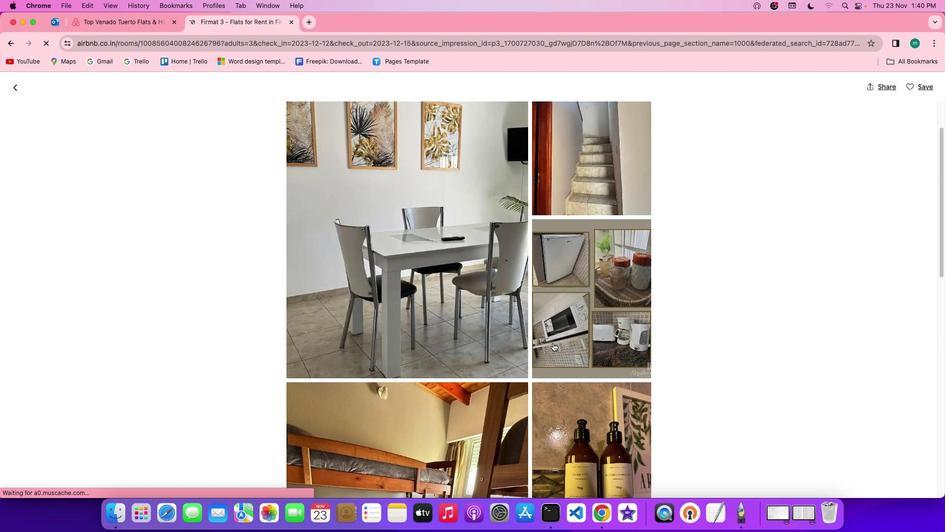 
Action: Mouse scrolled (553, 343) with delta (0, 0)
Screenshot: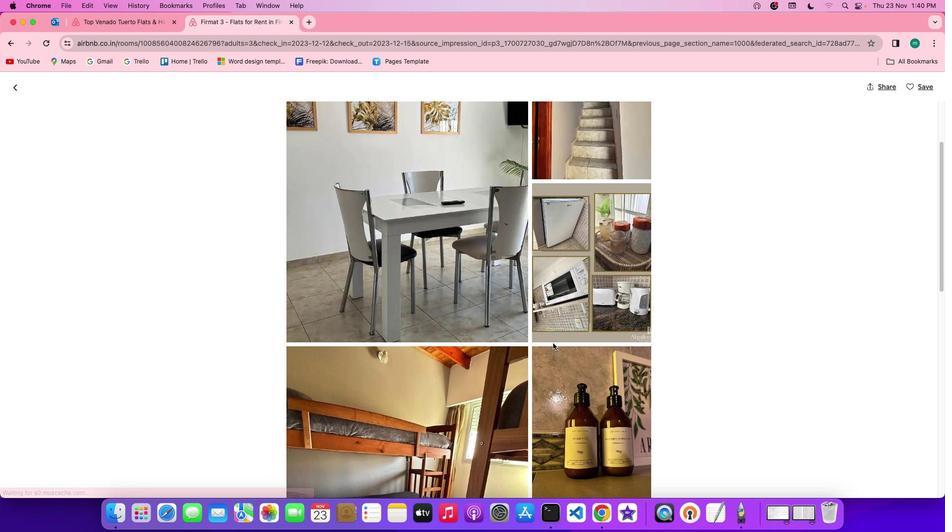 
Action: Mouse scrolled (553, 343) with delta (0, 0)
Screenshot: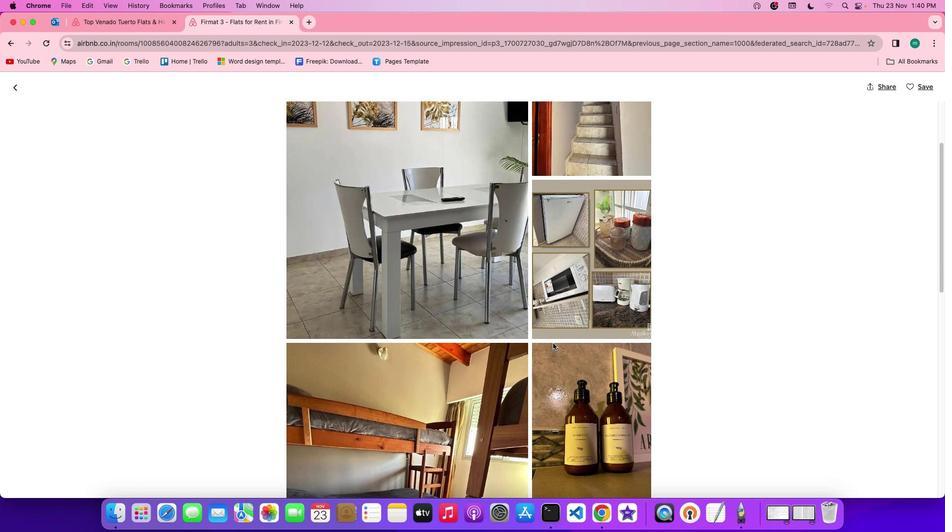 
Action: Mouse scrolled (553, 343) with delta (0, 0)
Screenshot: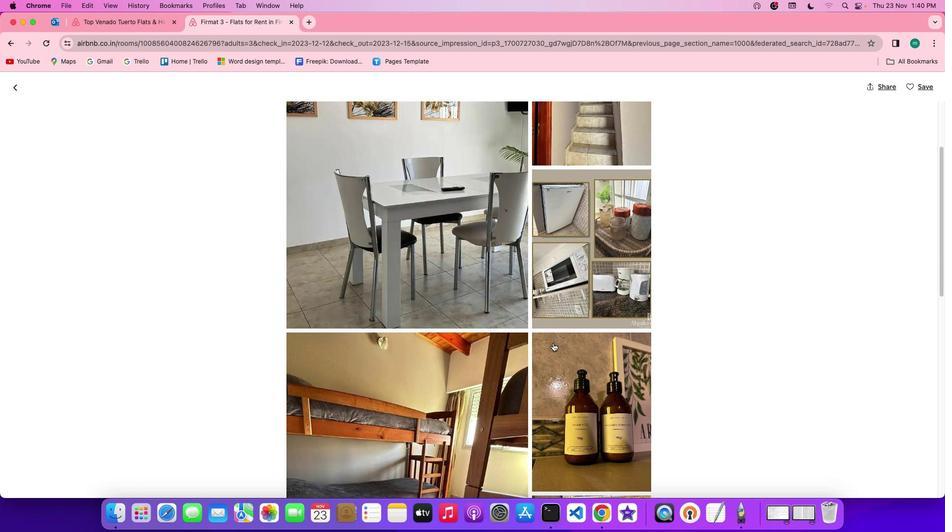 
Action: Mouse scrolled (553, 343) with delta (0, 0)
Screenshot: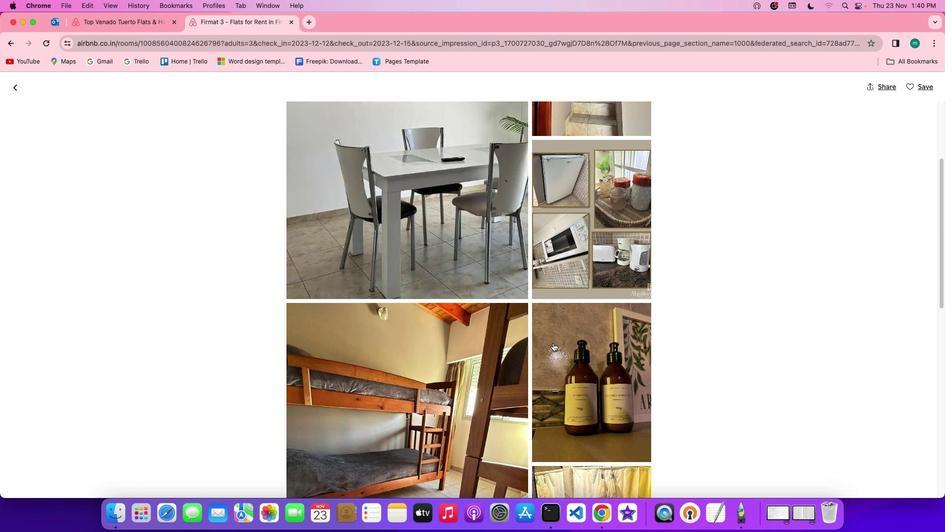 
Action: Mouse scrolled (553, 343) with delta (0, 0)
Screenshot: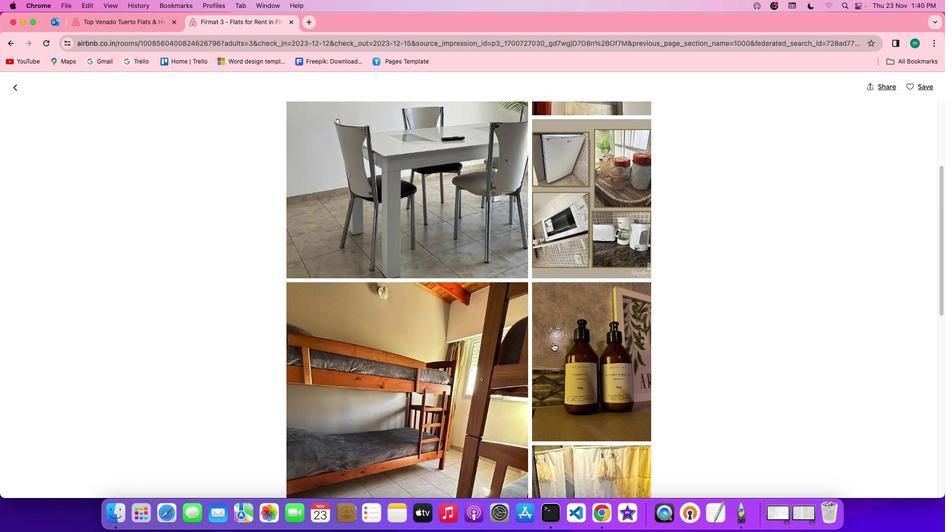 
Action: Mouse scrolled (553, 343) with delta (0, 0)
Screenshot: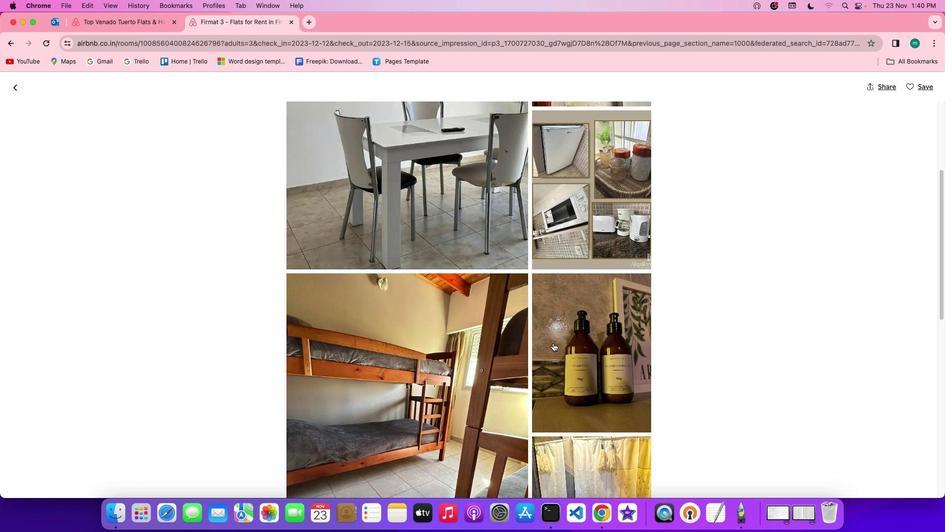 
Action: Mouse scrolled (553, 343) with delta (0, 0)
Screenshot: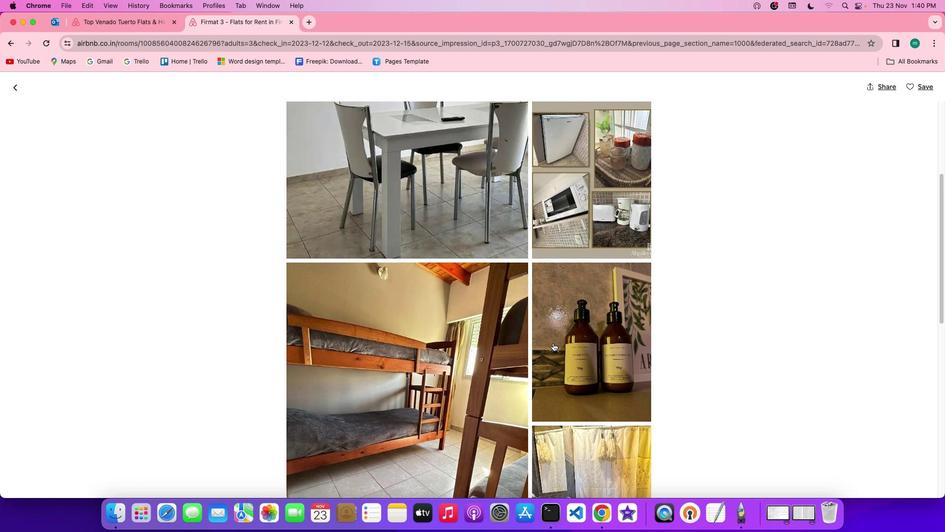 
Action: Mouse scrolled (553, 343) with delta (0, 0)
Screenshot: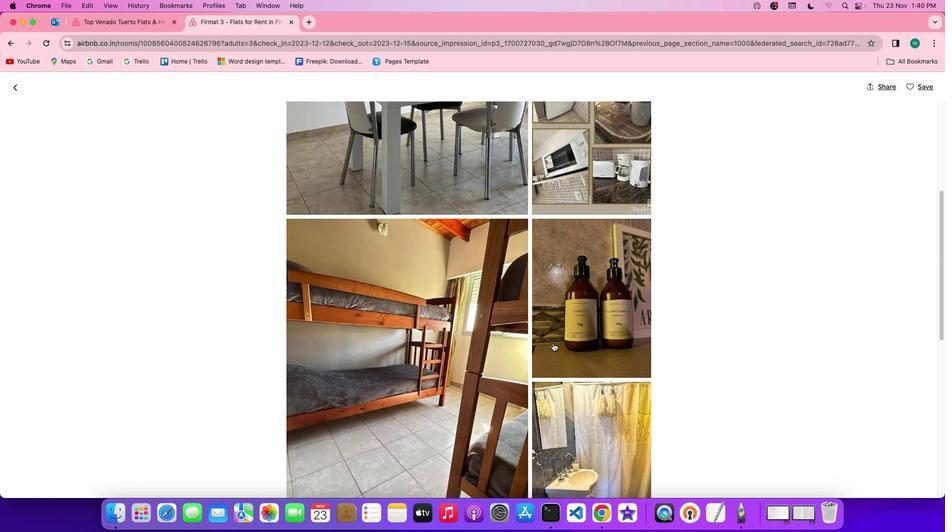 
Action: Mouse scrolled (553, 343) with delta (0, 0)
Screenshot: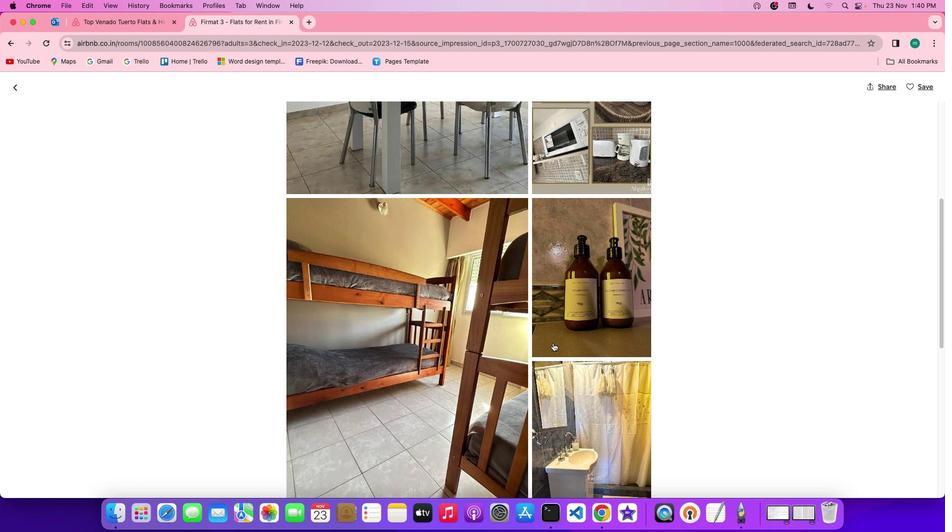 
Action: Mouse scrolled (553, 343) with delta (0, 0)
Screenshot: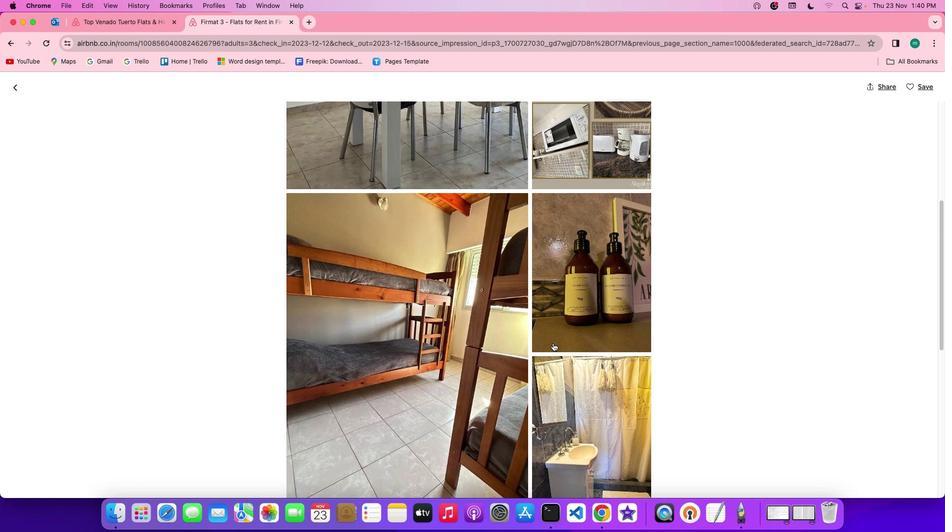 
Action: Mouse scrolled (553, 343) with delta (0, 0)
Screenshot: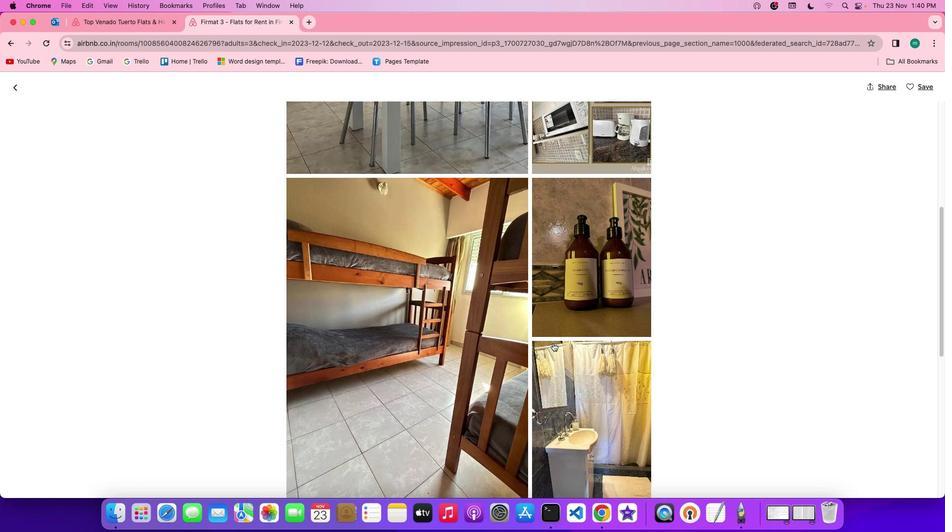 
Action: Mouse scrolled (553, 343) with delta (0, 0)
Screenshot: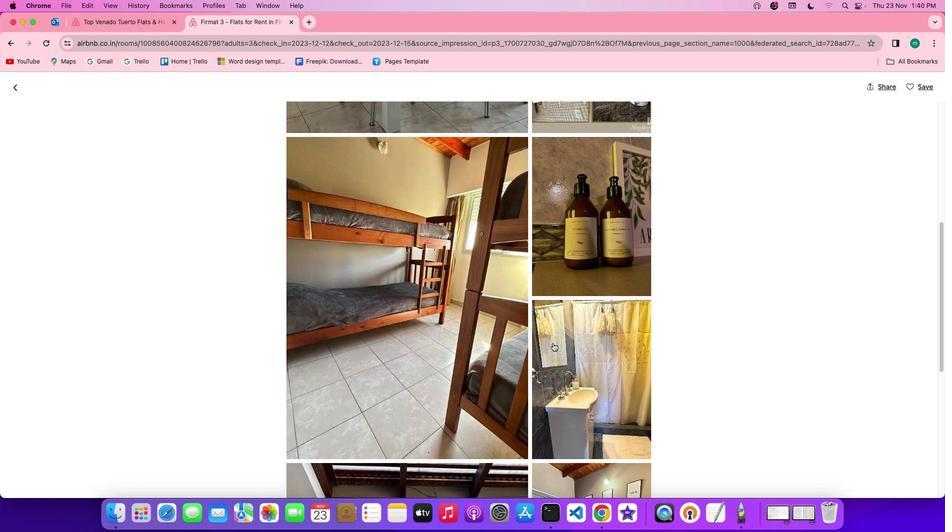 
Action: Mouse scrolled (553, 343) with delta (0, 0)
Screenshot: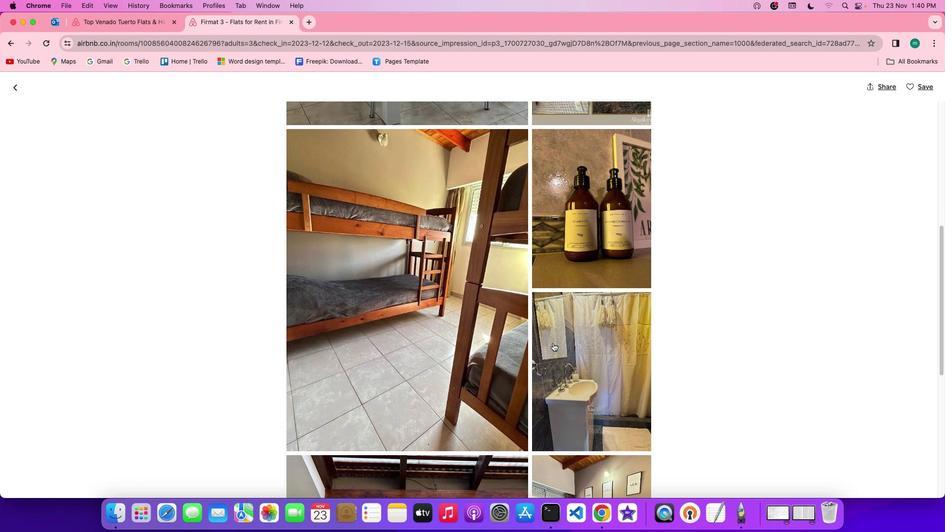 
Action: Mouse scrolled (553, 343) with delta (0, 0)
Screenshot: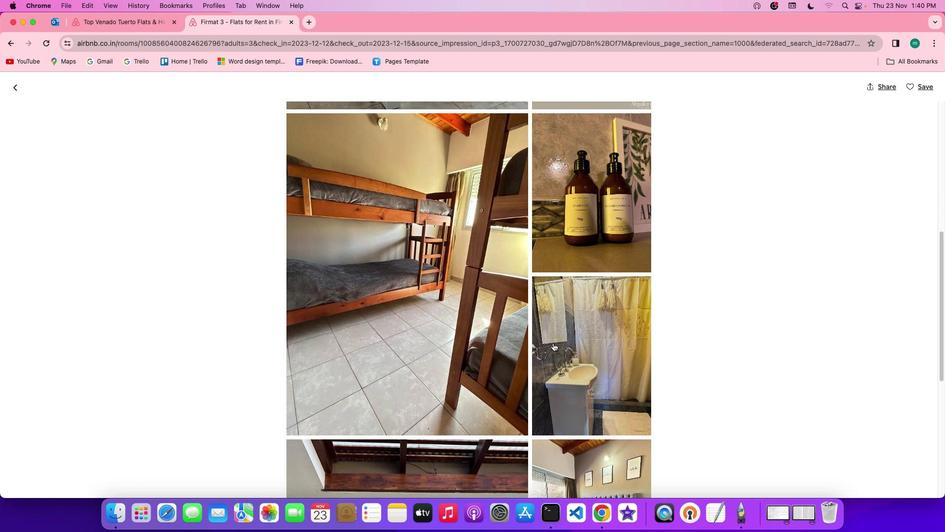 
Action: Mouse scrolled (553, 343) with delta (0, 0)
Screenshot: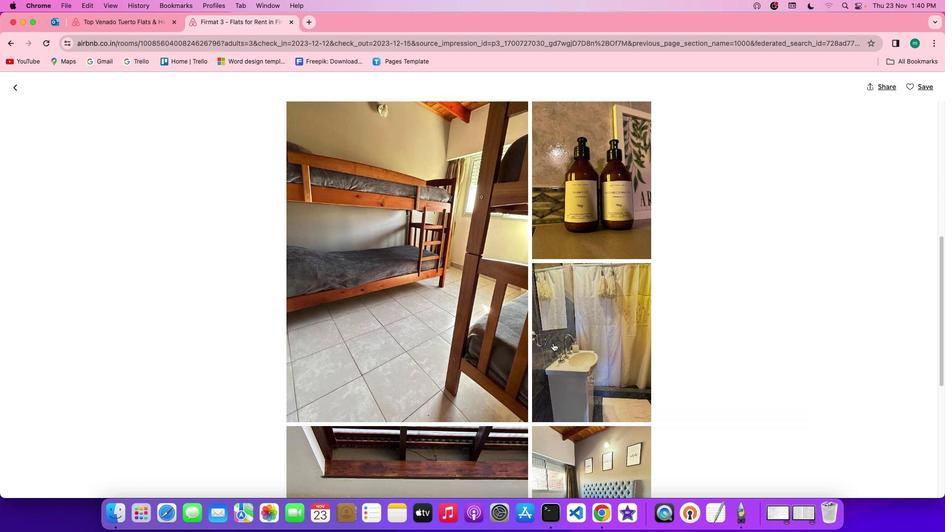 
Action: Mouse scrolled (553, 343) with delta (0, 0)
Screenshot: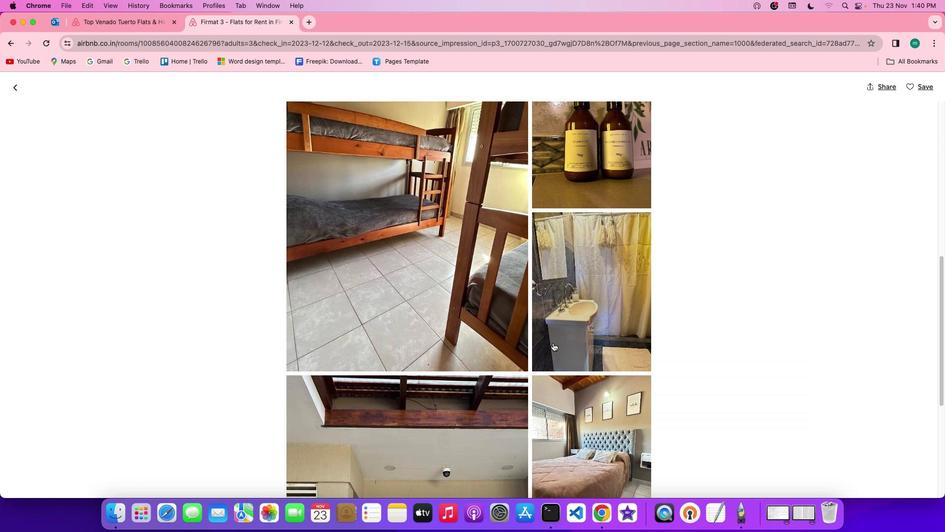 
Action: Mouse scrolled (553, 343) with delta (0, 0)
Screenshot: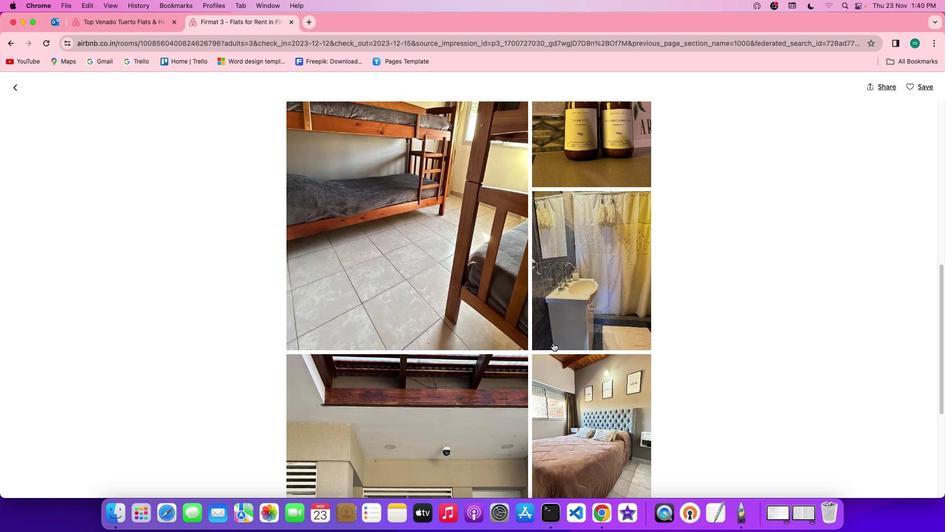 
Action: Mouse scrolled (553, 343) with delta (0, 0)
Screenshot: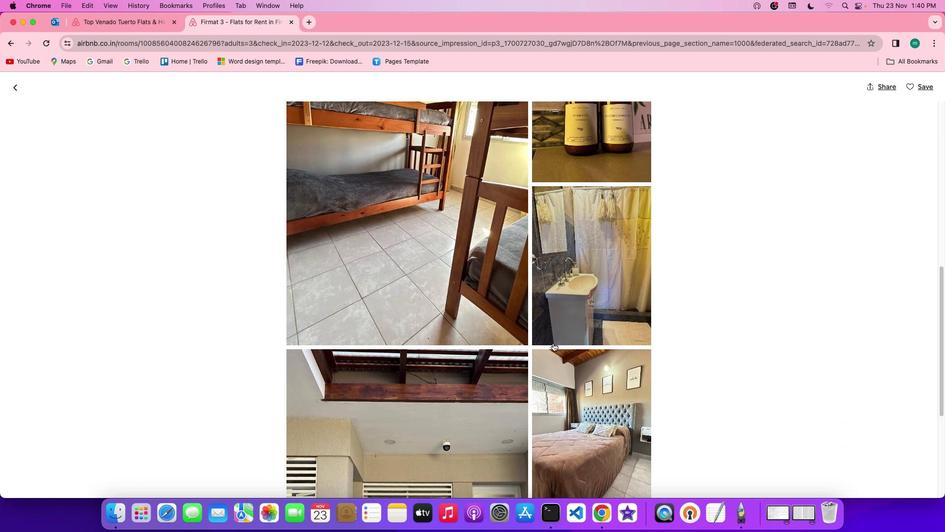 
Action: Mouse scrolled (553, 343) with delta (0, 0)
Screenshot: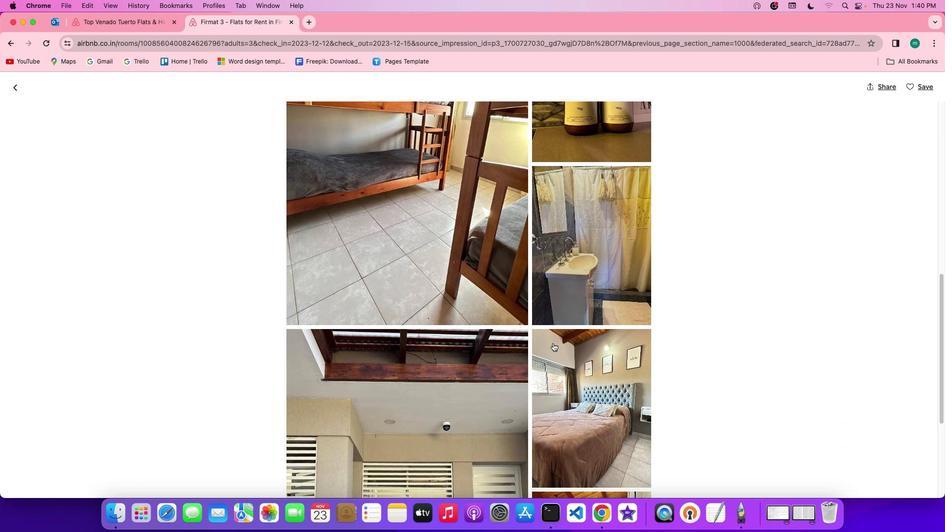 
Action: Mouse scrolled (553, 343) with delta (0, 0)
Screenshot: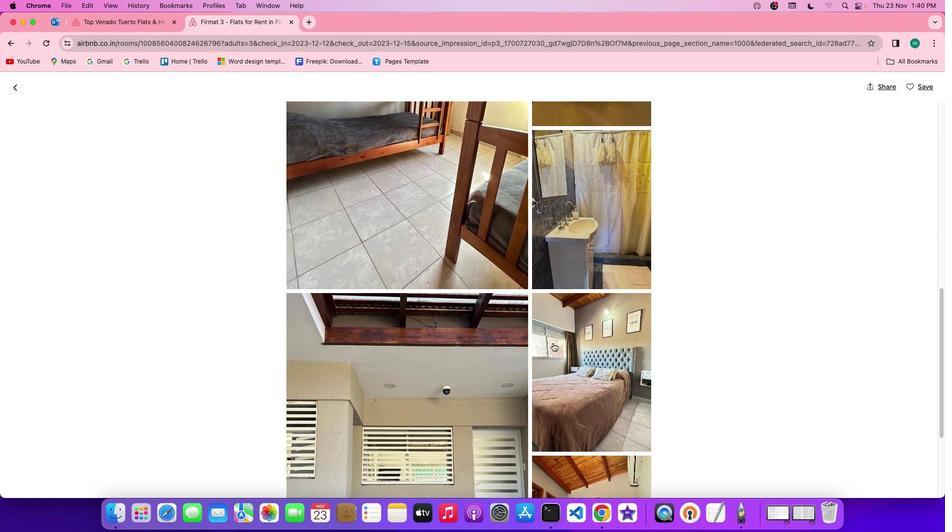 
Action: Mouse scrolled (553, 343) with delta (0, 0)
Screenshot: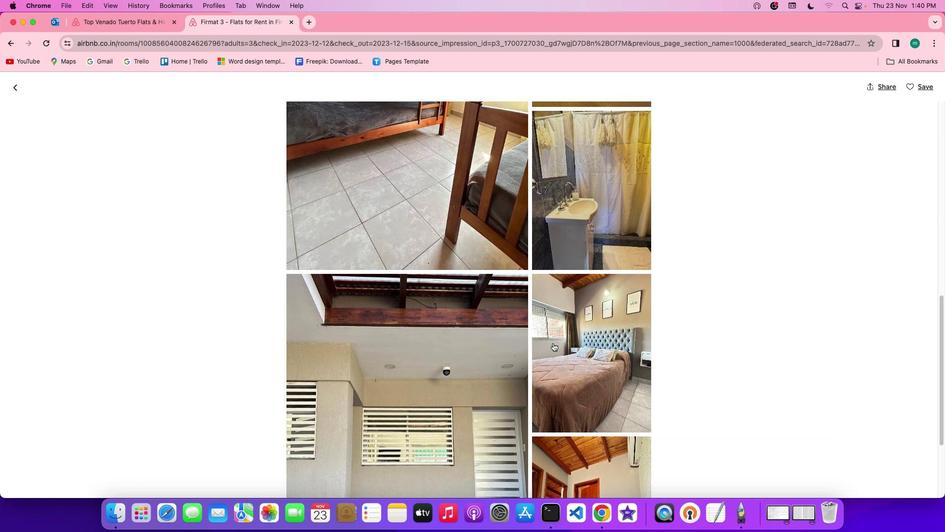 
Action: Mouse scrolled (553, 343) with delta (0, 0)
Screenshot: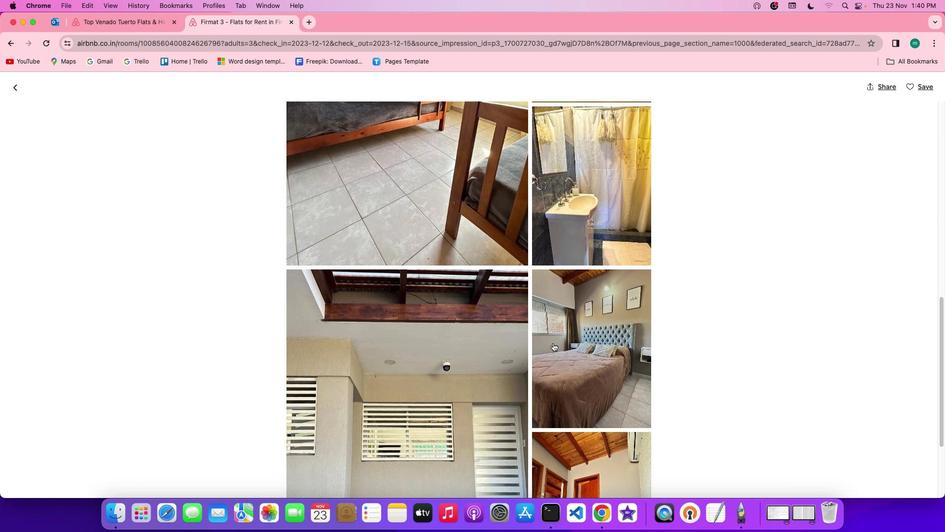 
Action: Mouse scrolled (553, 343) with delta (0, 0)
Screenshot: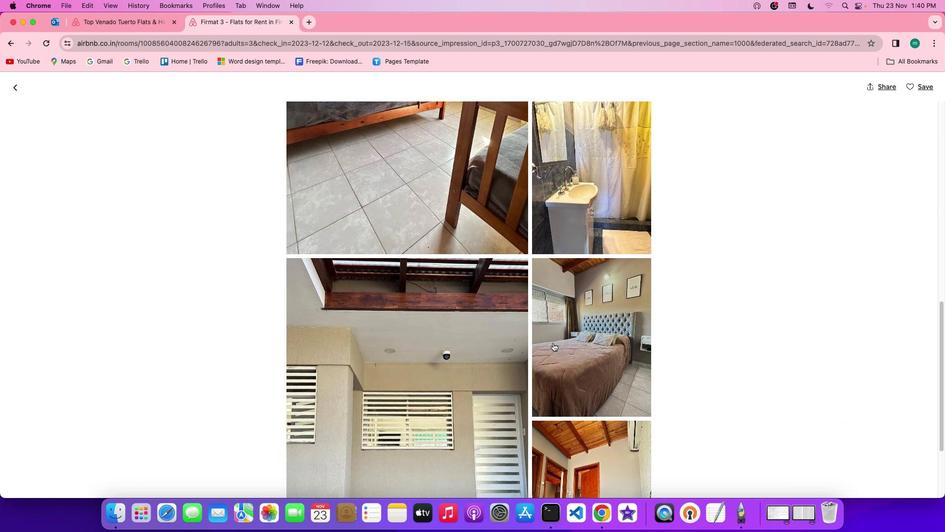 
Action: Mouse scrolled (553, 343) with delta (0, 0)
Screenshot: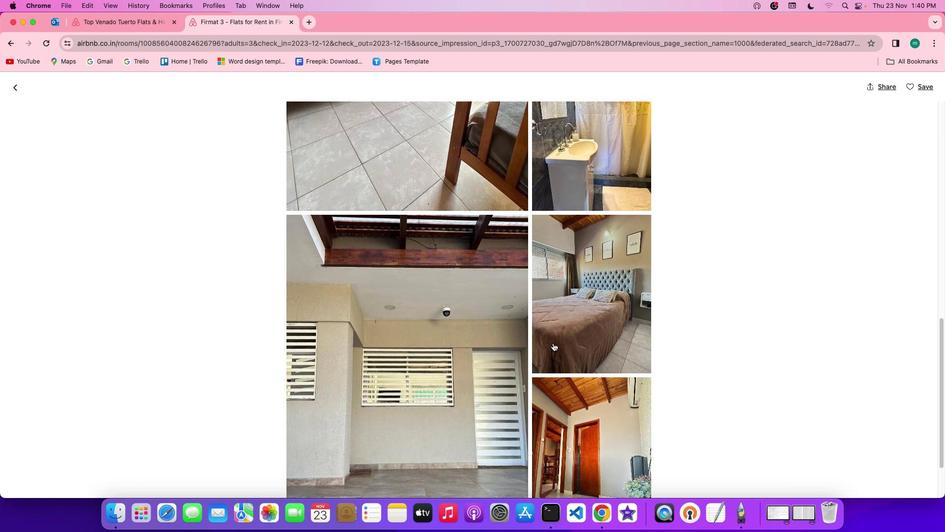 
Action: Mouse scrolled (553, 343) with delta (0, -1)
Screenshot: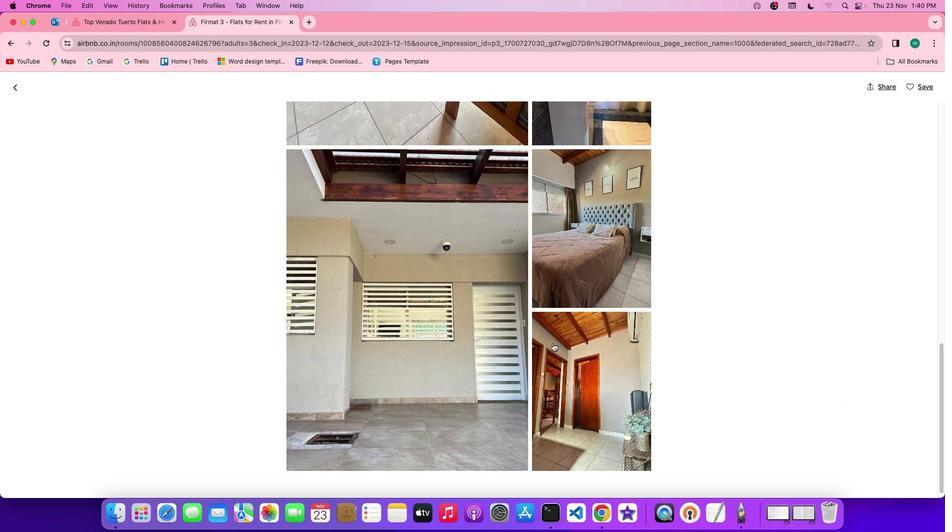 
Action: Mouse scrolled (553, 343) with delta (0, -1)
Screenshot: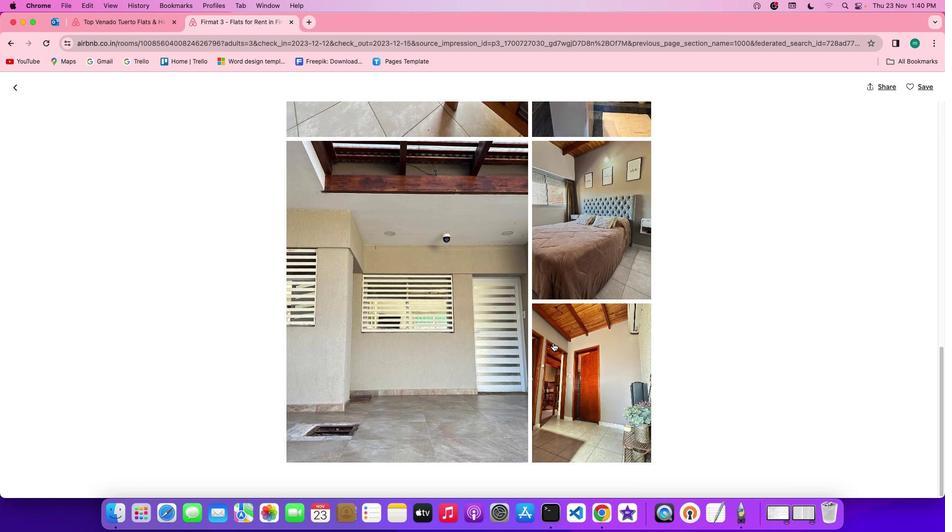 
Action: Mouse scrolled (553, 343) with delta (0, 0)
Screenshot: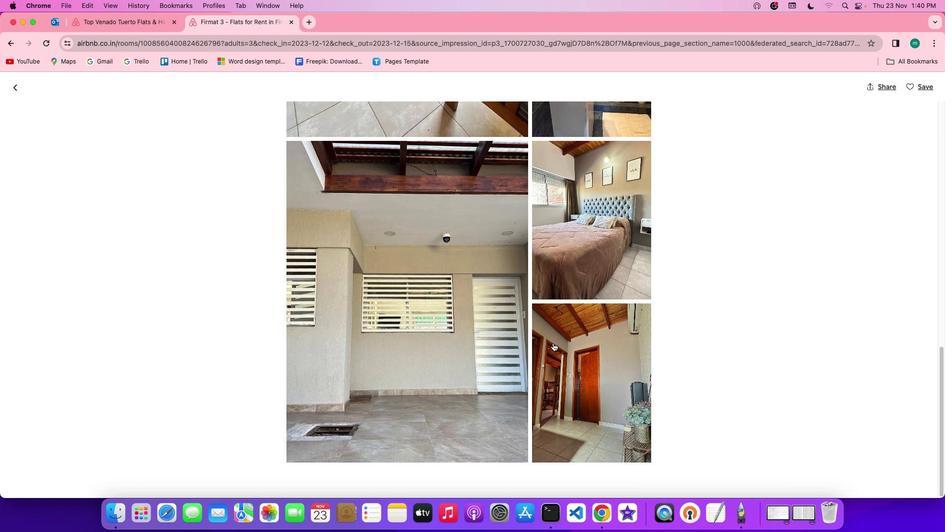 
Action: Mouse scrolled (553, 343) with delta (0, 0)
Screenshot: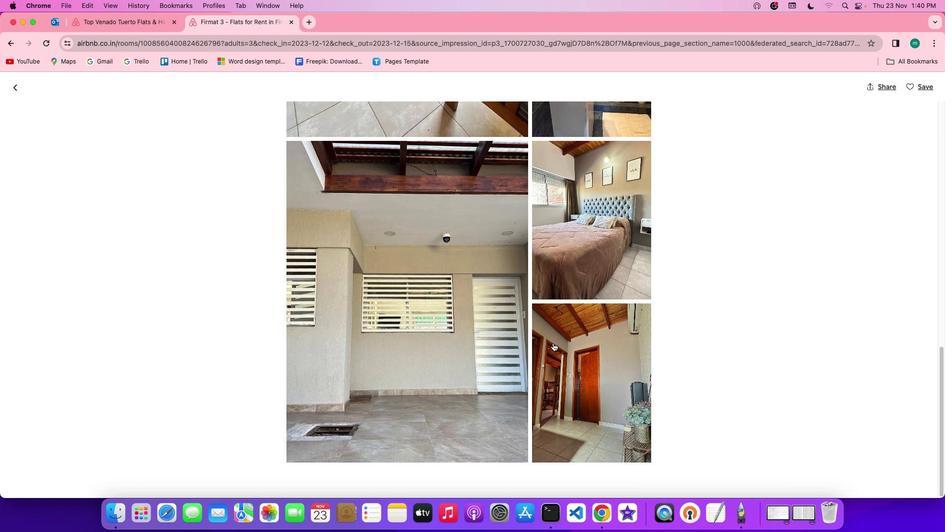 
Action: Mouse scrolled (553, 343) with delta (0, 0)
Screenshot: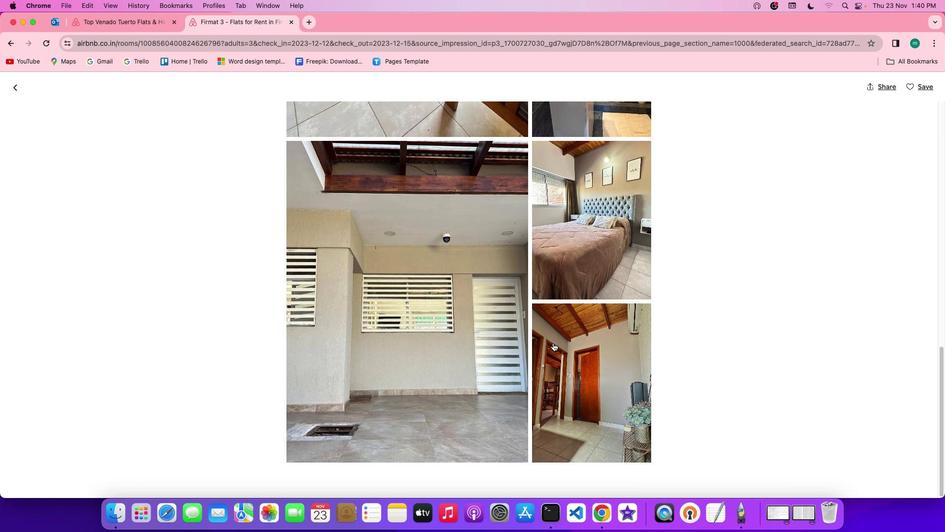 
Action: Mouse scrolled (553, 343) with delta (0, -1)
Screenshot: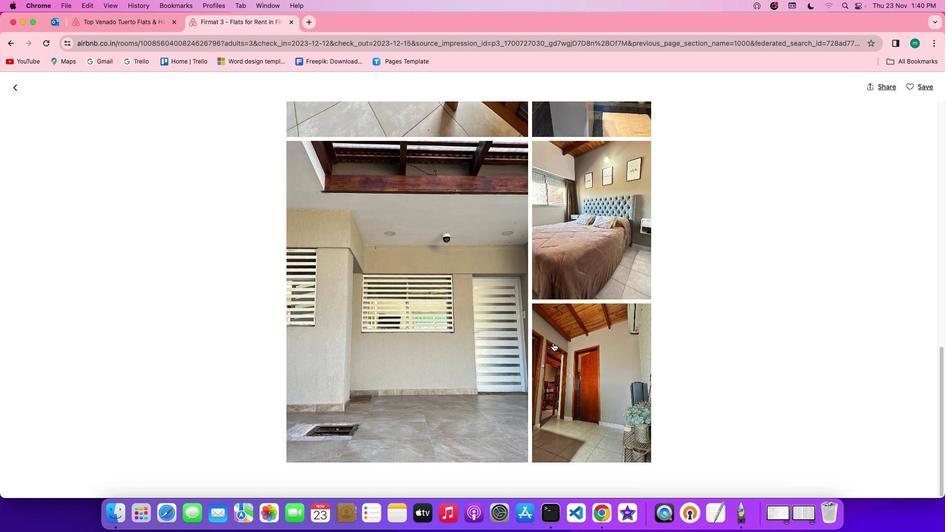 
Action: Mouse scrolled (553, 343) with delta (0, -2)
Screenshot: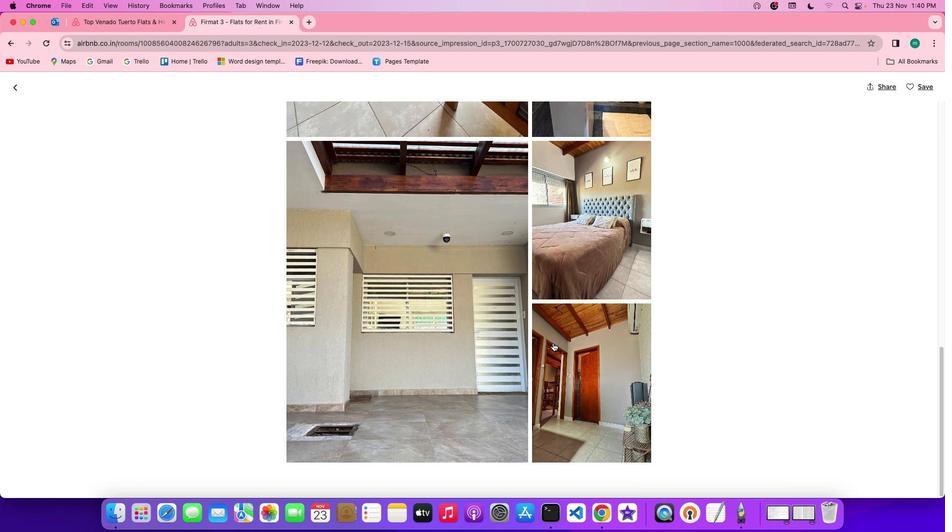 
Action: Mouse scrolled (553, 343) with delta (0, 0)
Screenshot: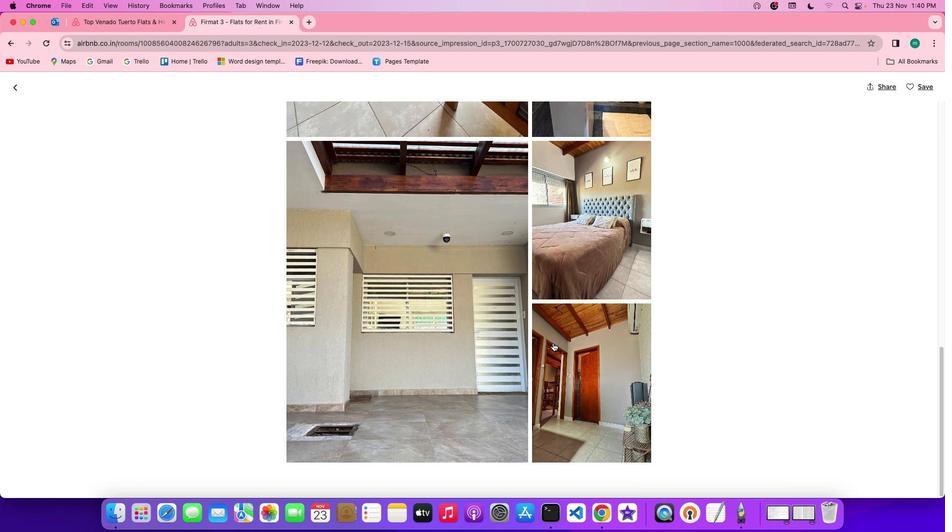
Action: Mouse moved to (19, 89)
Screenshot: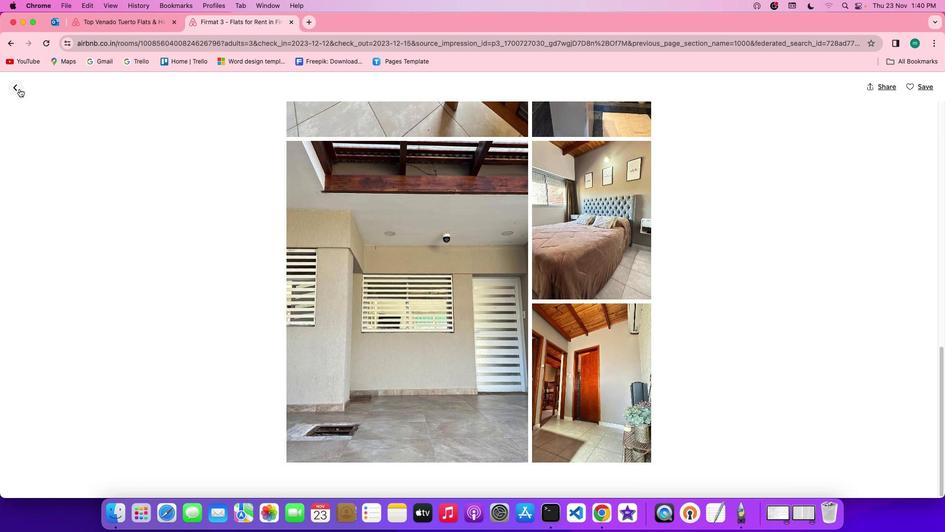 
Action: Mouse pressed left at (19, 89)
Screenshot: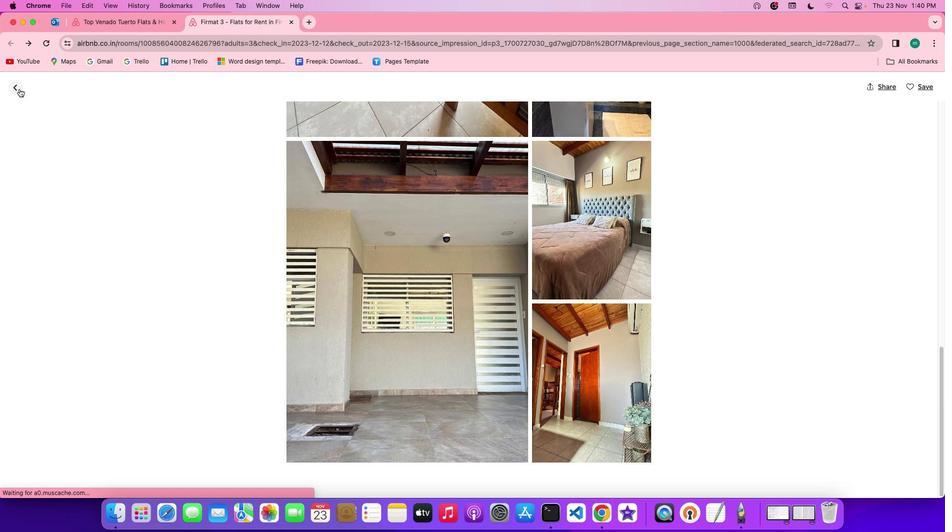 
Action: Mouse moved to (486, 388)
Screenshot: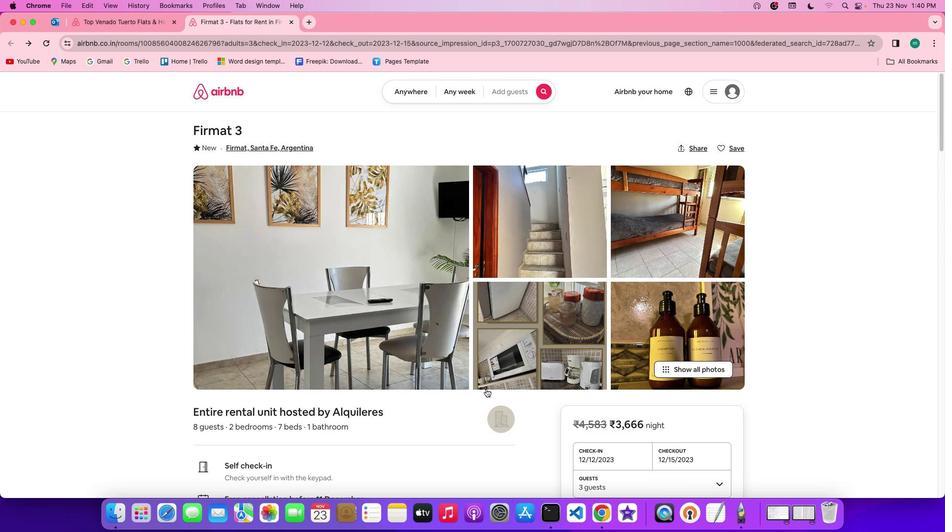 
Action: Mouse scrolled (486, 388) with delta (0, 0)
Screenshot: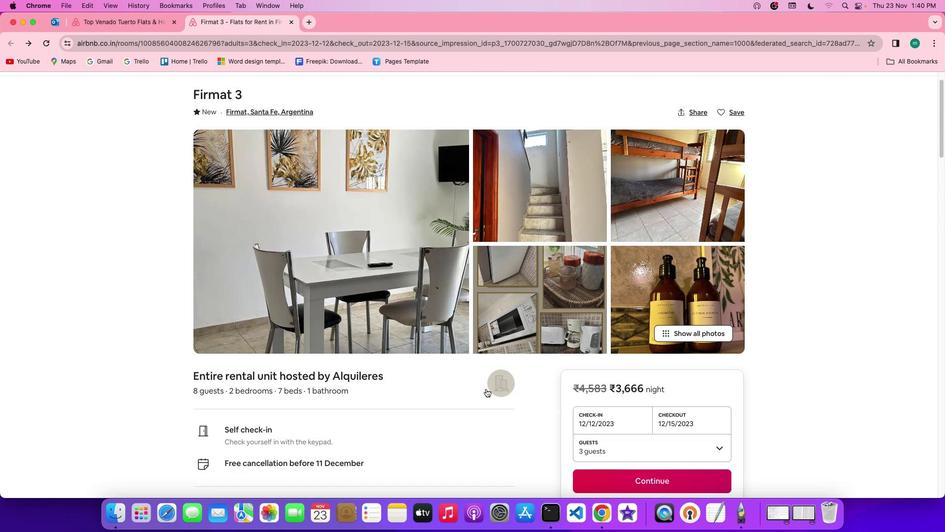 
Action: Mouse scrolled (486, 388) with delta (0, 0)
Screenshot: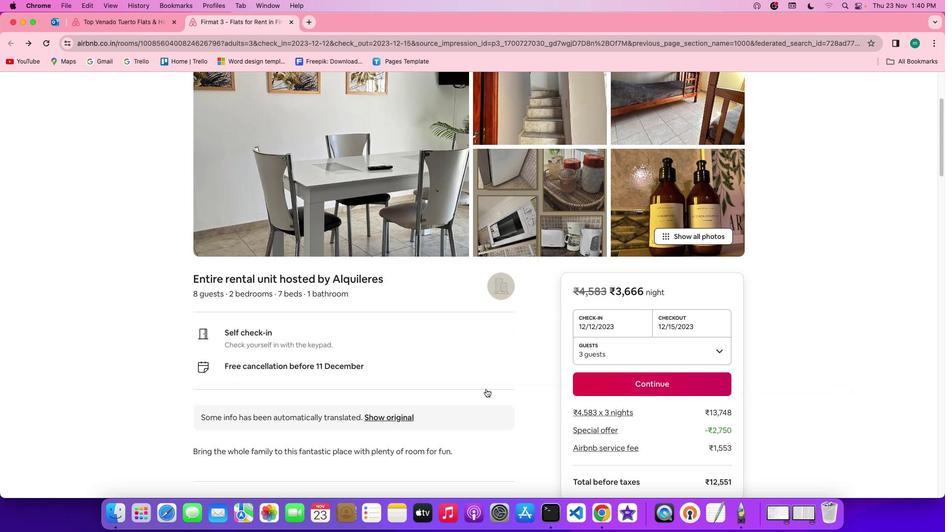 
Action: Mouse scrolled (486, 388) with delta (0, -1)
Screenshot: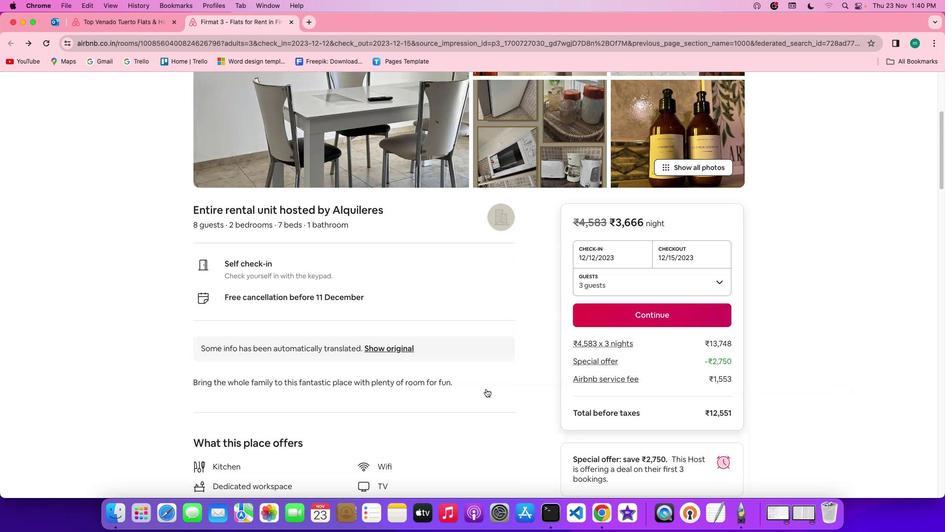 
Action: Mouse scrolled (486, 388) with delta (0, -2)
Screenshot: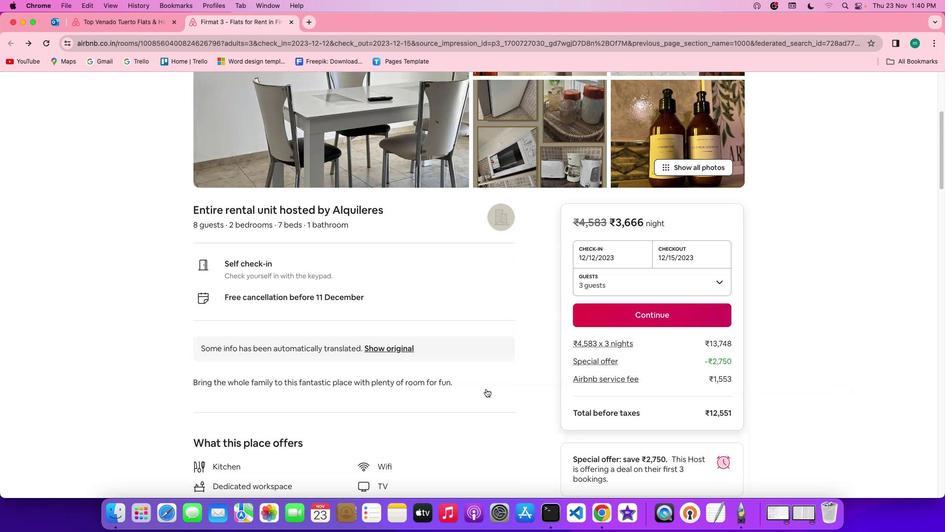 
Action: Mouse scrolled (486, 388) with delta (0, -2)
Screenshot: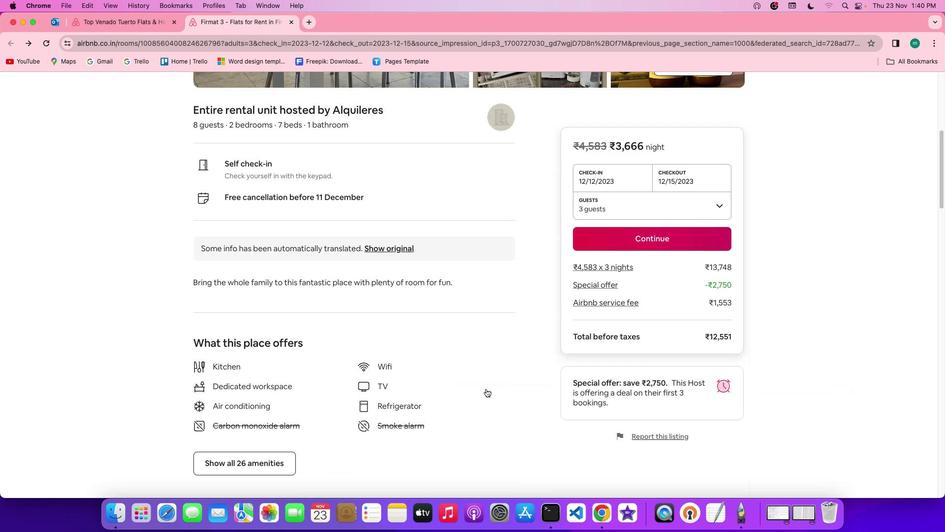 
Action: Mouse scrolled (486, 388) with delta (0, 0)
Screenshot: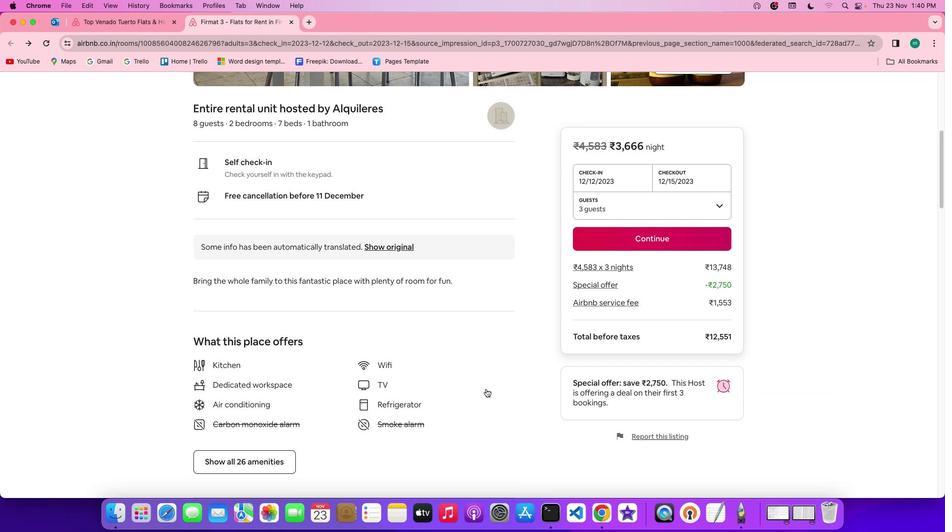 
Action: Mouse scrolled (486, 388) with delta (0, 0)
Screenshot: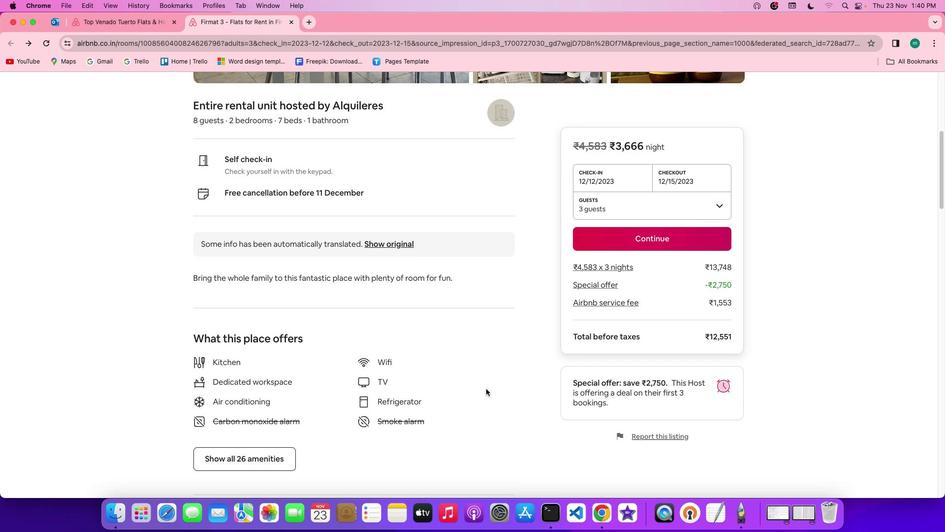 
Action: Mouse scrolled (486, 388) with delta (0, 0)
Screenshot: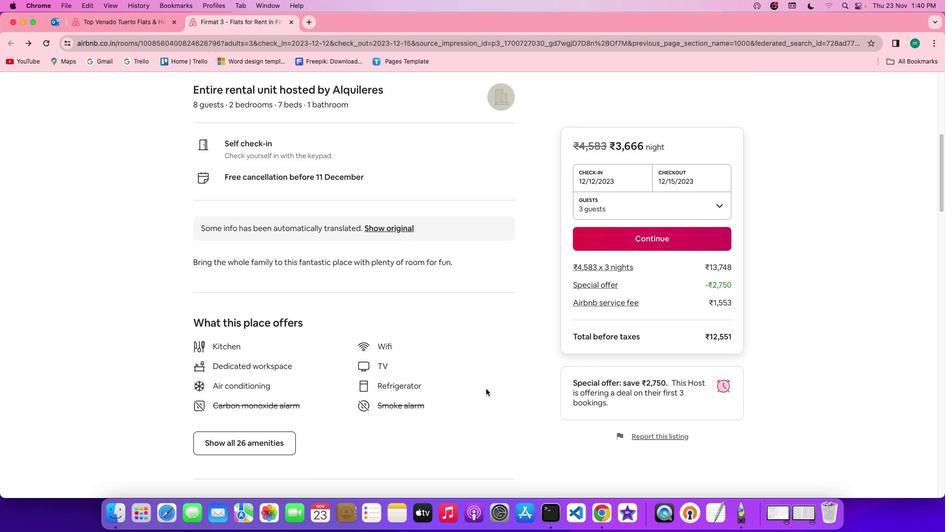 
Action: Mouse scrolled (486, 388) with delta (0, 0)
Screenshot: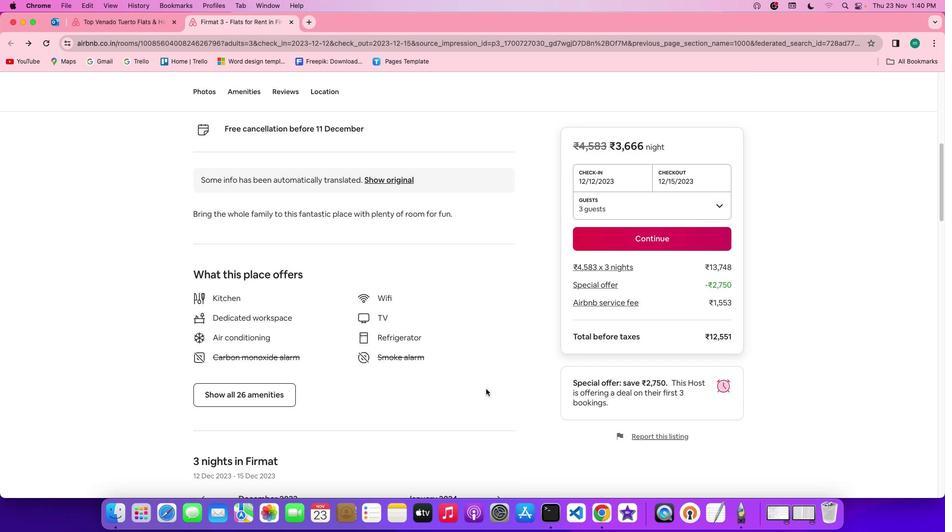 
Action: Mouse scrolled (486, 388) with delta (0, -1)
Screenshot: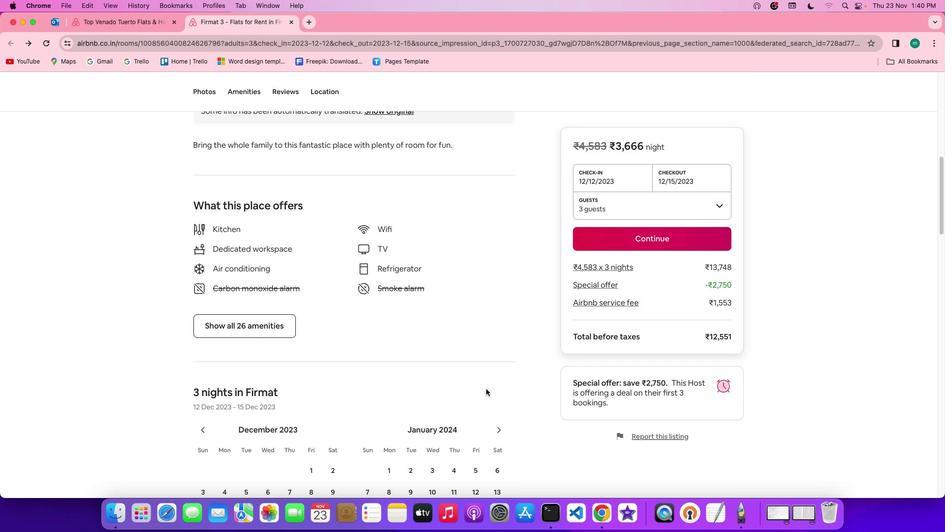 
Action: Mouse moved to (224, 322)
Screenshot: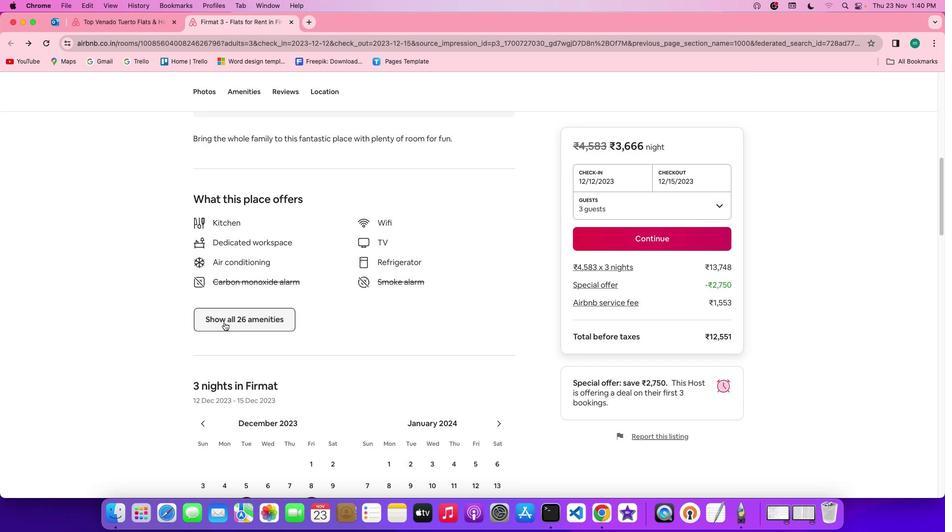 
Action: Mouse pressed left at (224, 322)
Screenshot: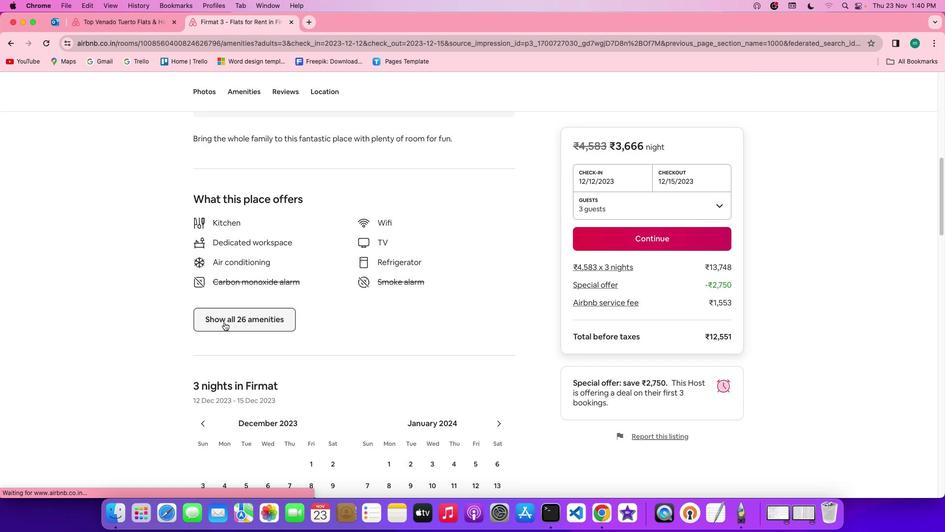 
Action: Mouse moved to (456, 402)
Screenshot: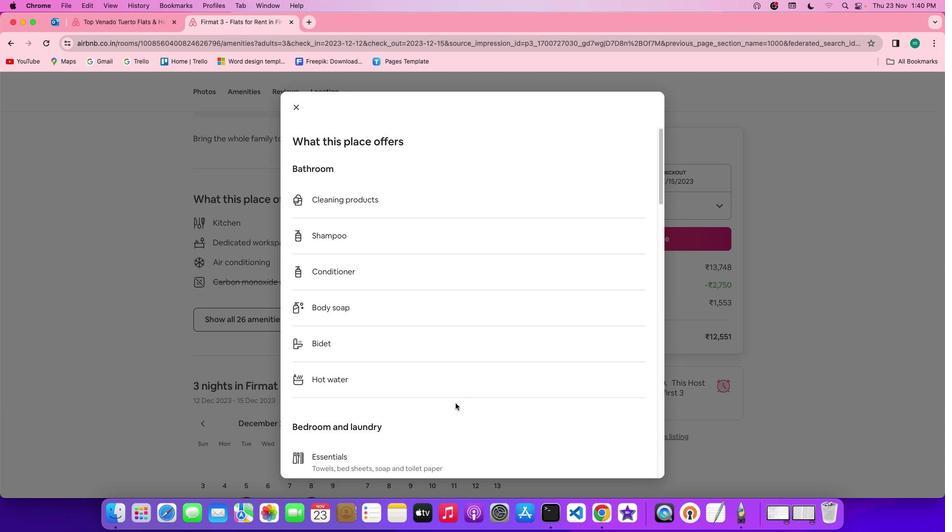 
Action: Mouse scrolled (456, 402) with delta (0, 0)
Screenshot: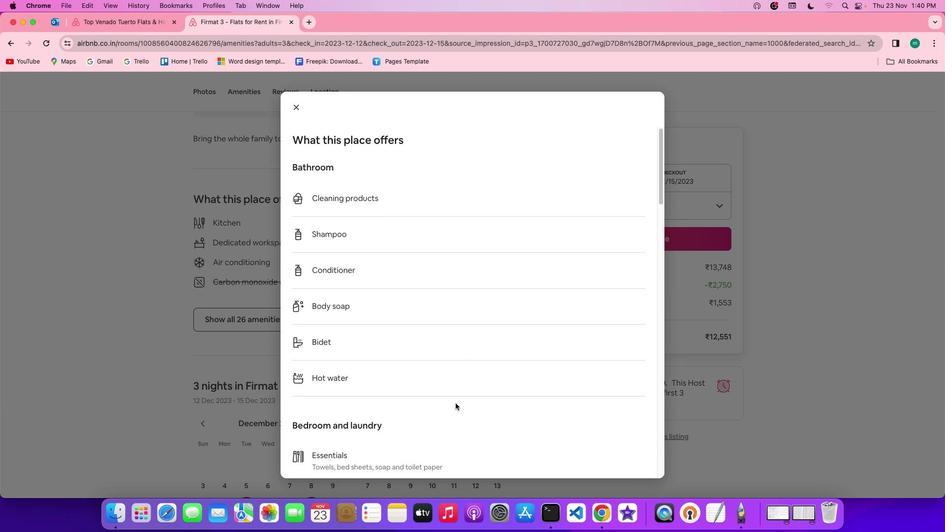 
Action: Mouse scrolled (456, 402) with delta (0, 0)
Screenshot: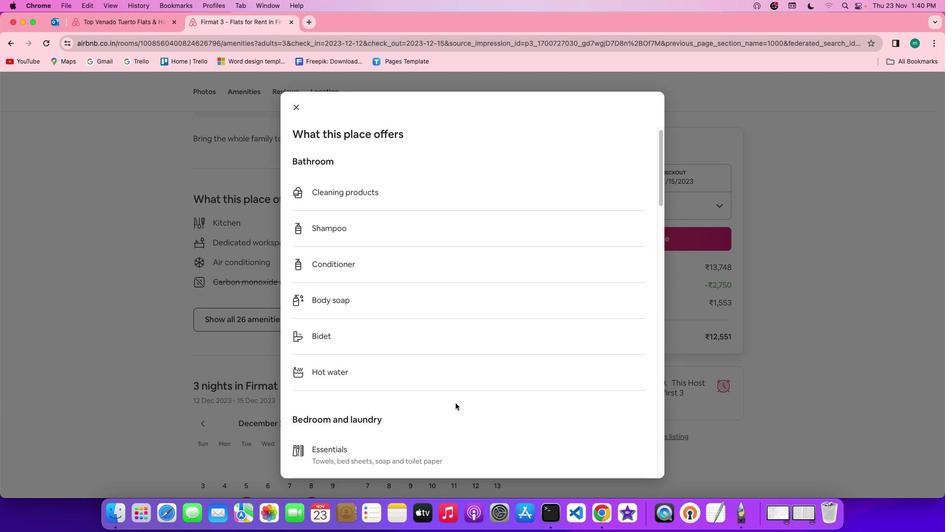 
Action: Mouse scrolled (456, 402) with delta (0, 0)
Screenshot: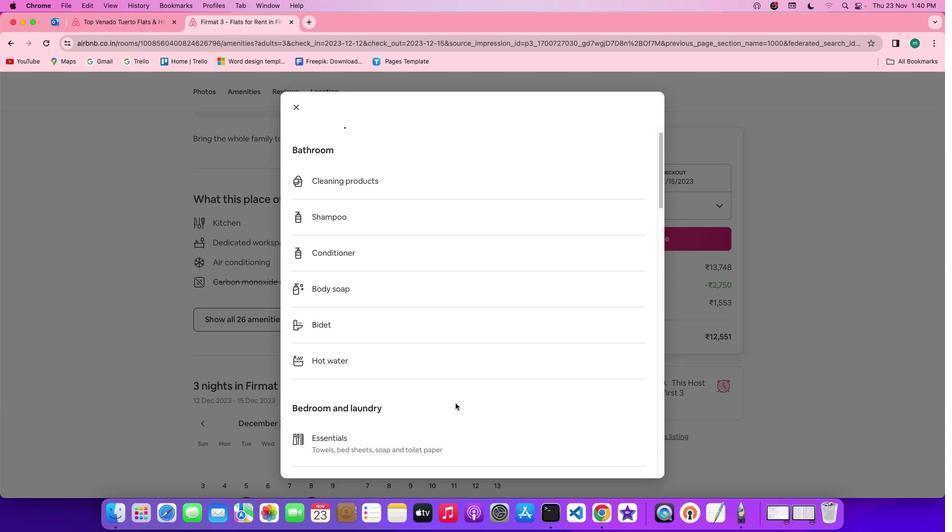 
Action: Mouse scrolled (456, 402) with delta (0, 0)
Screenshot: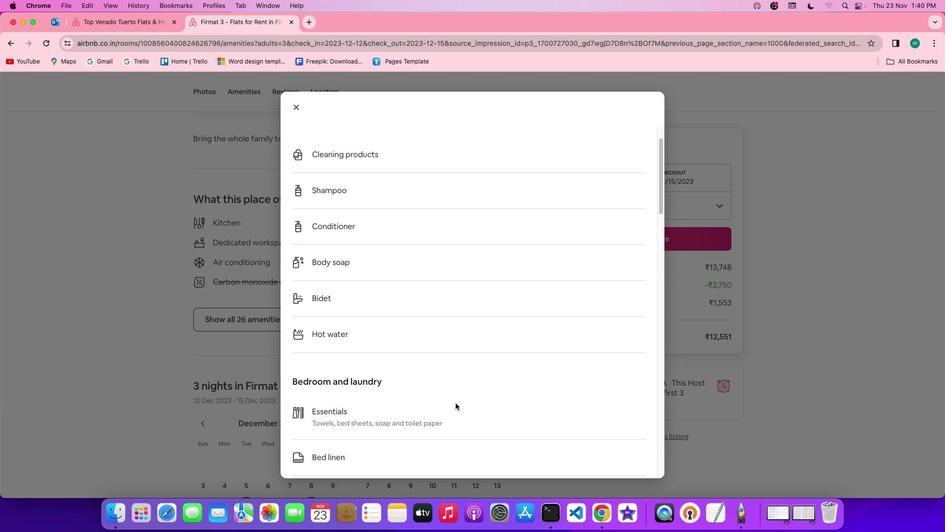 
Action: Mouse scrolled (456, 402) with delta (0, 0)
Screenshot: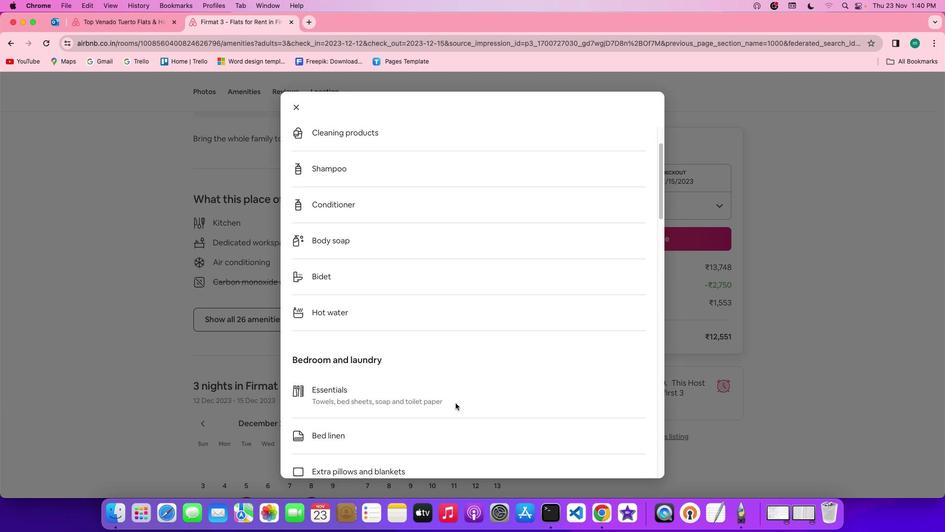 
Action: Mouse scrolled (456, 402) with delta (0, 0)
Screenshot: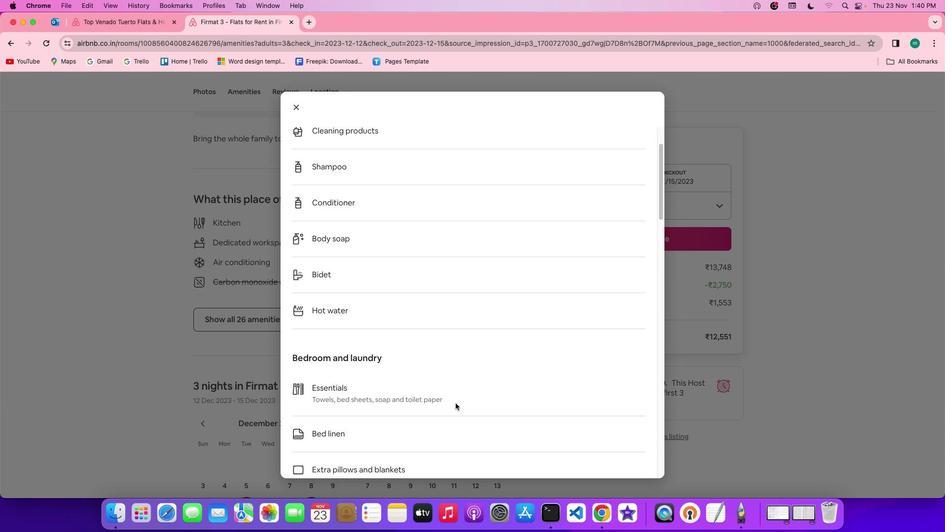 
Action: Mouse scrolled (456, 402) with delta (0, 0)
Screenshot: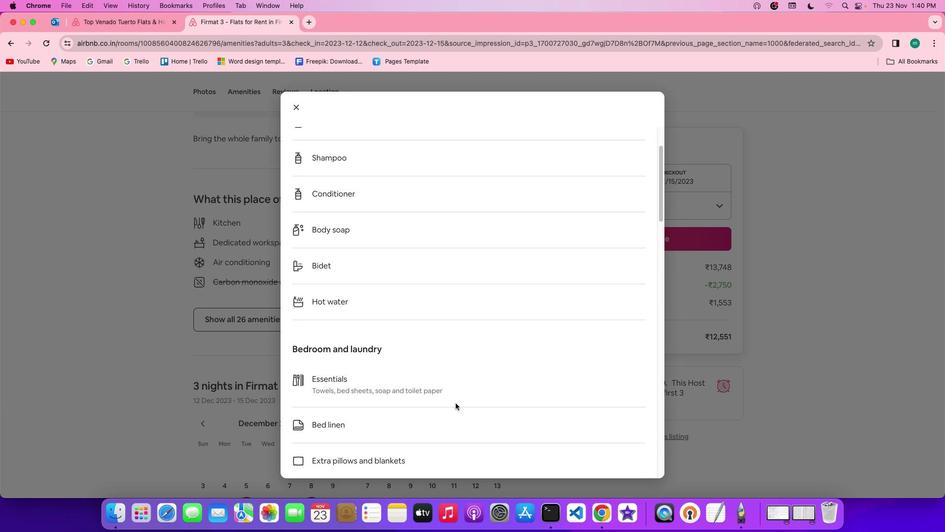 
Action: Mouse scrolled (456, 402) with delta (0, 0)
Screenshot: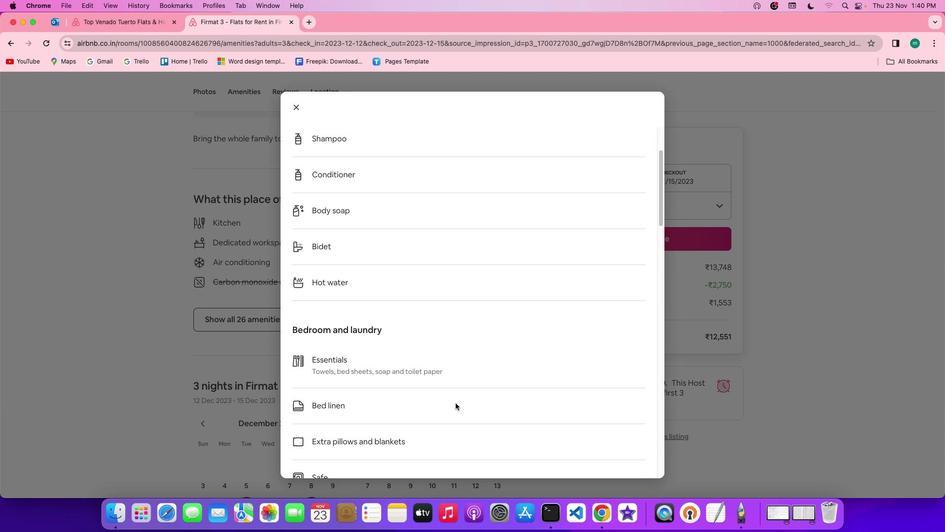 
Action: Mouse scrolled (456, 402) with delta (0, 0)
Screenshot: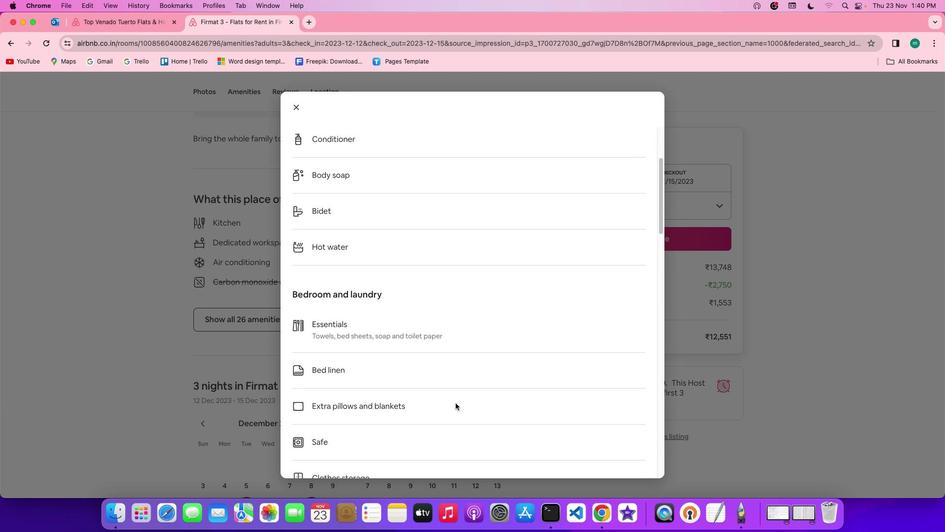 
Action: Mouse scrolled (456, 402) with delta (0, 0)
Screenshot: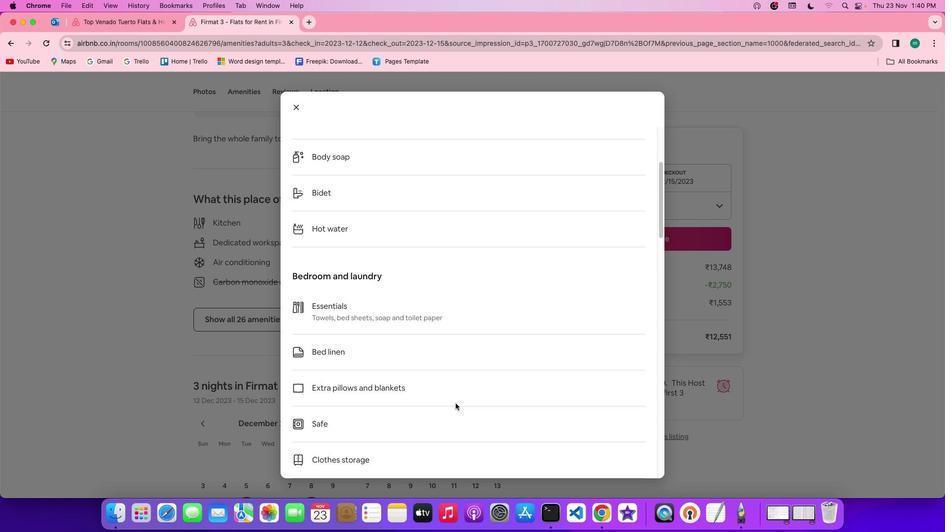 
Action: Mouse scrolled (456, 402) with delta (0, 0)
Screenshot: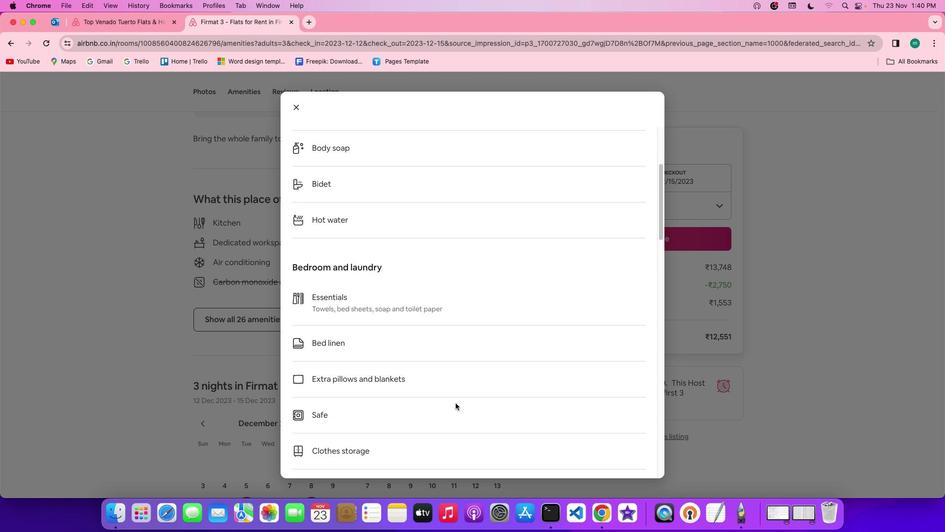 
Action: Mouse scrolled (456, 402) with delta (0, 0)
Screenshot: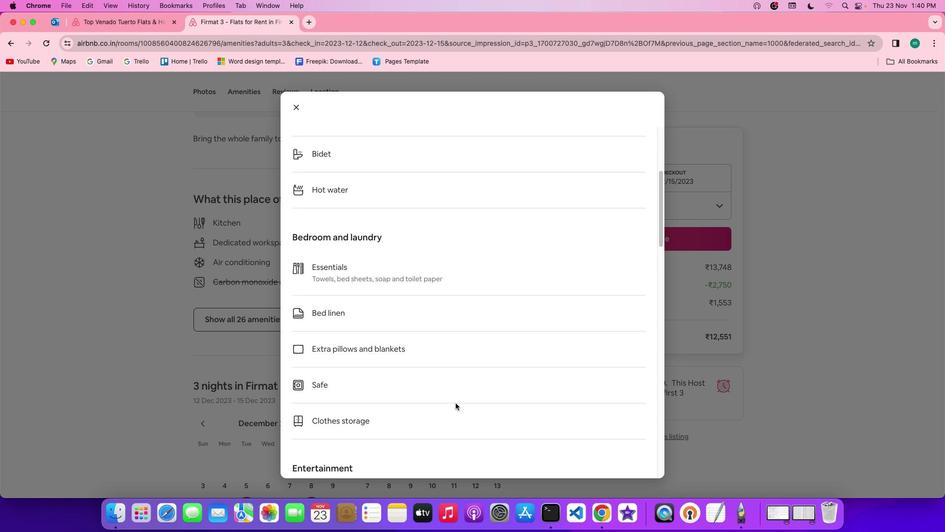 
Action: Mouse scrolled (456, 402) with delta (0, 0)
Screenshot: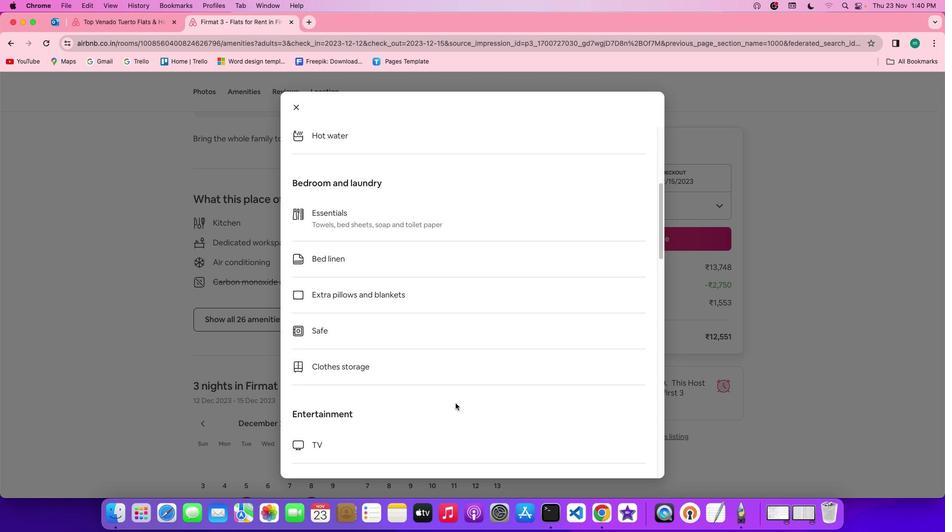 
Action: Mouse scrolled (456, 402) with delta (0, 0)
Screenshot: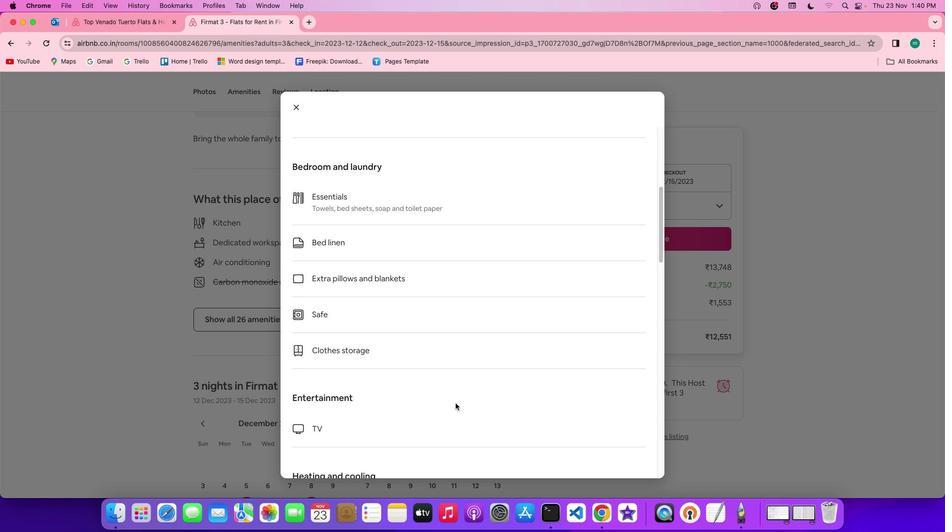 
Action: Mouse scrolled (456, 402) with delta (0, 0)
Screenshot: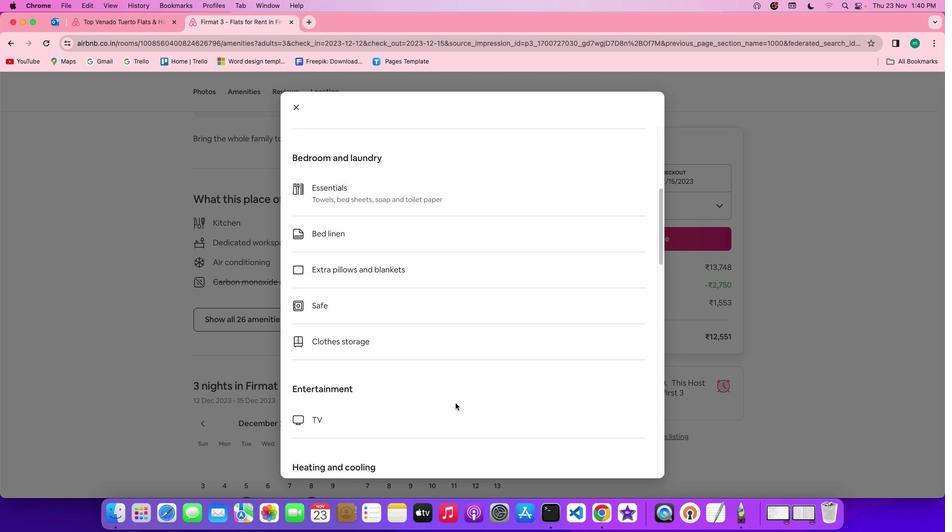 
Action: Mouse scrolled (456, 402) with delta (0, 0)
Screenshot: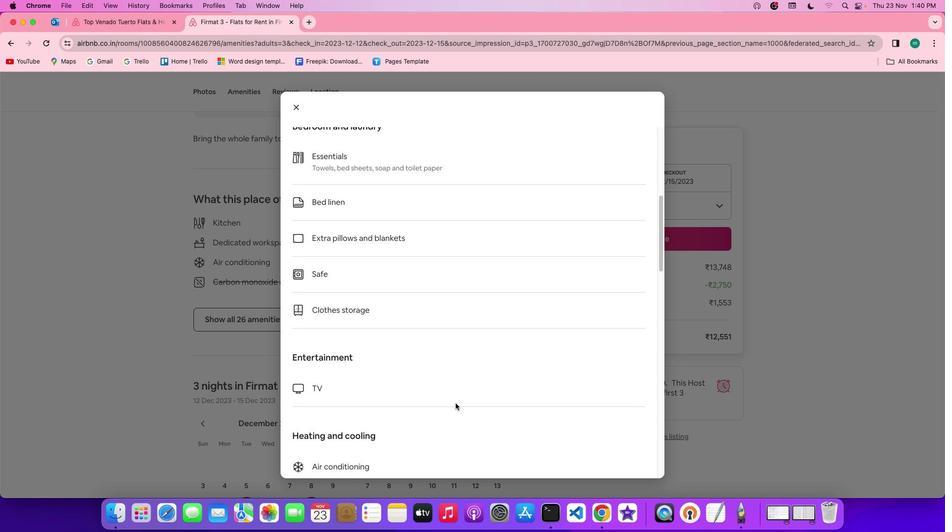 
Action: Mouse scrolled (456, 402) with delta (0, 0)
Screenshot: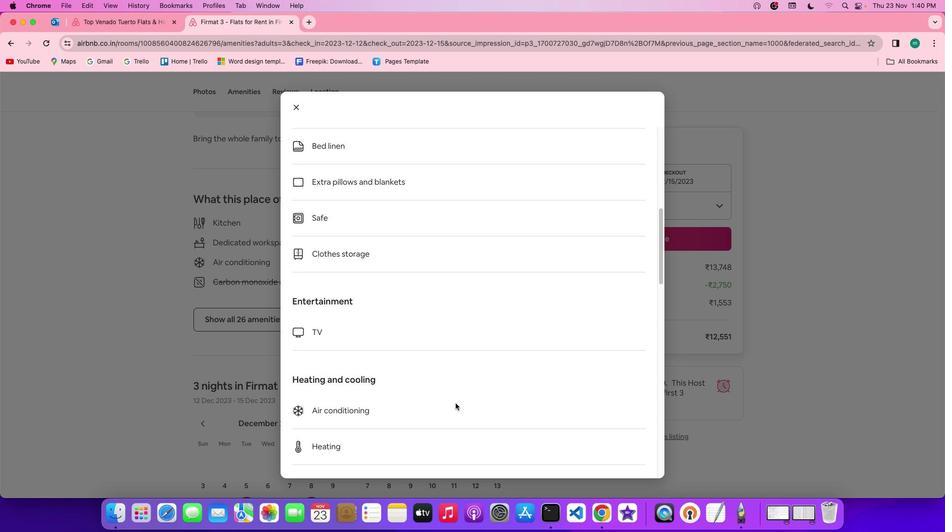 
Action: Mouse scrolled (456, 402) with delta (0, 0)
Screenshot: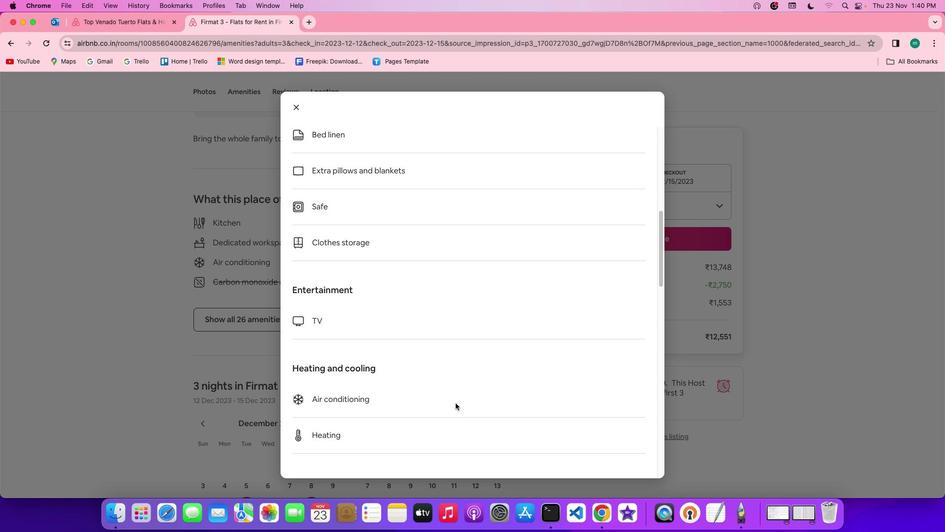 
Action: Mouse scrolled (456, 402) with delta (0, 0)
Screenshot: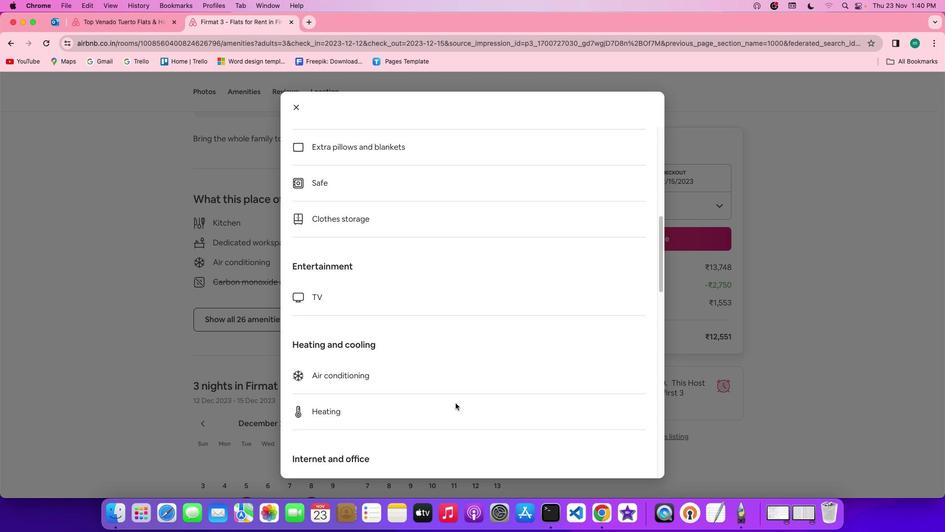 
Action: Mouse scrolled (456, 402) with delta (0, 0)
Screenshot: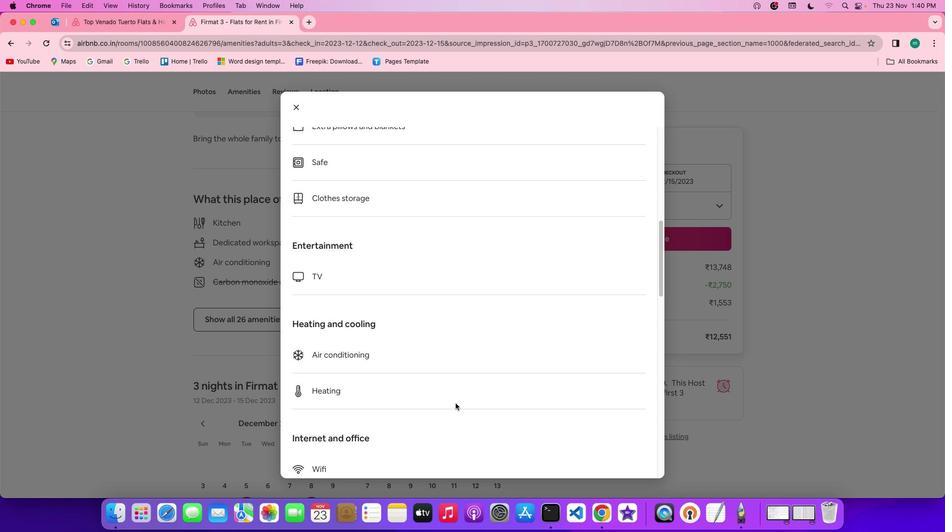 
Action: Mouse scrolled (456, 402) with delta (0, -1)
Screenshot: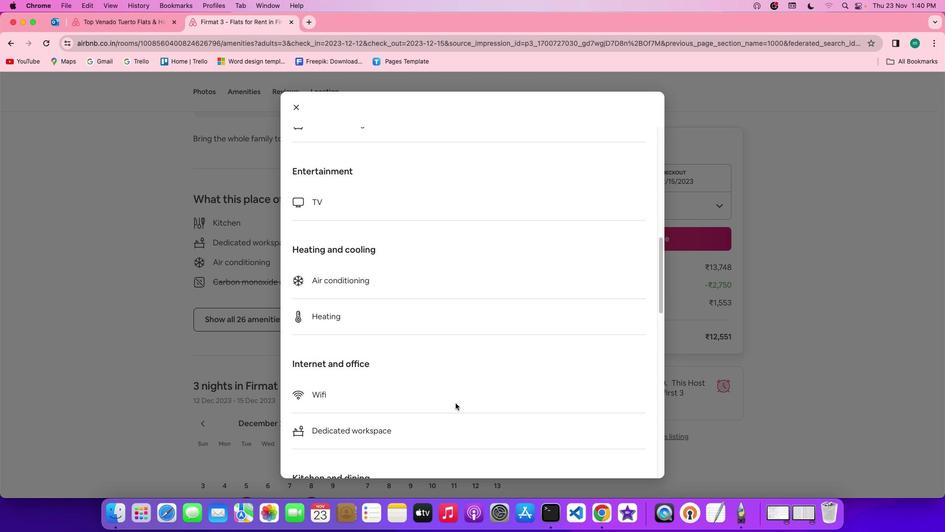 
Action: Mouse scrolled (456, 402) with delta (0, 0)
Screenshot: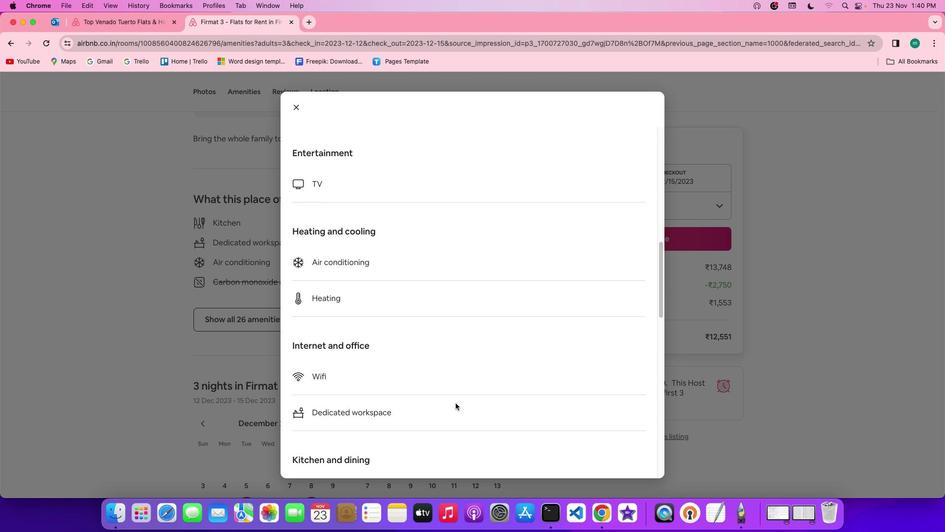 
Action: Mouse scrolled (456, 402) with delta (0, 0)
Screenshot: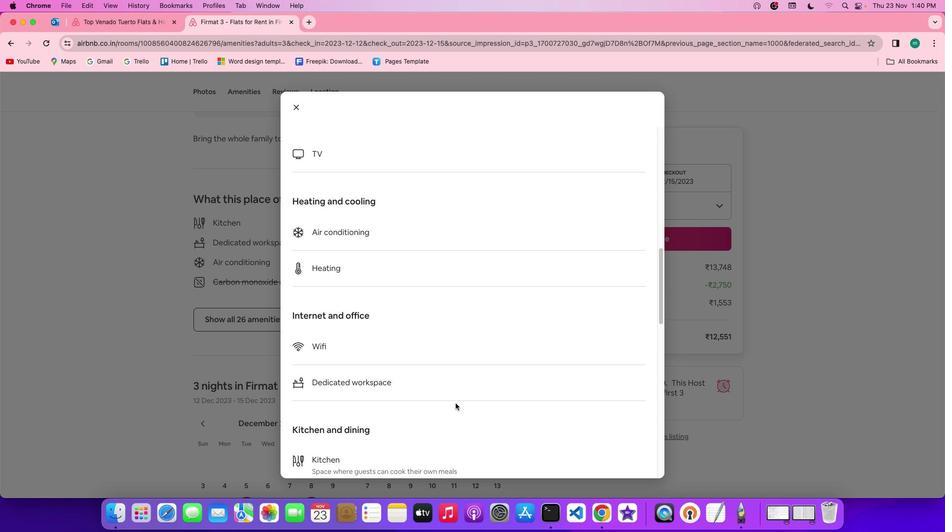 
Action: Mouse scrolled (456, 402) with delta (0, 0)
Screenshot: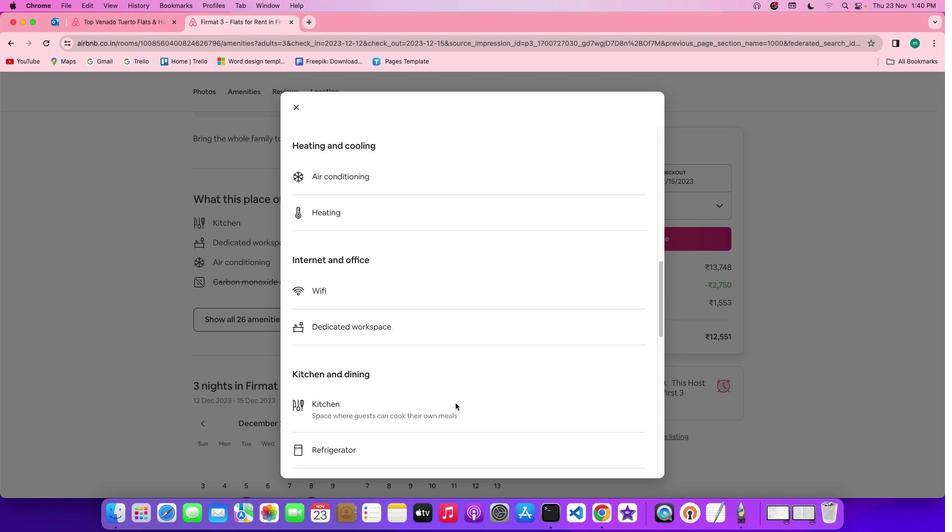 
Action: Mouse scrolled (456, 402) with delta (0, -1)
Screenshot: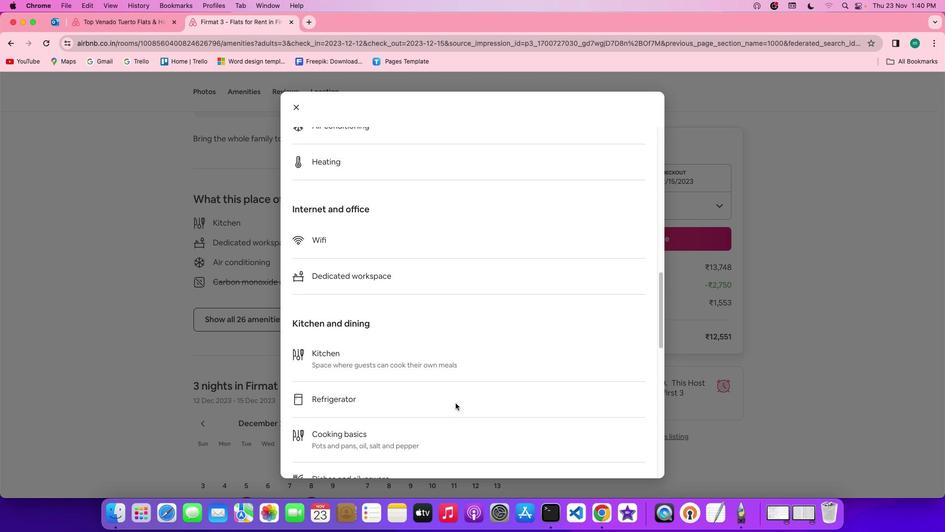 
Action: Mouse scrolled (456, 402) with delta (0, -1)
Screenshot: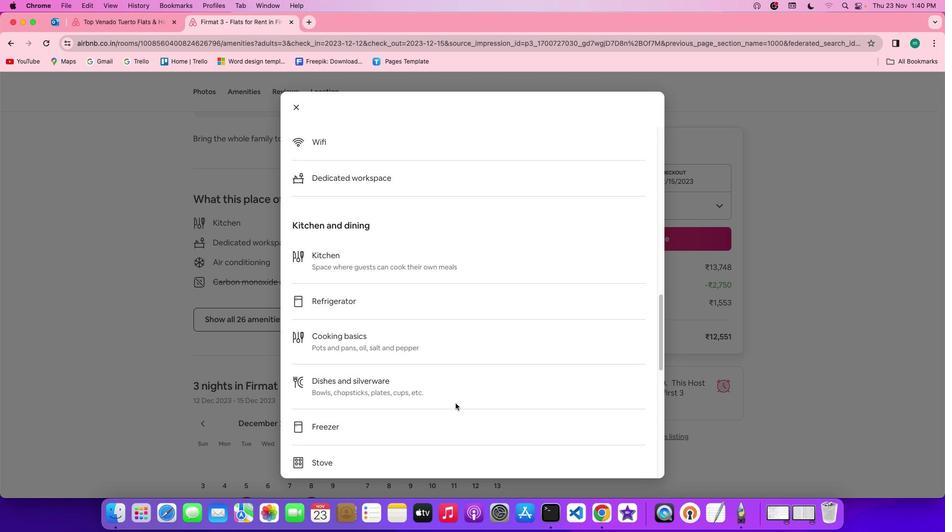 
Action: Mouse scrolled (456, 402) with delta (0, 0)
Screenshot: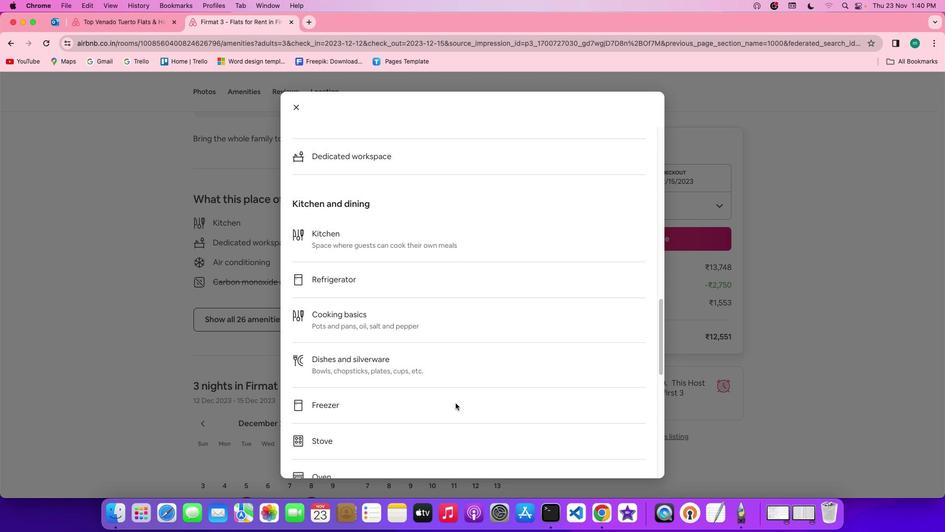 
Action: Mouse scrolled (456, 402) with delta (0, 0)
Screenshot: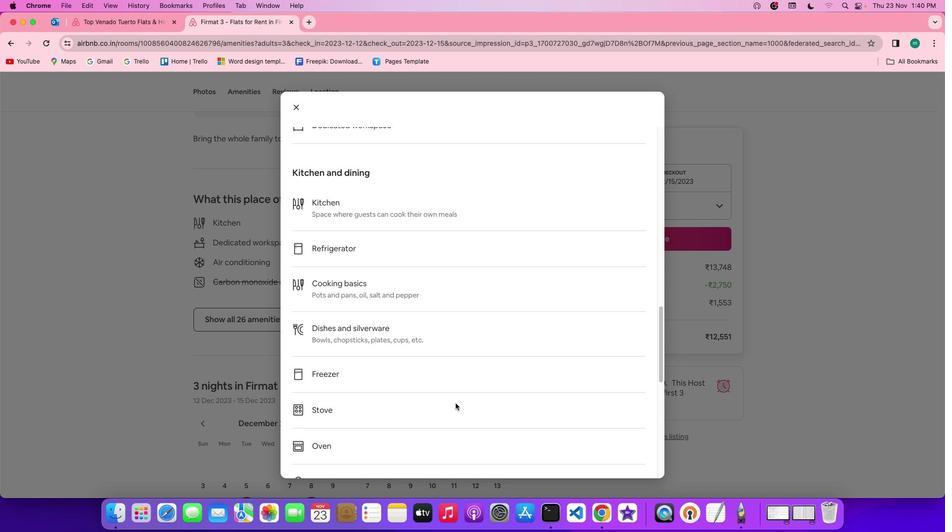 
Action: Mouse scrolled (456, 402) with delta (0, 0)
Screenshot: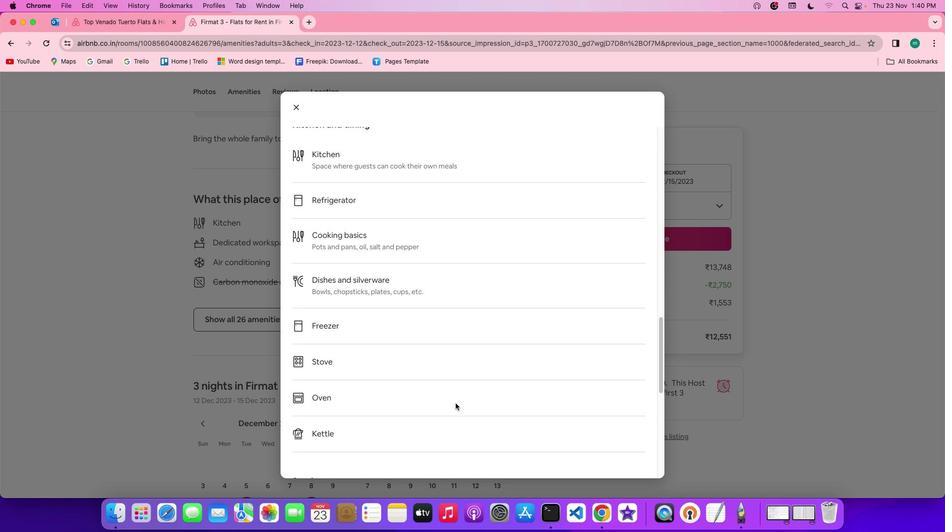 
Action: Mouse scrolled (456, 402) with delta (0, -1)
Screenshot: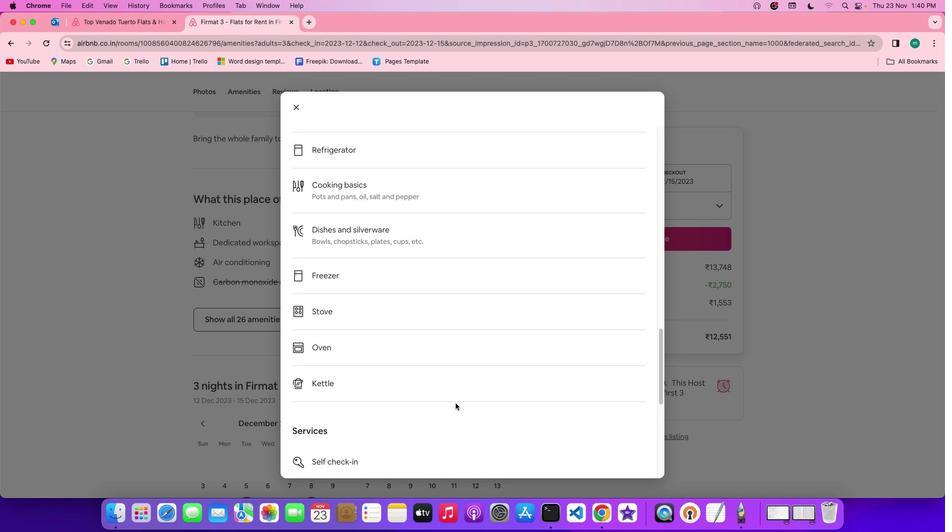 
Action: Mouse scrolled (456, 402) with delta (0, -1)
Screenshot: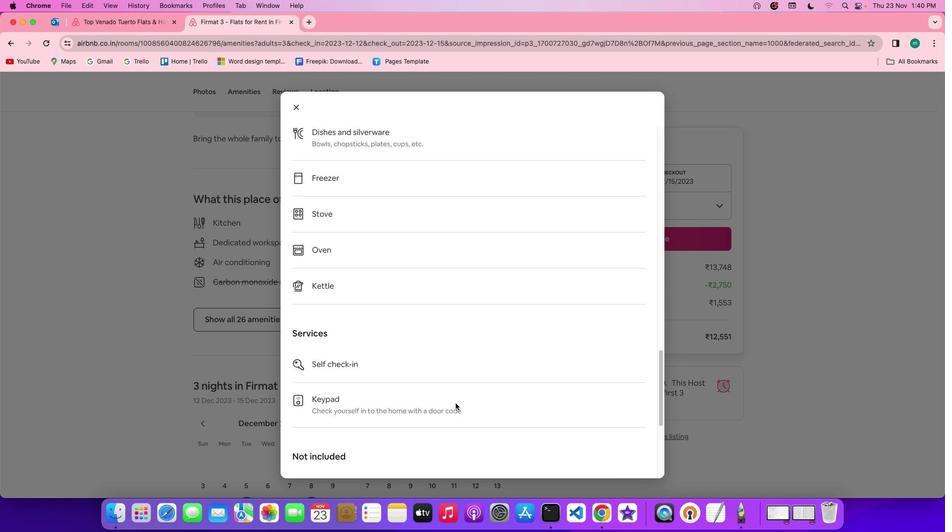 
Action: Mouse scrolled (456, 402) with delta (0, 0)
Screenshot: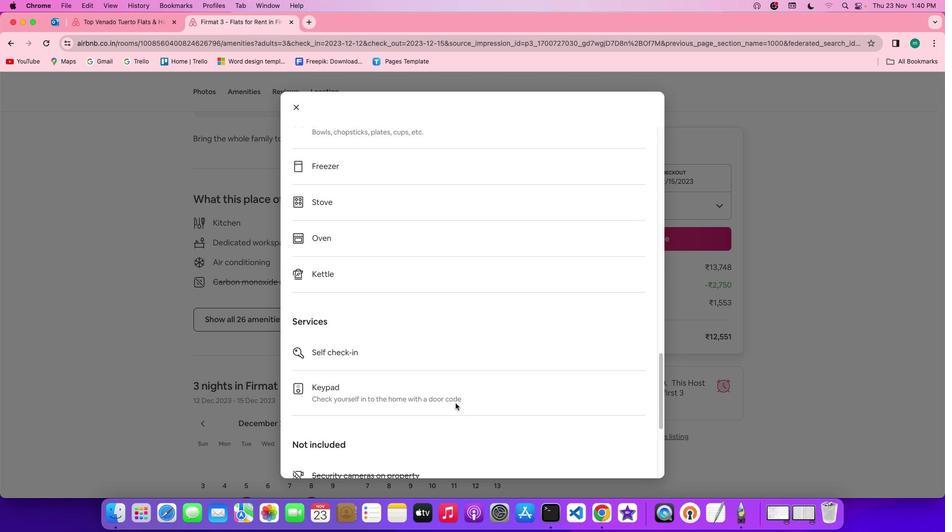 
Action: Mouse scrolled (456, 402) with delta (0, 0)
Screenshot: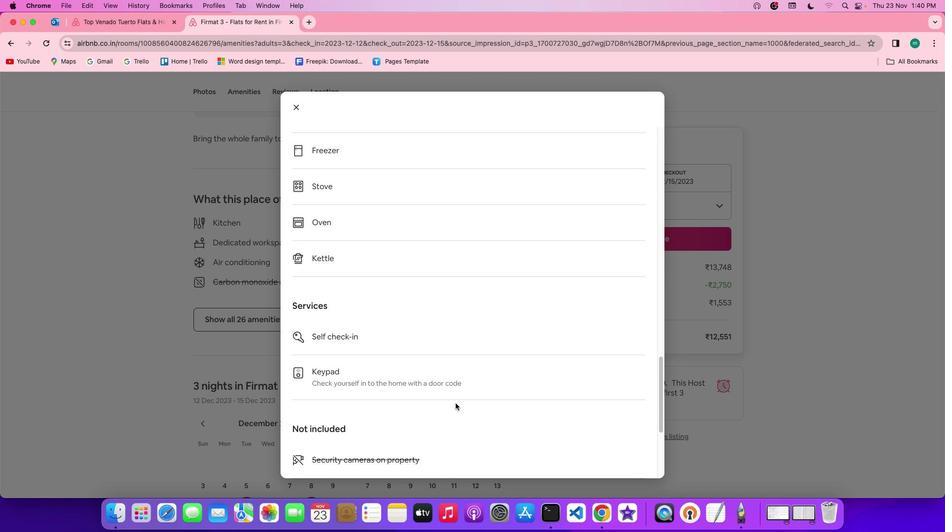 
Action: Mouse scrolled (456, 402) with delta (0, 0)
Screenshot: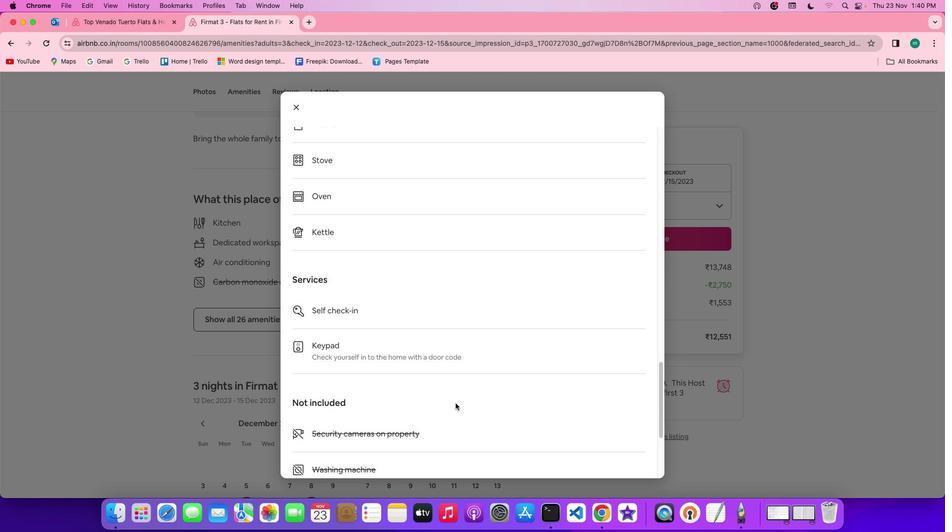 
Action: Mouse scrolled (456, 402) with delta (0, -1)
Screenshot: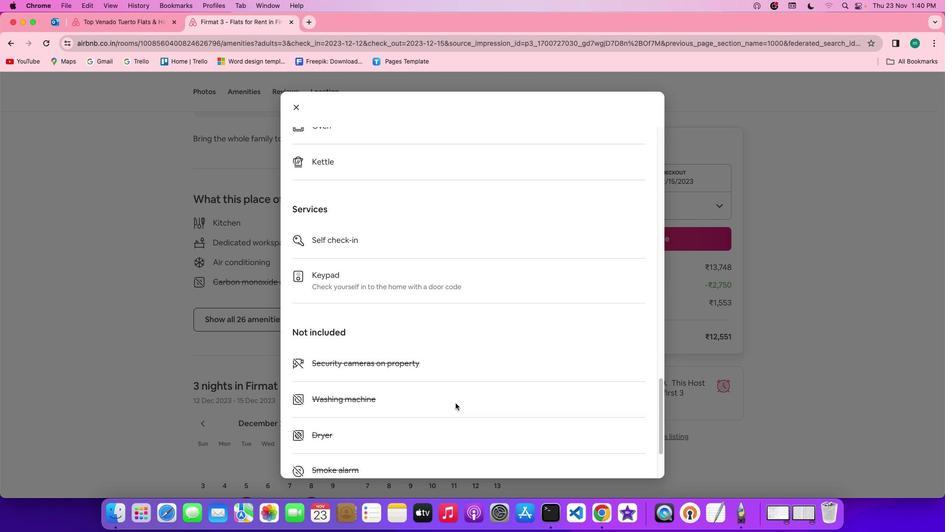 
Action: Mouse scrolled (456, 402) with delta (0, 0)
Screenshot: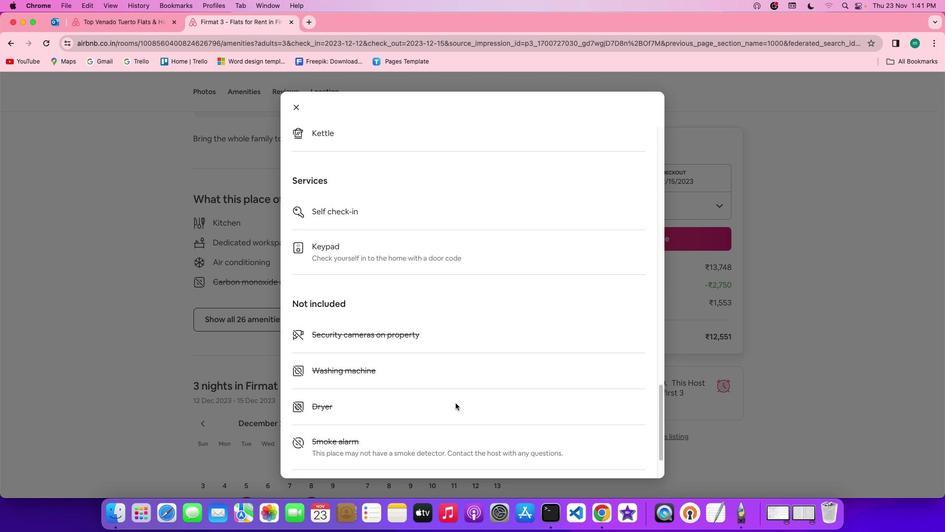 
Action: Mouse scrolled (456, 402) with delta (0, 0)
Screenshot: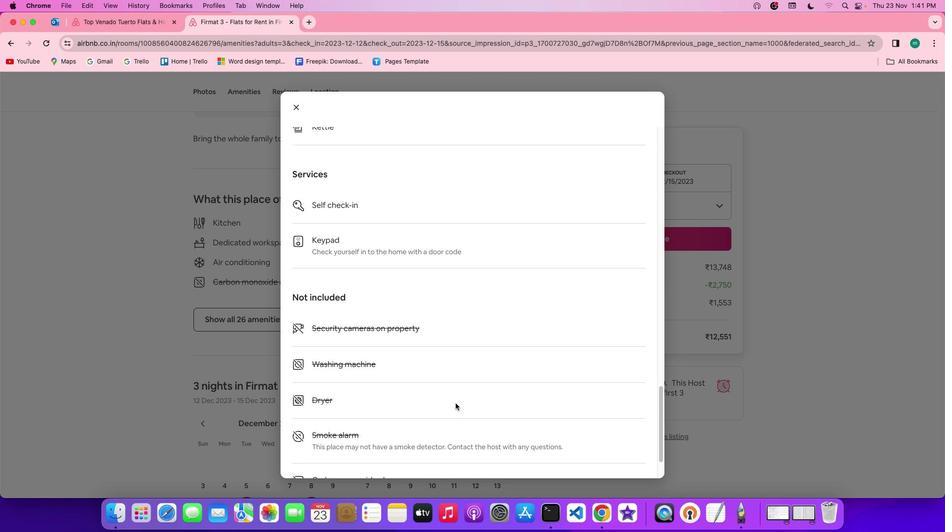 
Action: Mouse scrolled (456, 402) with delta (0, 0)
Screenshot: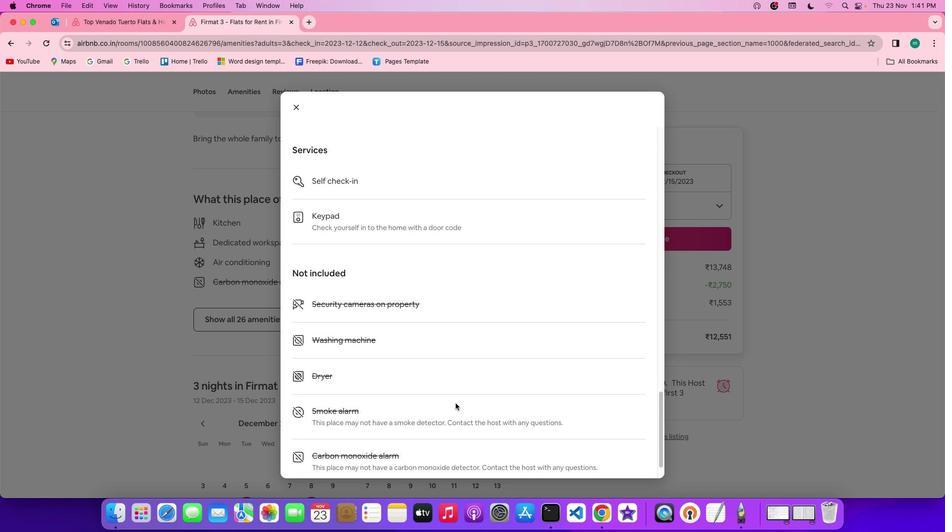 
Action: Mouse scrolled (456, 402) with delta (0, 0)
Screenshot: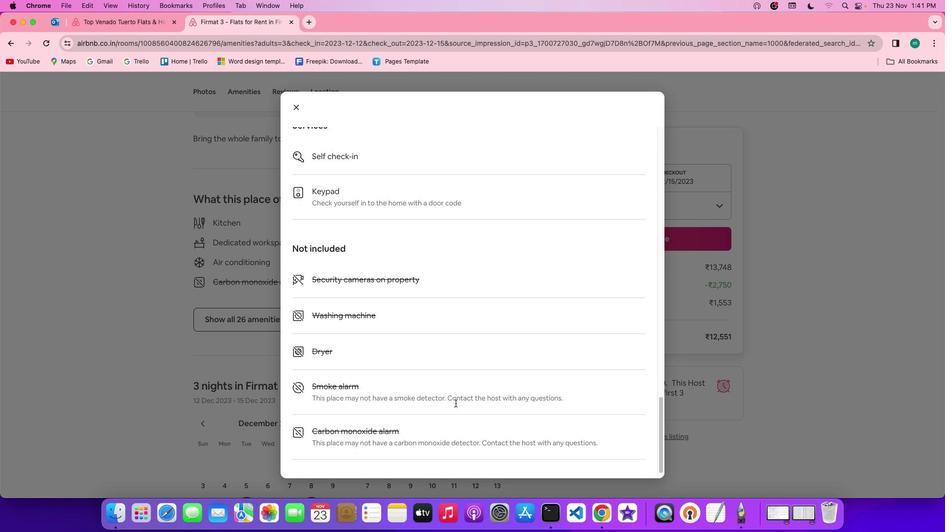 
Action: Mouse scrolled (456, 402) with delta (0, 0)
Screenshot: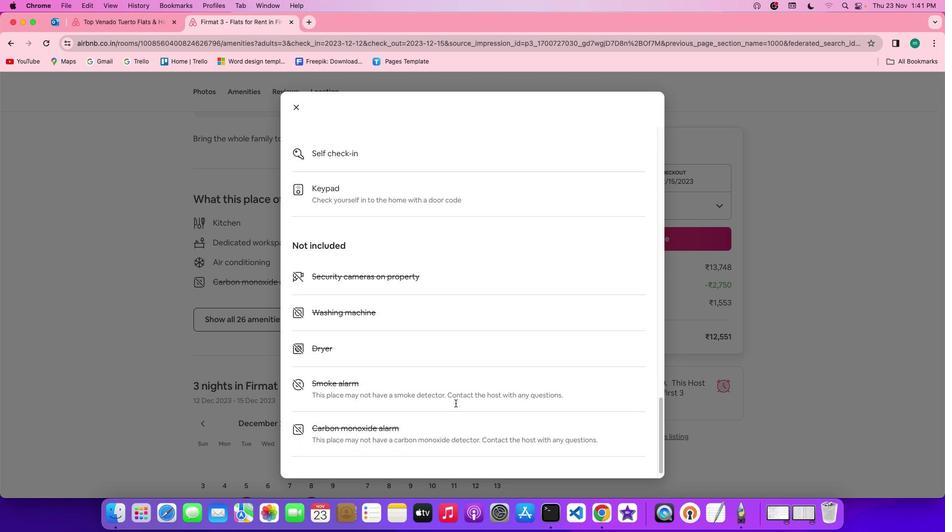 
Action: Mouse scrolled (456, 402) with delta (0, 0)
Screenshot: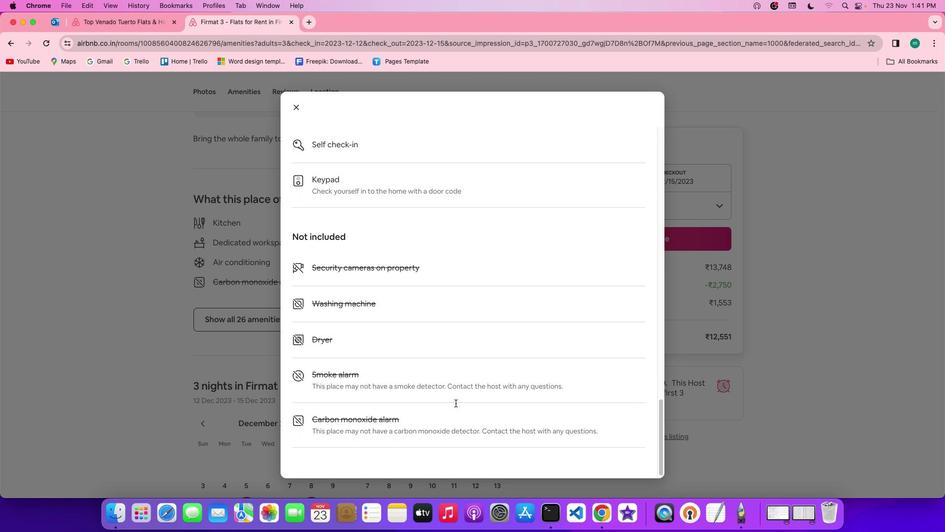 
Action: Mouse scrolled (456, 402) with delta (0, 0)
Screenshot: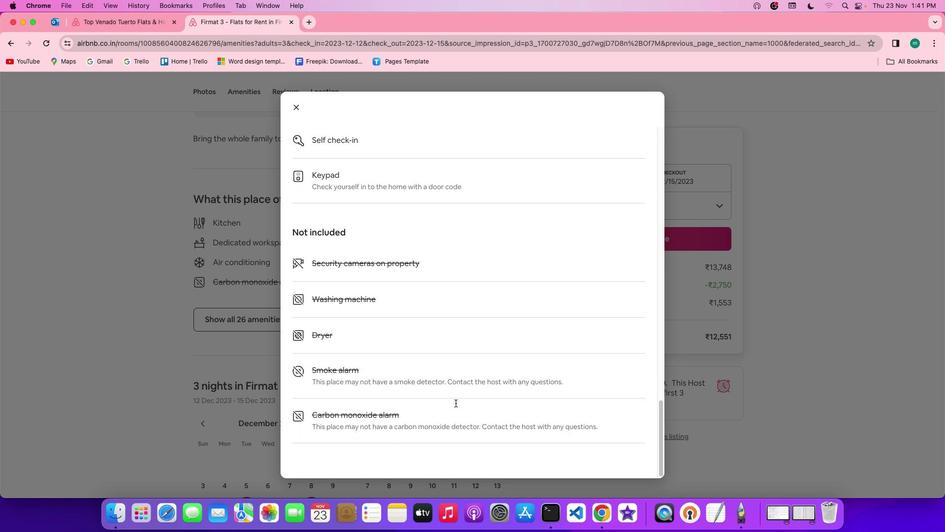 
Action: Mouse scrolled (456, 402) with delta (0, 0)
Screenshot: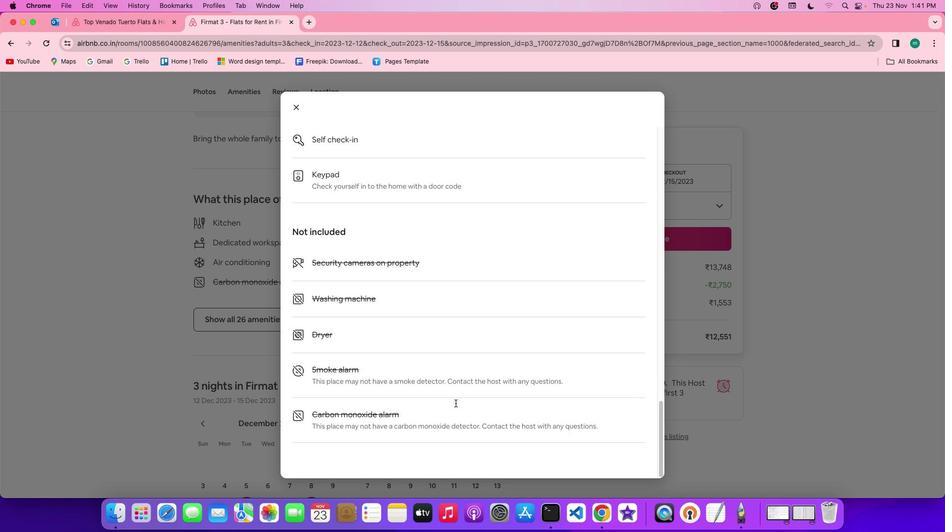 
Action: Mouse scrolled (456, 402) with delta (0, 0)
Screenshot: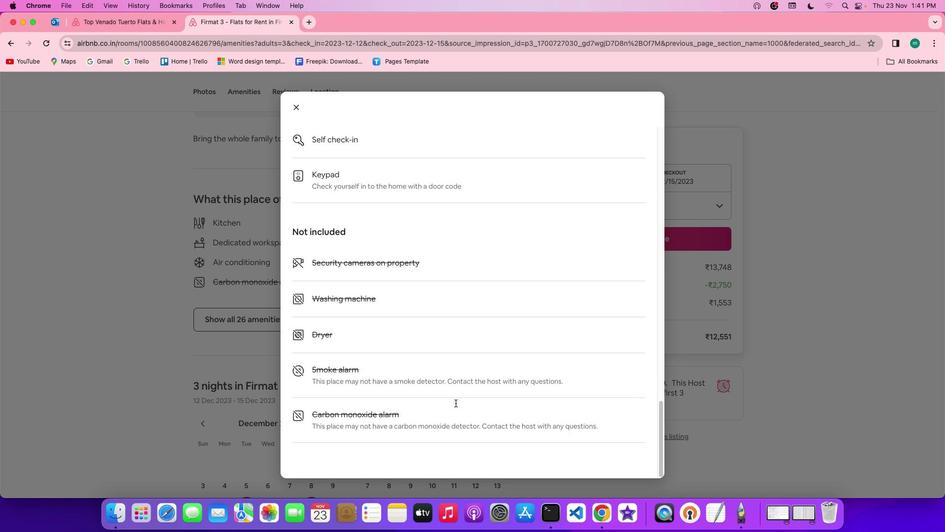 
Action: Mouse scrolled (456, 402) with delta (0, 0)
Screenshot: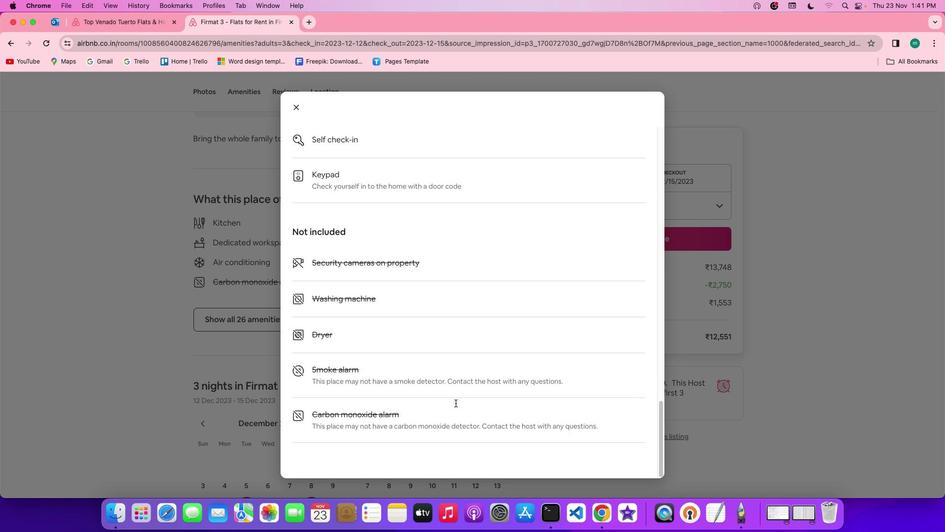
Action: Mouse scrolled (456, 402) with delta (0, -1)
Screenshot: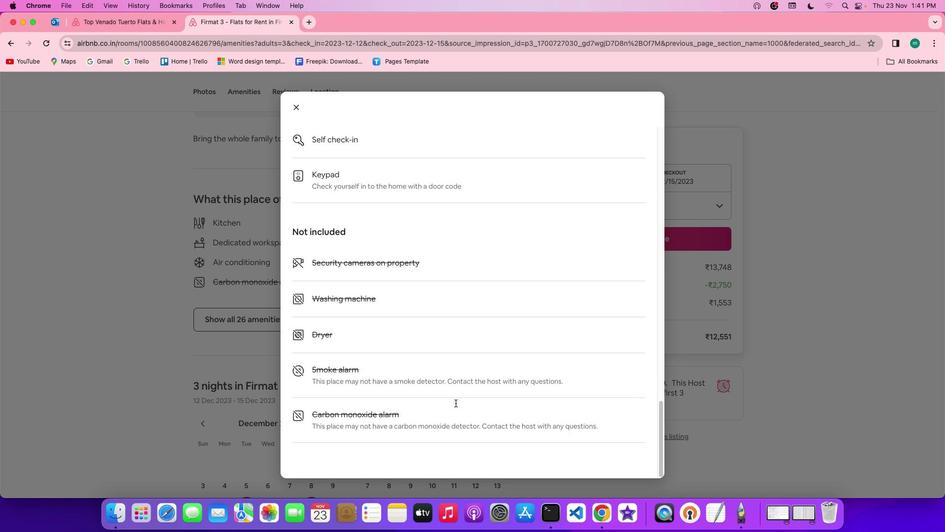 
Action: Mouse scrolled (456, 402) with delta (0, -1)
Screenshot: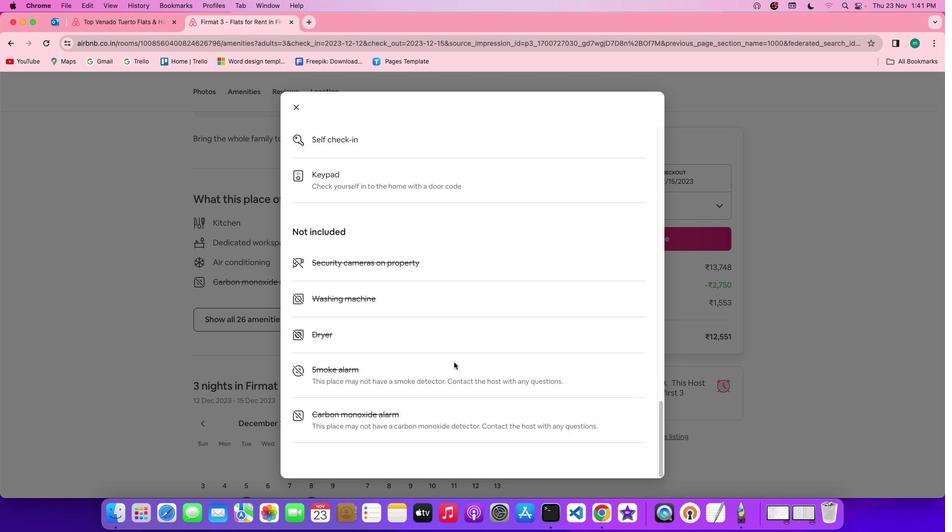 
Action: Mouse moved to (300, 104)
Screenshot: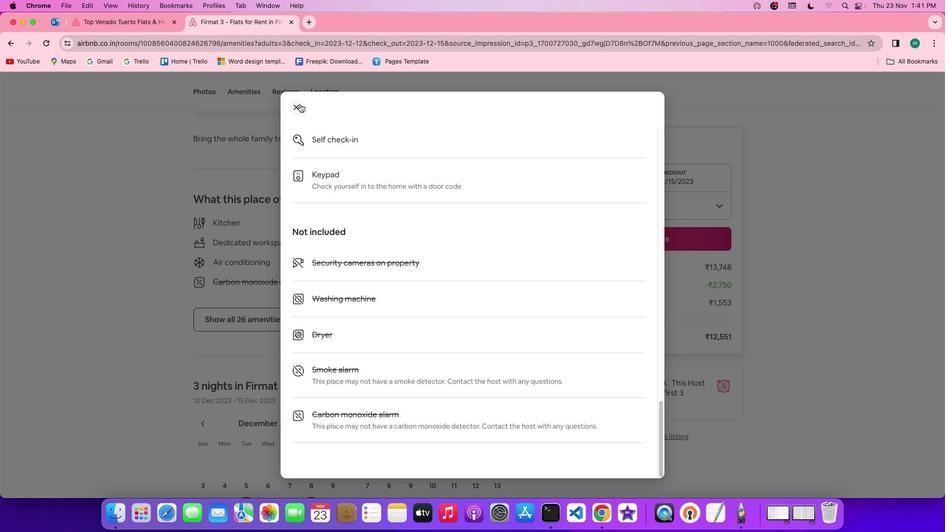 
Action: Mouse pressed left at (300, 104)
Screenshot: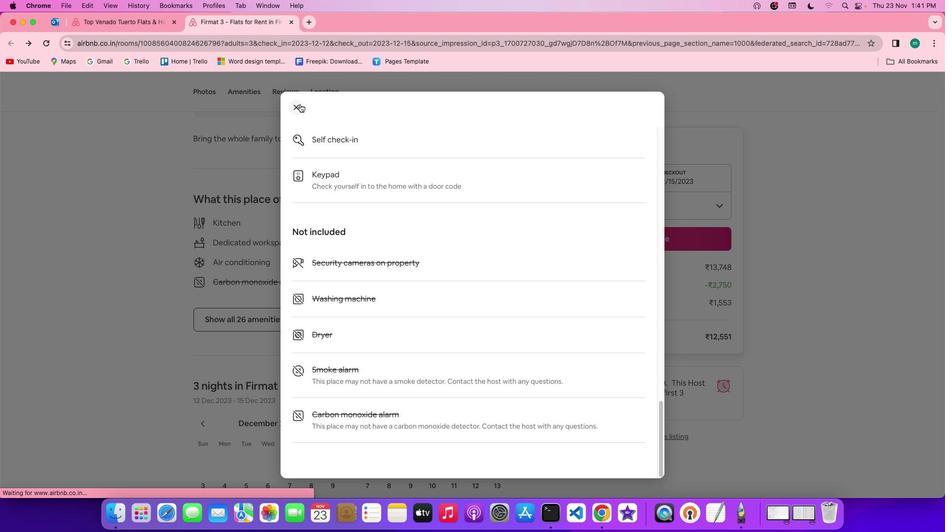 
Action: Mouse moved to (370, 290)
Screenshot: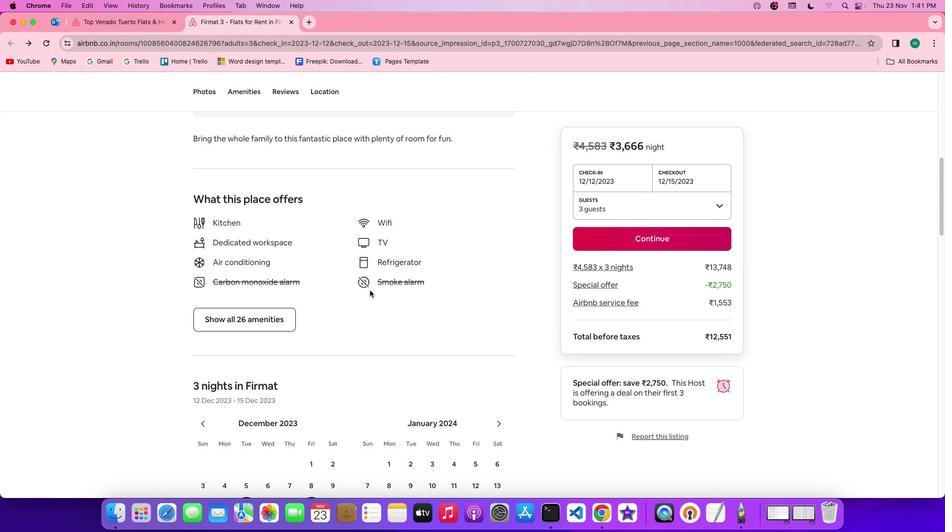 
Action: Mouse scrolled (370, 290) with delta (0, 0)
Screenshot: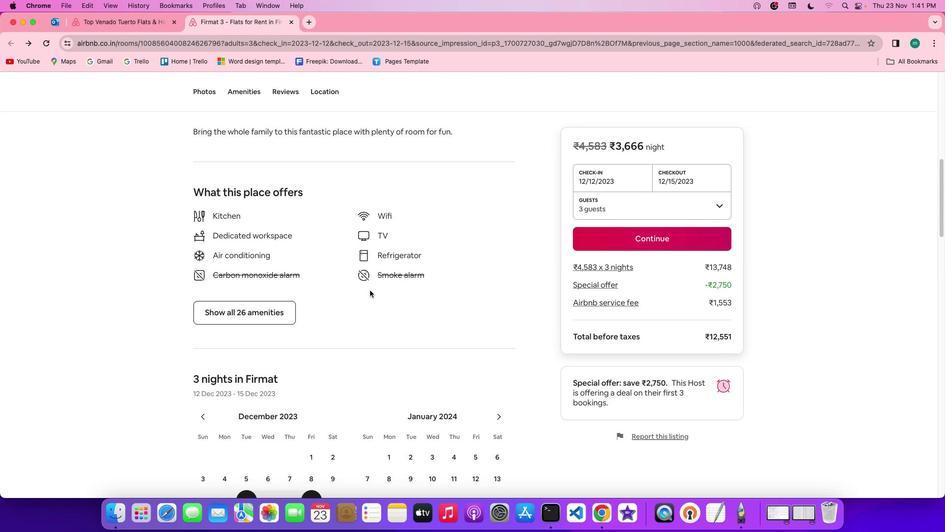 
Action: Mouse scrolled (370, 290) with delta (0, 0)
Screenshot: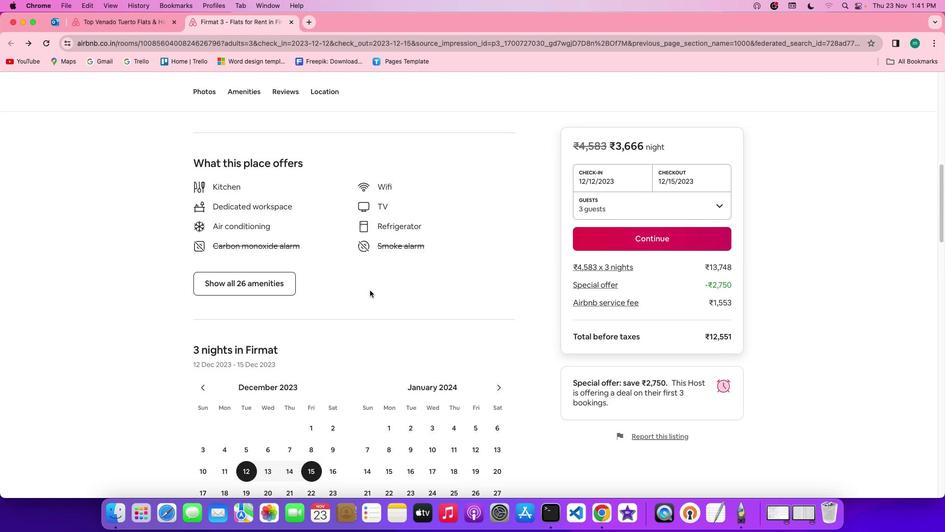 
Action: Mouse scrolled (370, 290) with delta (0, -1)
Screenshot: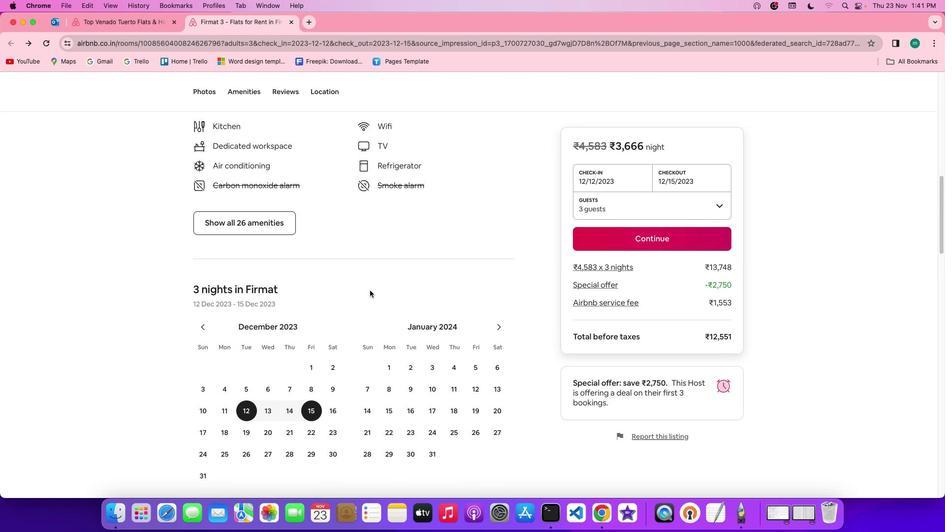 
Action: Mouse scrolled (370, 290) with delta (0, -1)
Screenshot: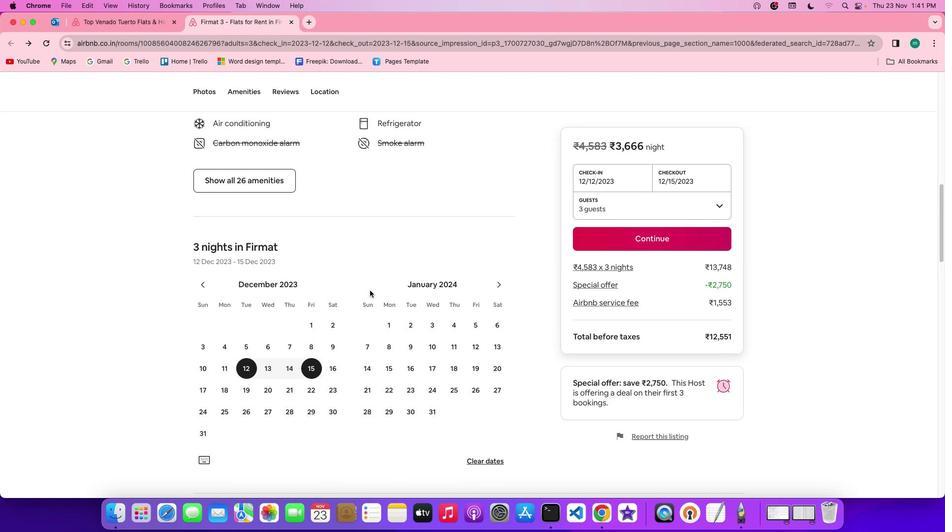 
Action: Mouse scrolled (370, 290) with delta (0, -2)
Screenshot: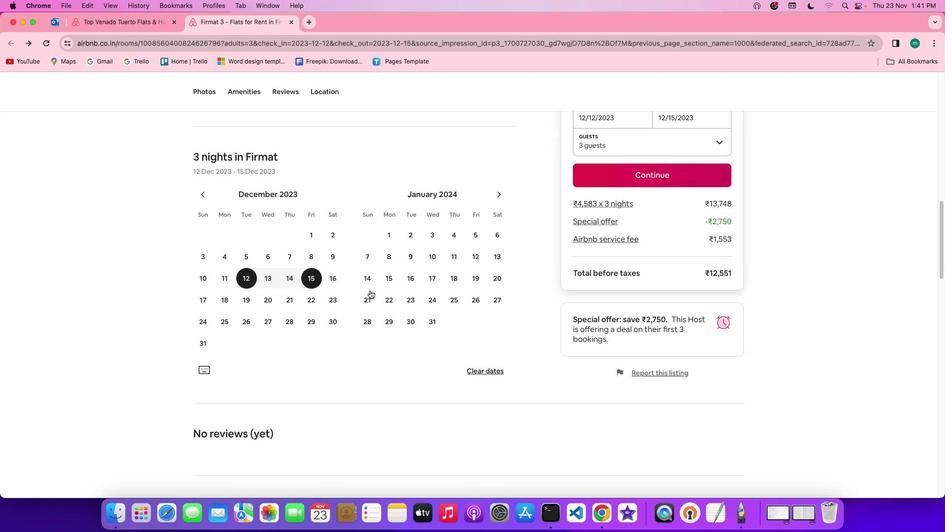 
Action: Mouse scrolled (370, 290) with delta (0, 0)
Screenshot: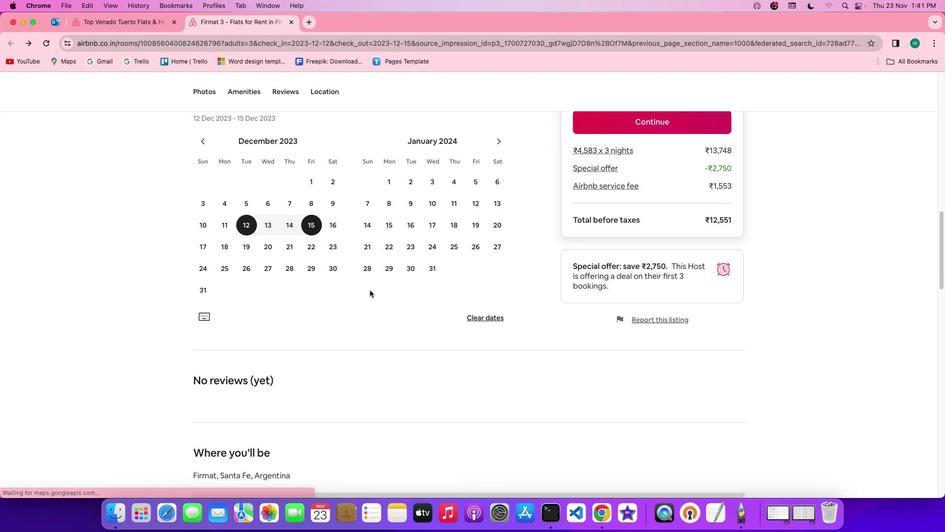 
Action: Mouse scrolled (370, 290) with delta (0, 0)
Screenshot: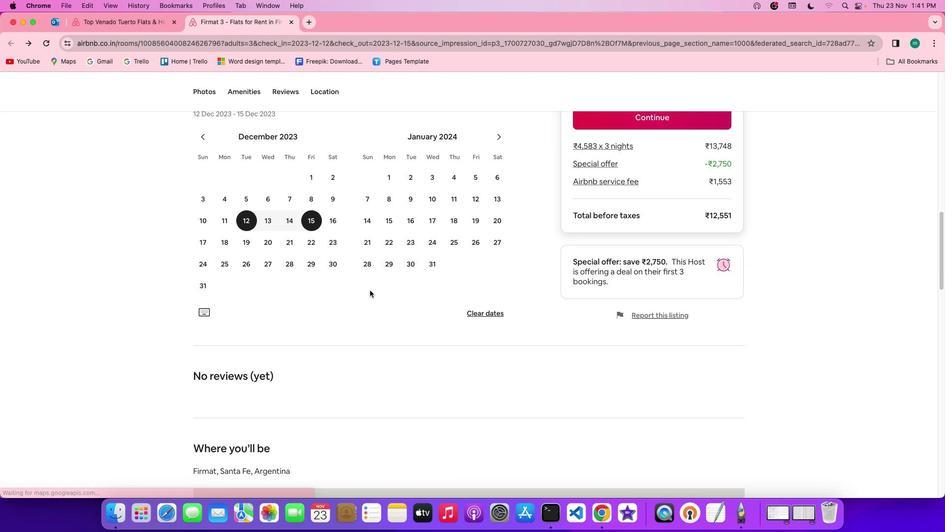 
Action: Mouse scrolled (370, 290) with delta (0, 0)
Screenshot: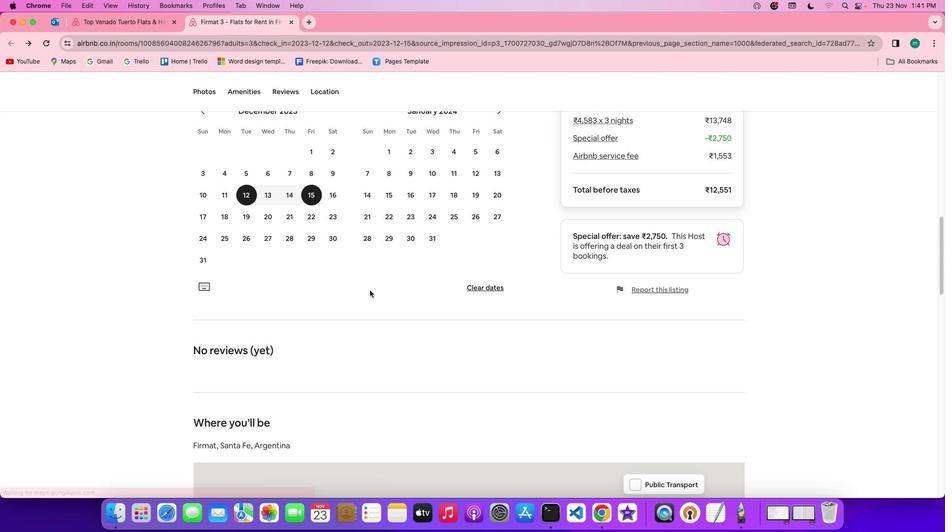 
Action: Mouse scrolled (370, 290) with delta (0, -1)
Screenshot: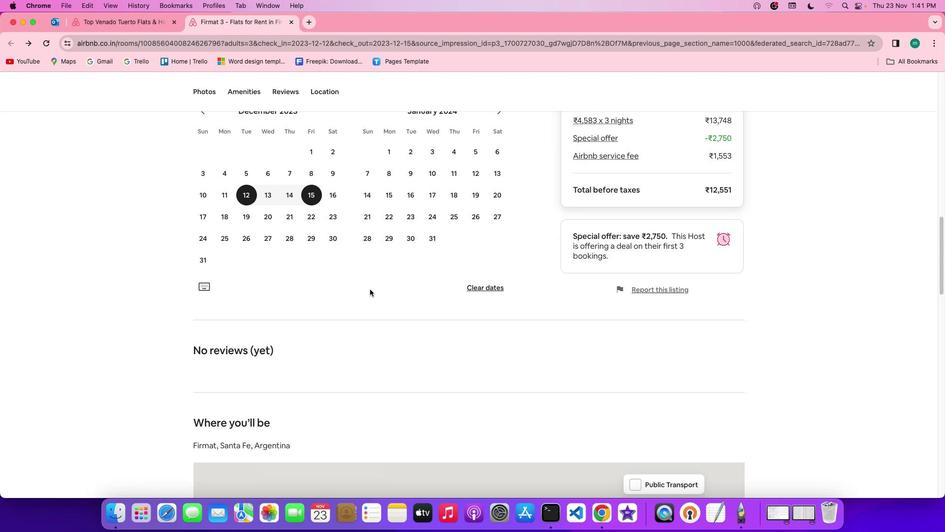 
Action: Mouse moved to (370, 289)
Screenshot: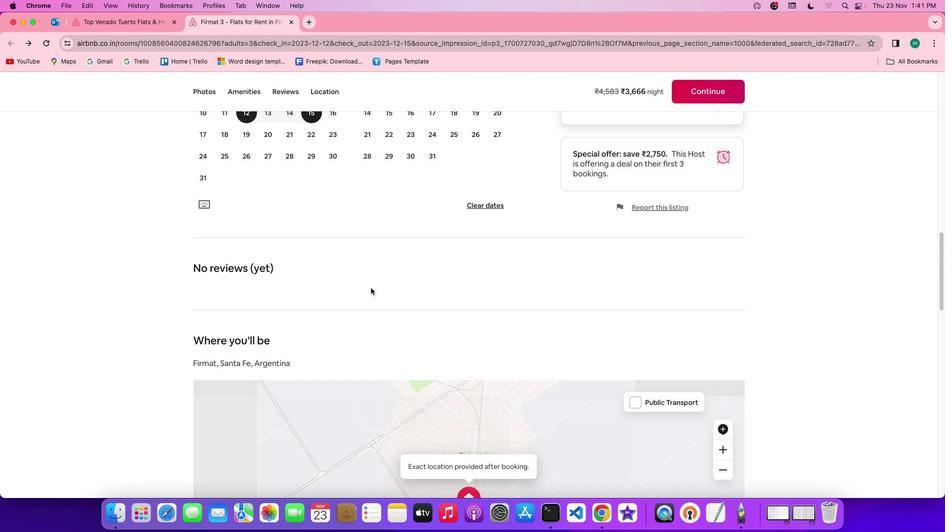 
Action: Mouse scrolled (370, 289) with delta (0, 0)
Screenshot: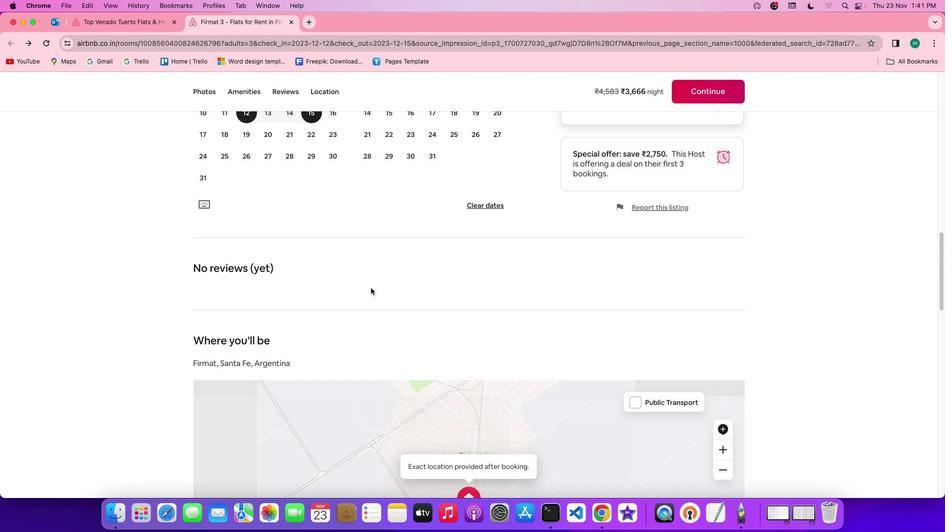 
Action: Mouse moved to (370, 287)
Screenshot: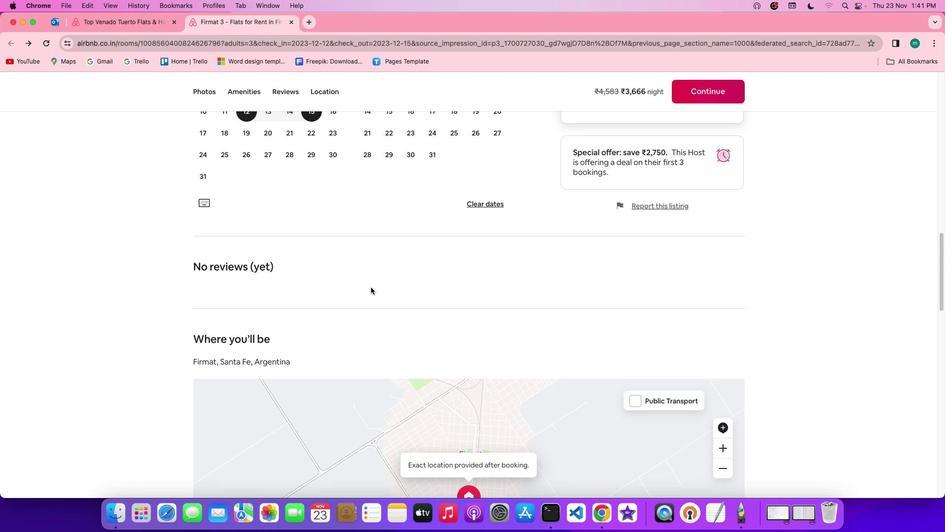 
Action: Mouse scrolled (370, 287) with delta (0, 0)
Screenshot: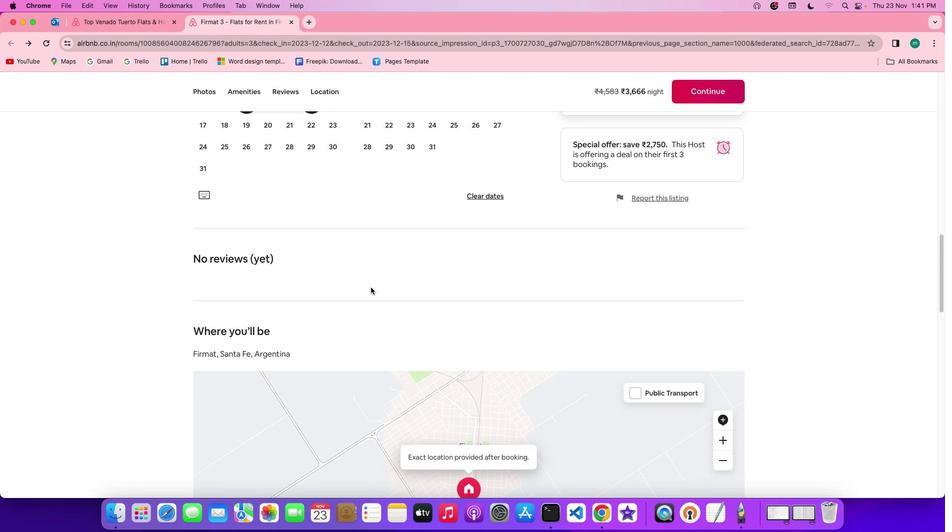 
Action: Mouse scrolled (370, 287) with delta (0, 0)
Screenshot: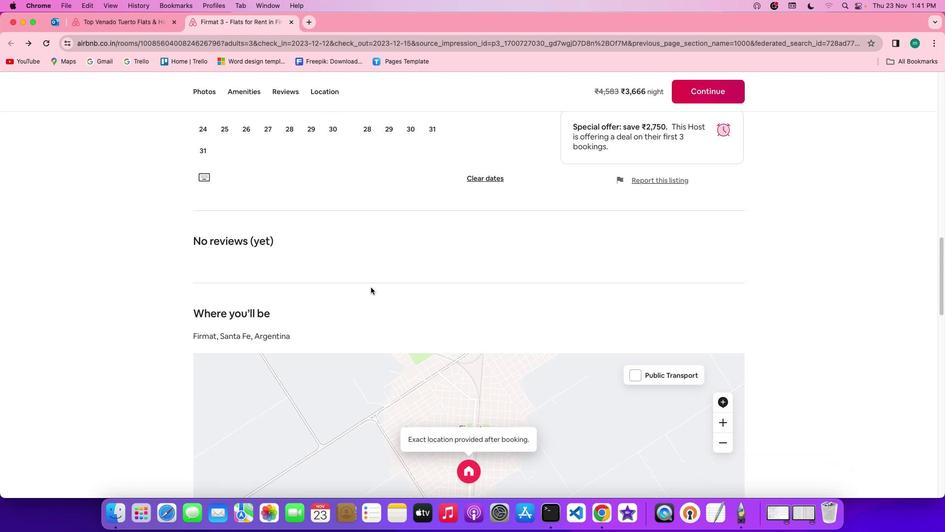 
Action: Mouse scrolled (370, 287) with delta (0, -1)
Screenshot: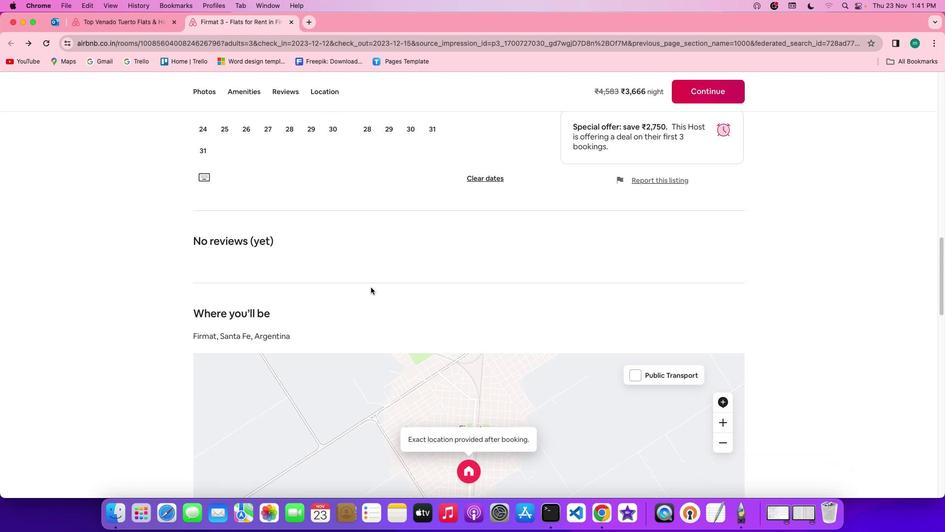 
Action: Mouse scrolled (370, 287) with delta (0, -1)
Screenshot: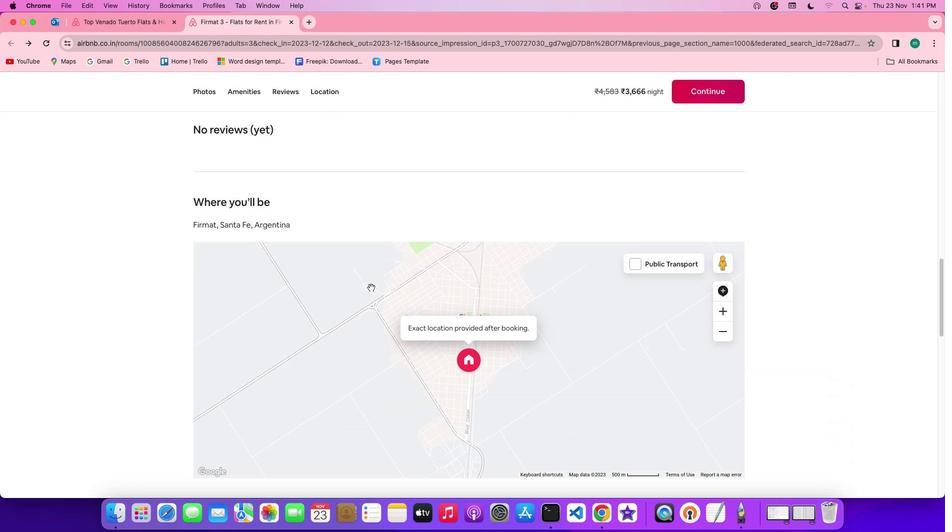 
Action: Mouse moved to (370, 282)
Screenshot: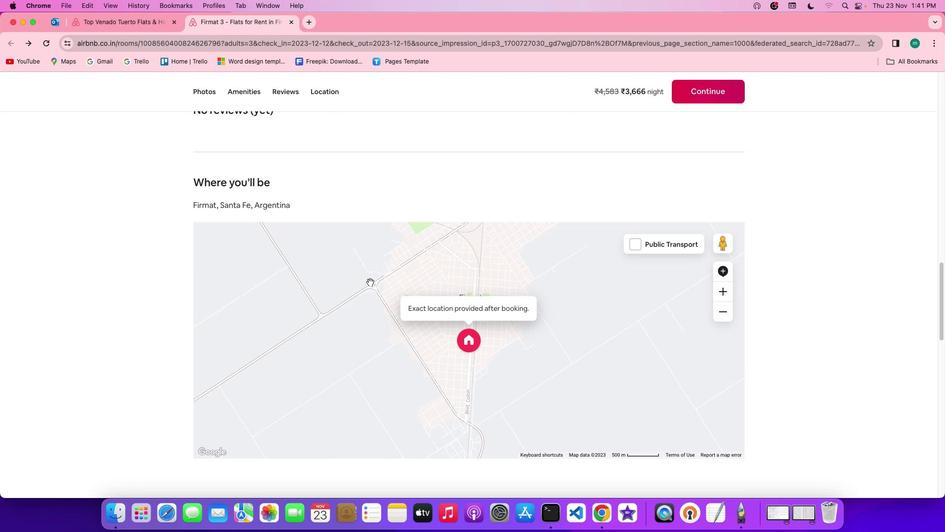 
Action: Mouse scrolled (370, 282) with delta (0, 0)
Screenshot: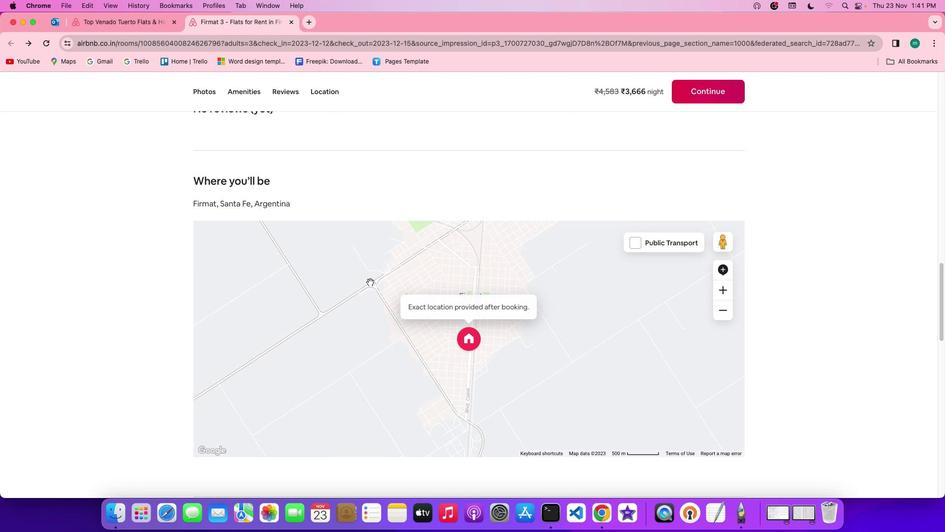 
Action: Mouse scrolled (370, 282) with delta (0, 0)
Screenshot: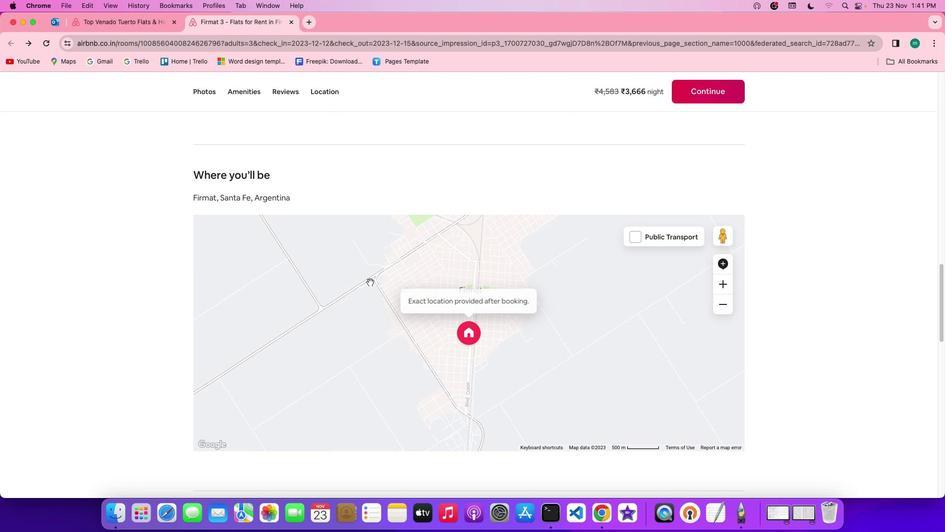 
Action: Mouse scrolled (370, 282) with delta (0, 0)
Screenshot: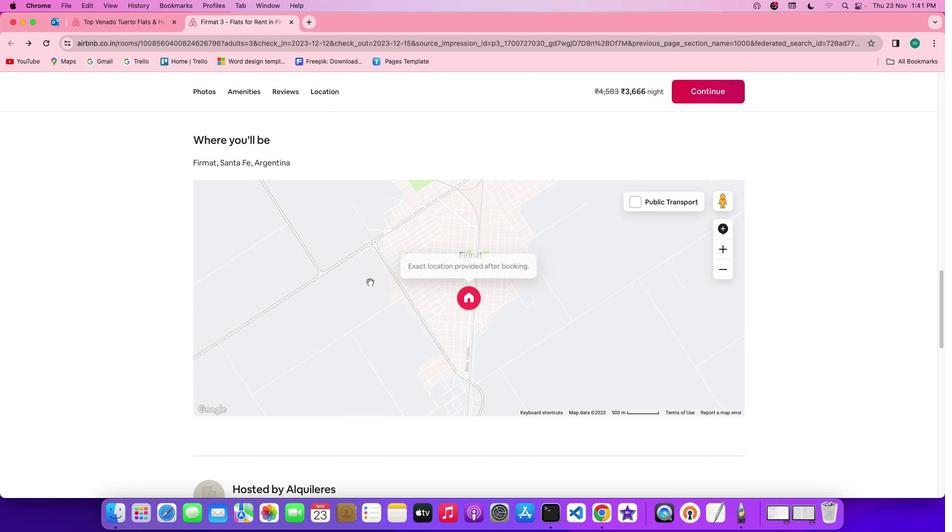 
Action: Mouse scrolled (370, 282) with delta (0, -1)
